 Task: Find a guest house in Elizabeth City, United States, for 2 guests from June 4th to June 15th, with a price range of ₹10,000 to ₹15,000 and self check-in option.
Action: Mouse moved to (373, 144)
Screenshot: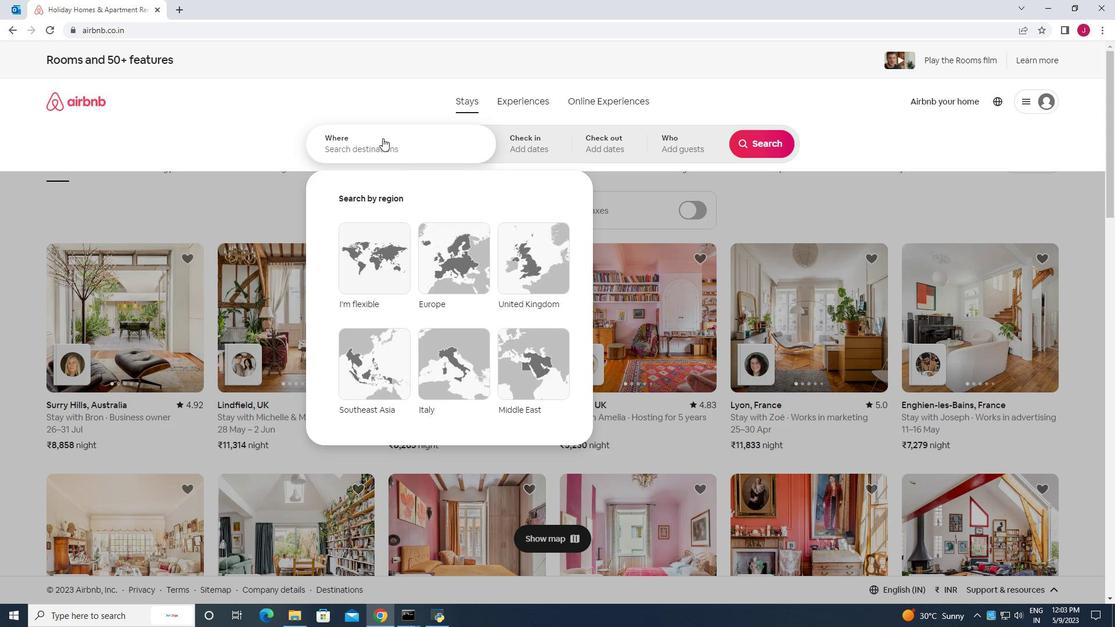 
Action: Mouse pressed left at (373, 144)
Screenshot: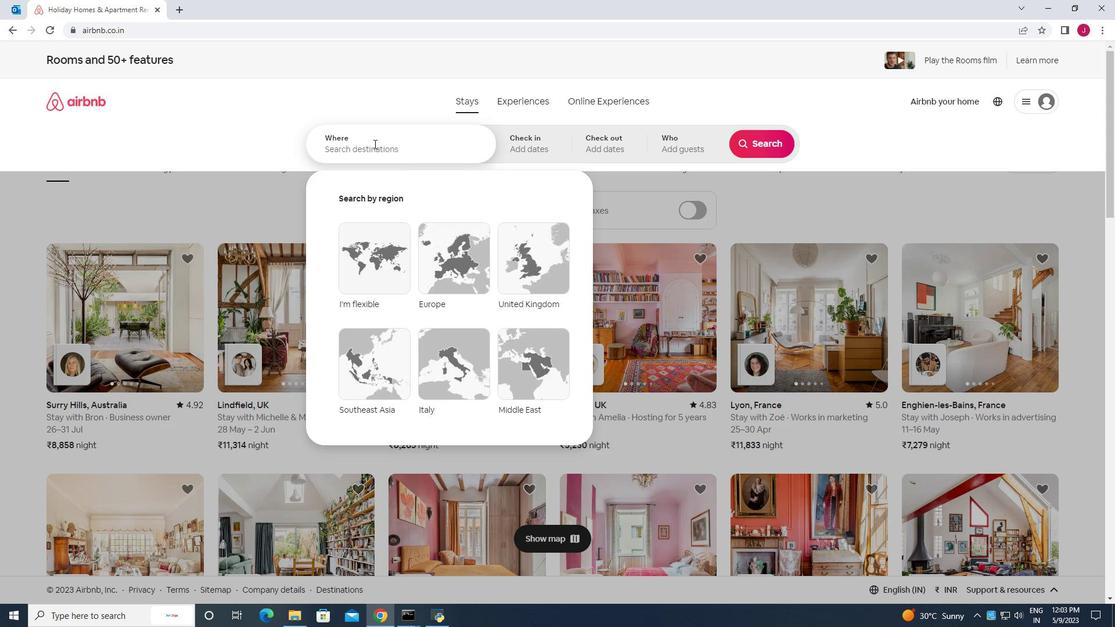 
Action: Mouse moved to (372, 146)
Screenshot: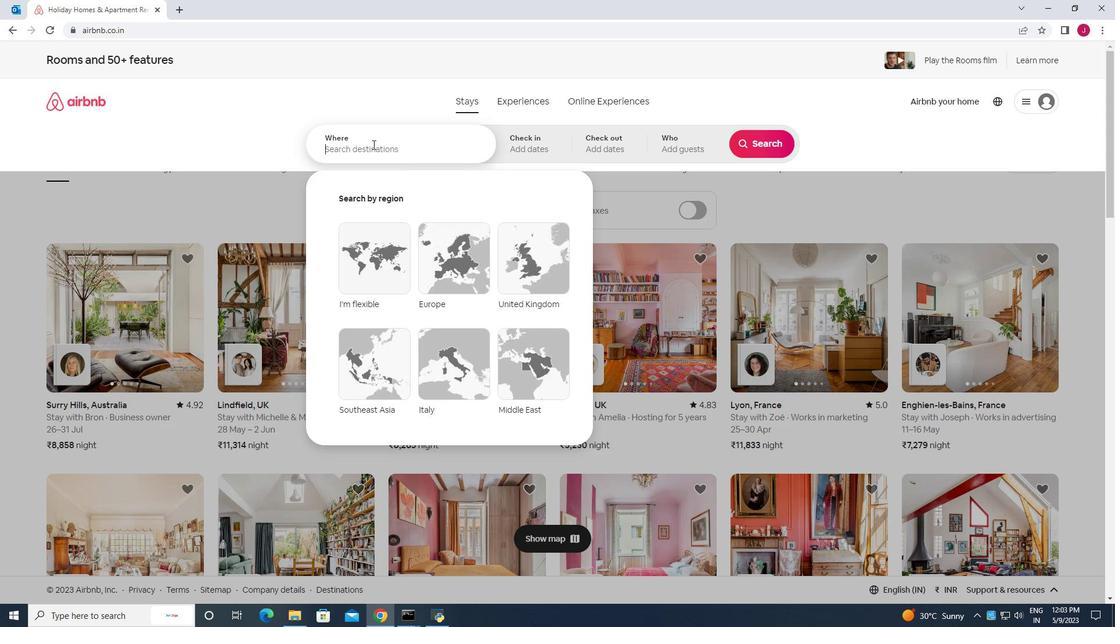 
Action: Key pressed <Key.caps_lock>E<Key.caps_lock>lizabeth<Key.space>city<Key.space>united<Key.space>statess
Screenshot: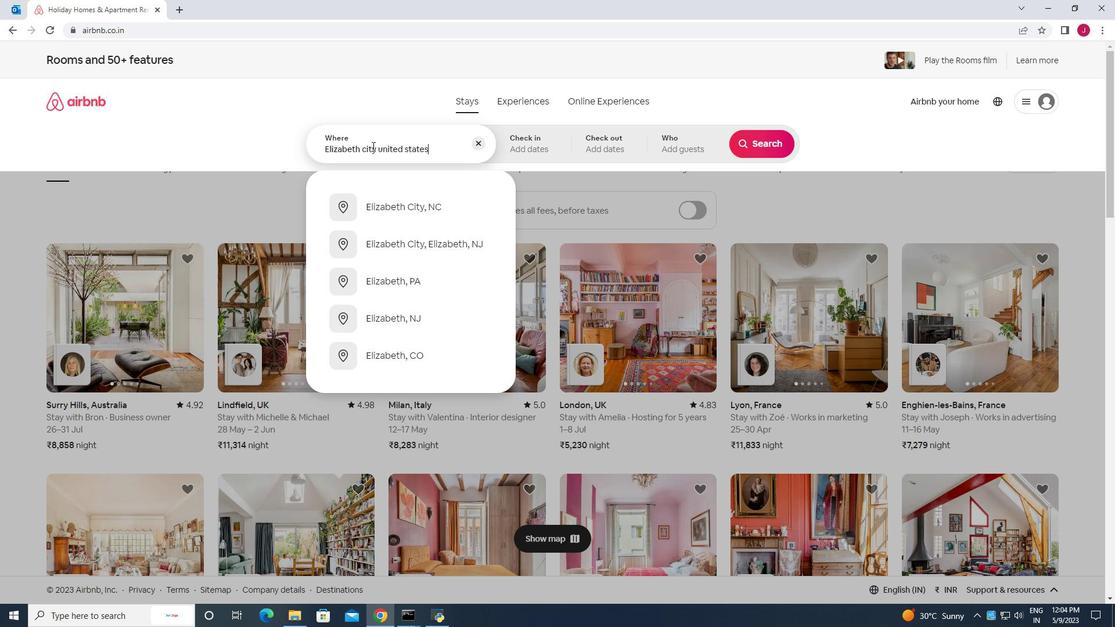
Action: Mouse moved to (389, 187)
Screenshot: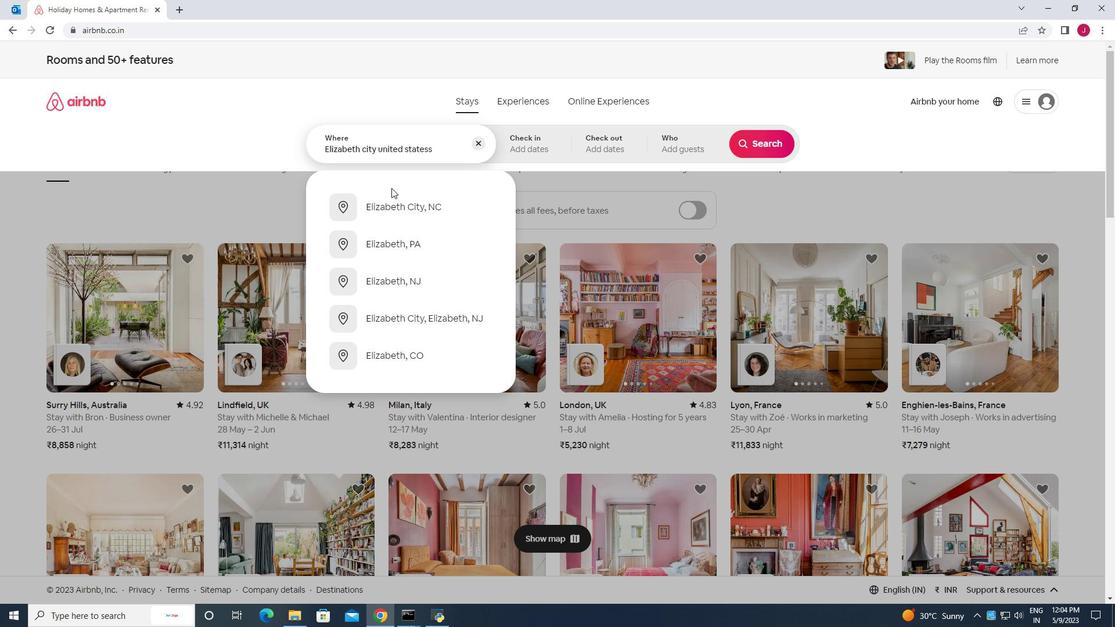 
Action: Key pressed <Key.enter>
Screenshot: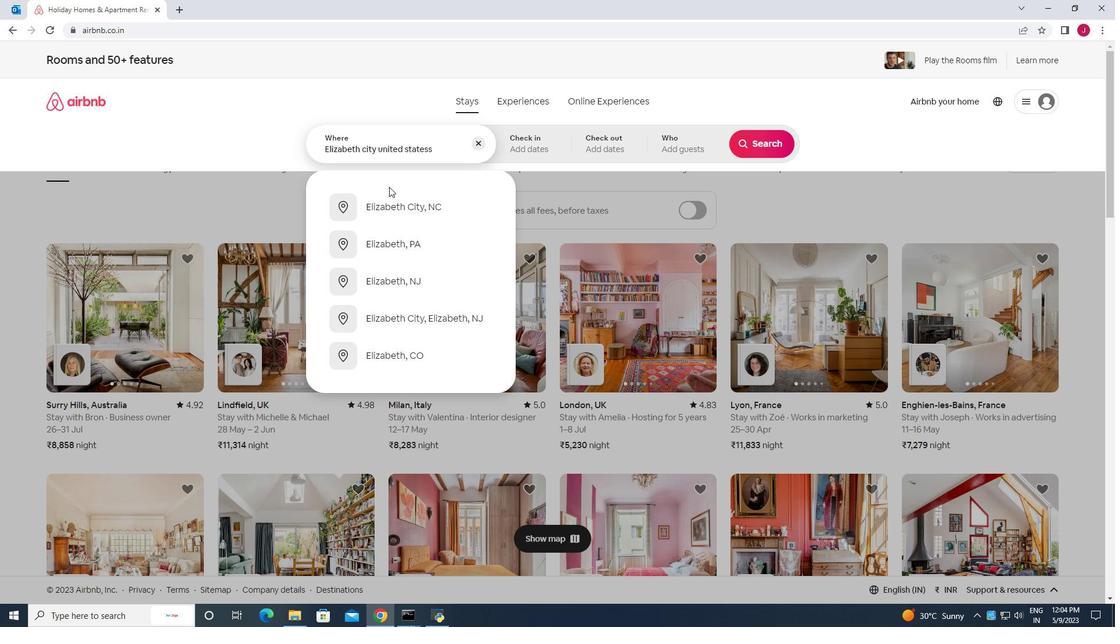 
Action: Mouse moved to (589, 316)
Screenshot: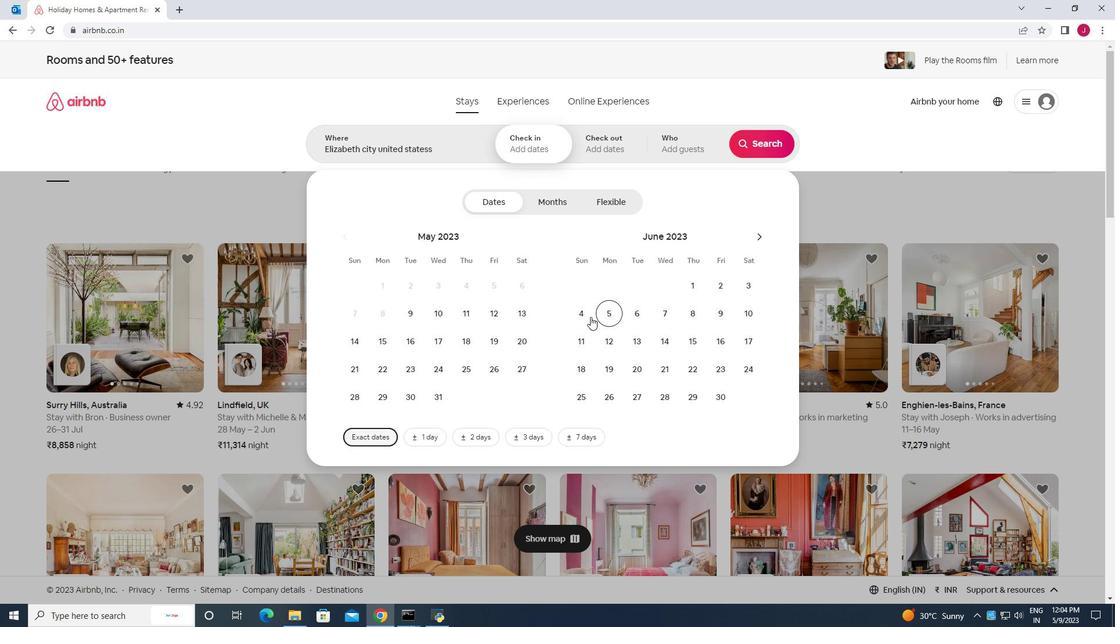 
Action: Mouse pressed left at (589, 316)
Screenshot: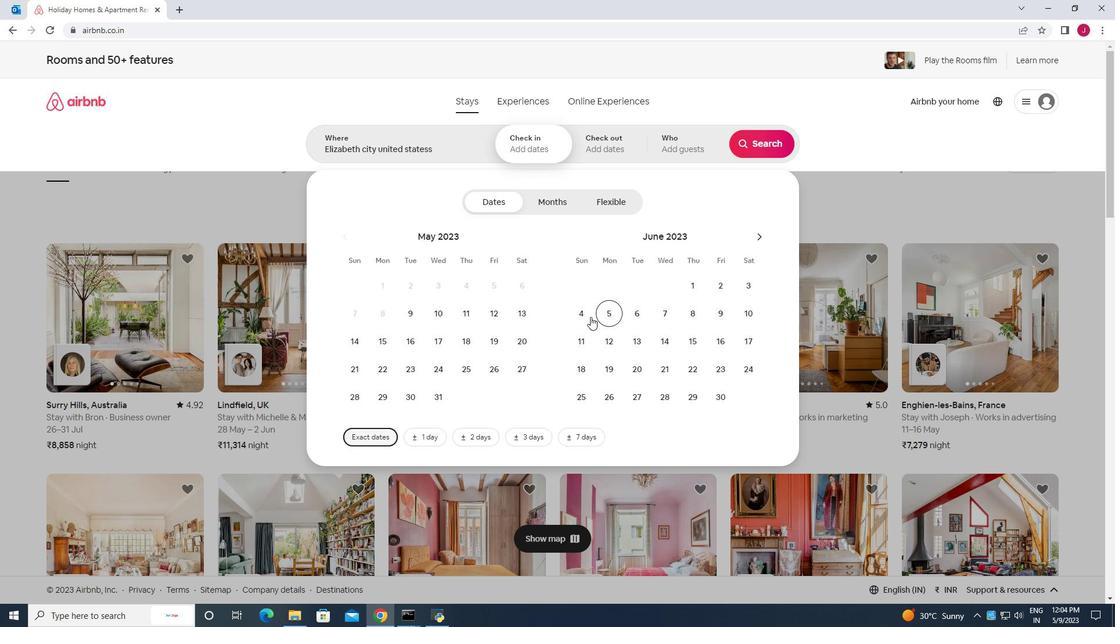 
Action: Mouse moved to (698, 344)
Screenshot: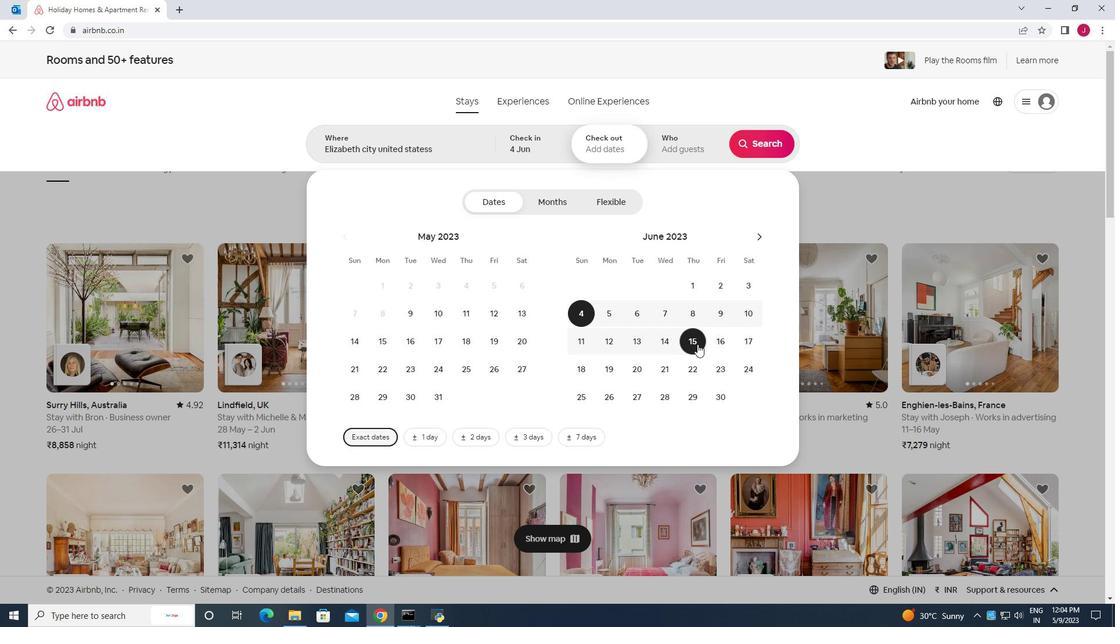 
Action: Mouse pressed left at (698, 344)
Screenshot: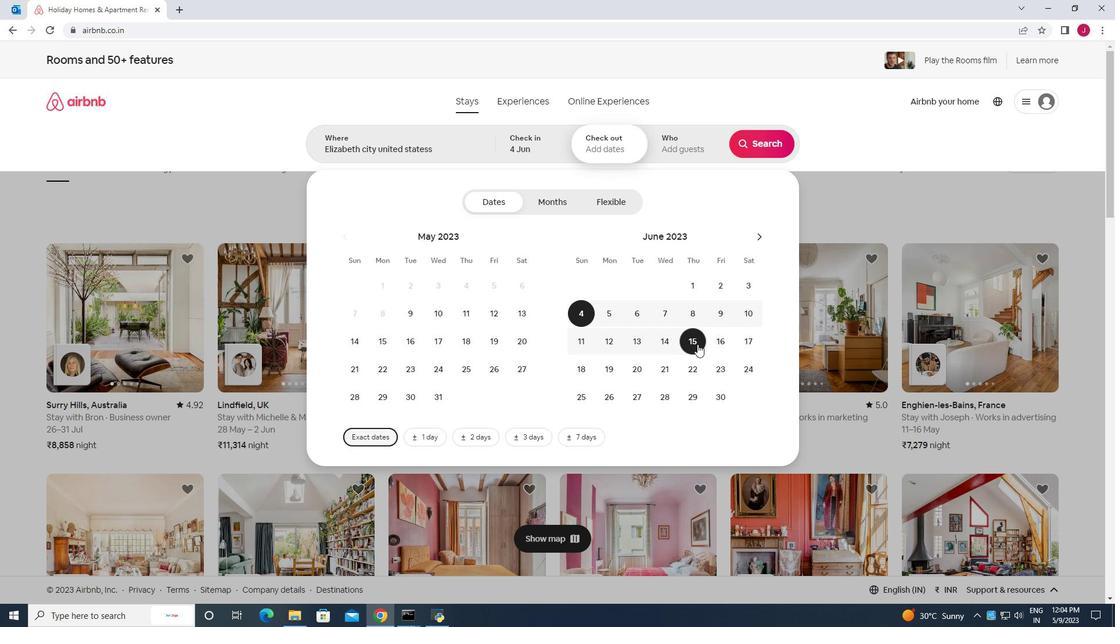
Action: Mouse moved to (695, 151)
Screenshot: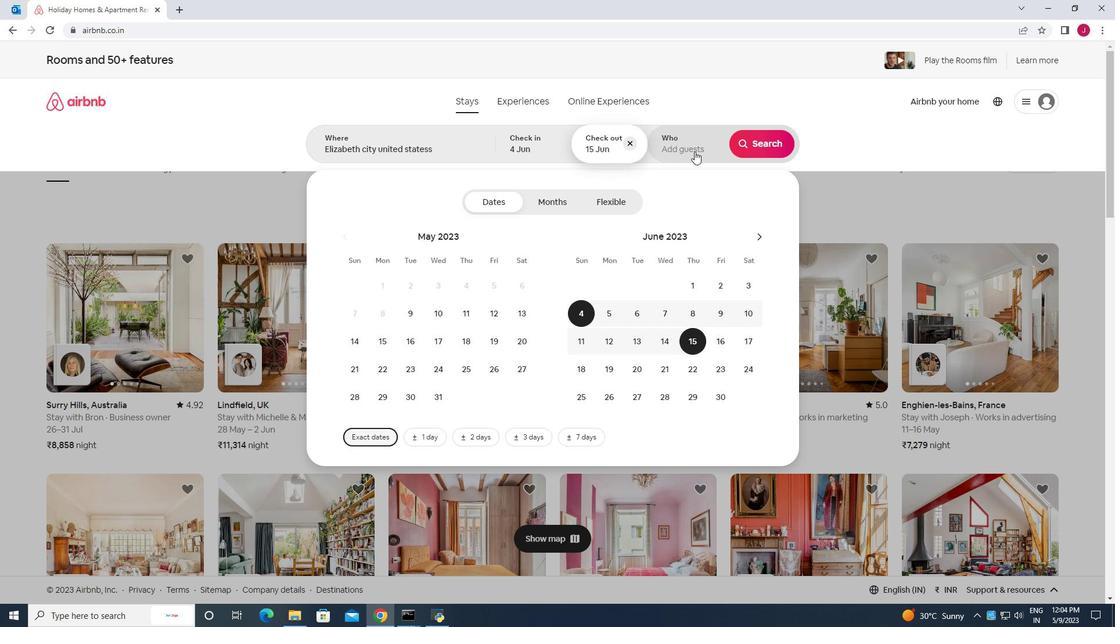 
Action: Mouse pressed left at (695, 151)
Screenshot: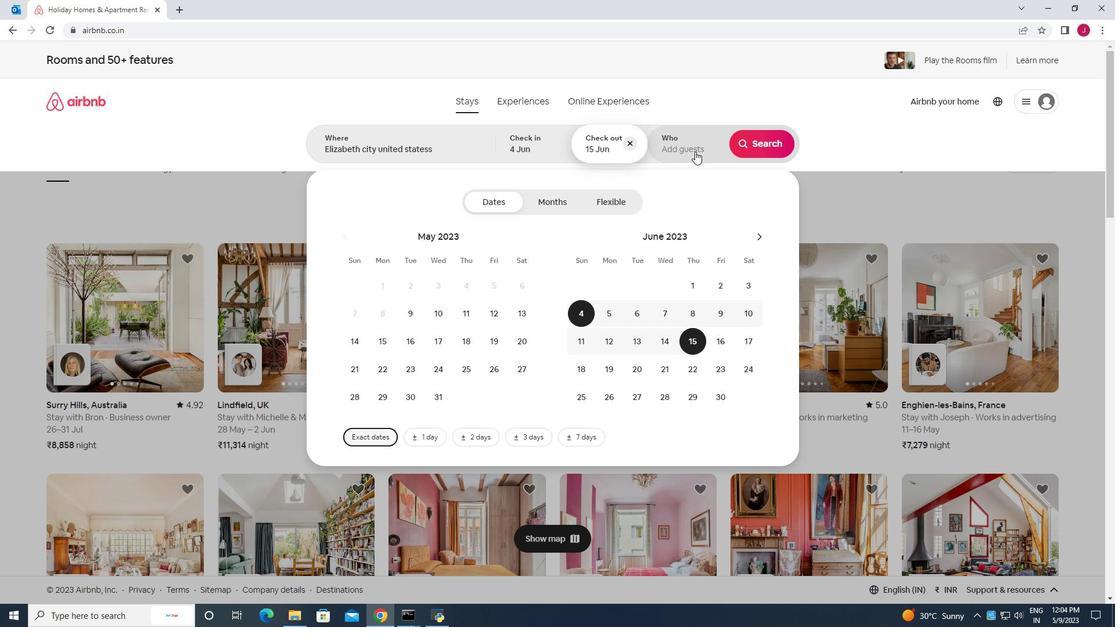 
Action: Mouse moved to (766, 206)
Screenshot: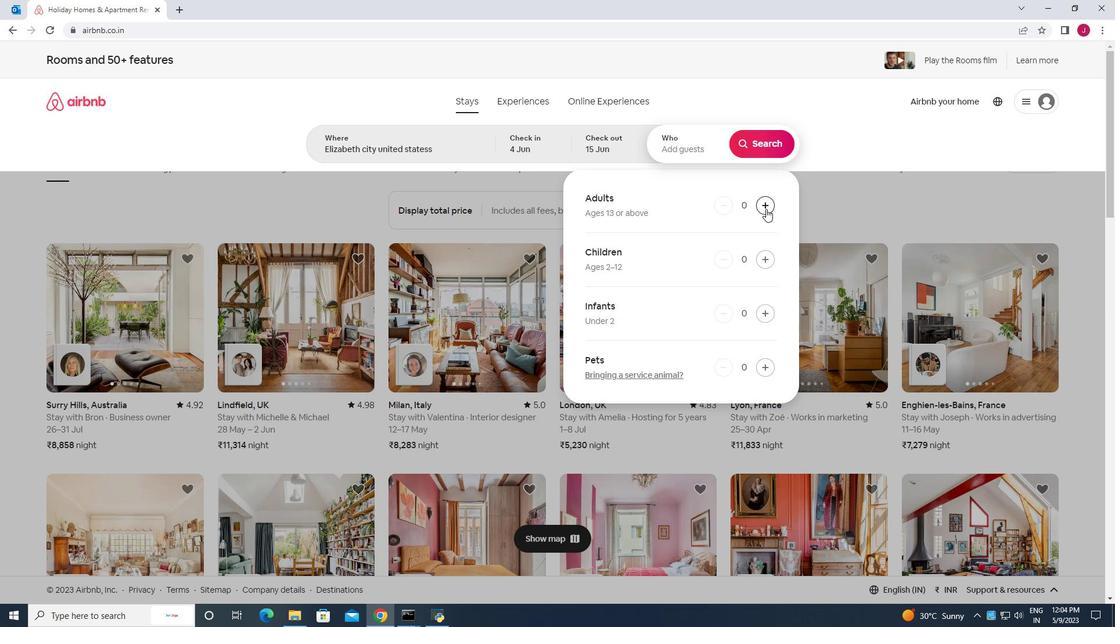 
Action: Mouse pressed left at (766, 206)
Screenshot: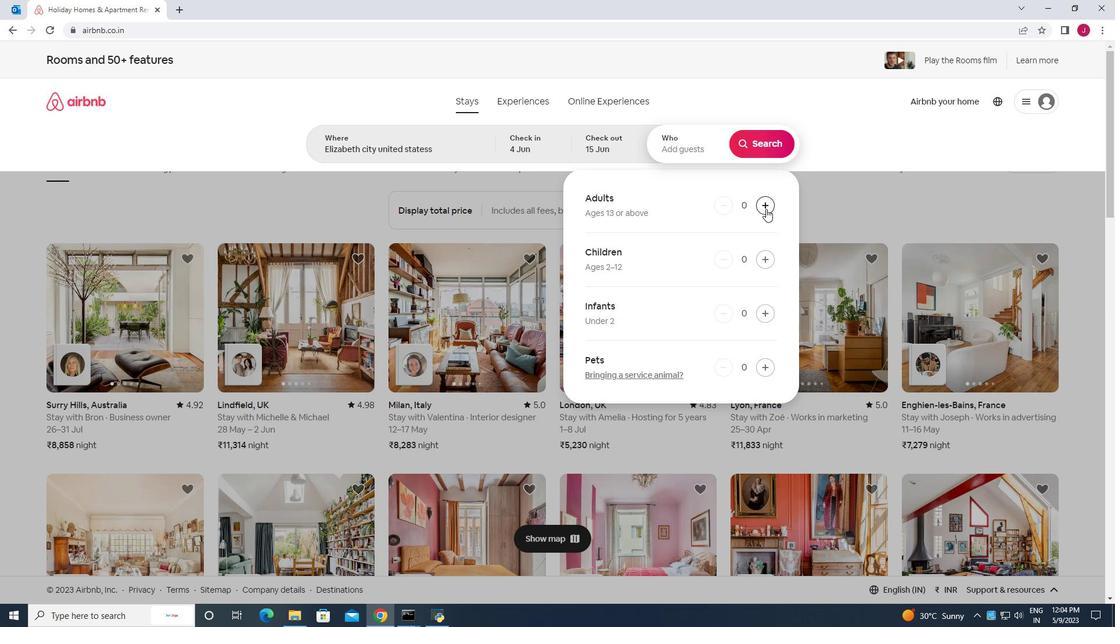
Action: Mouse moved to (766, 206)
Screenshot: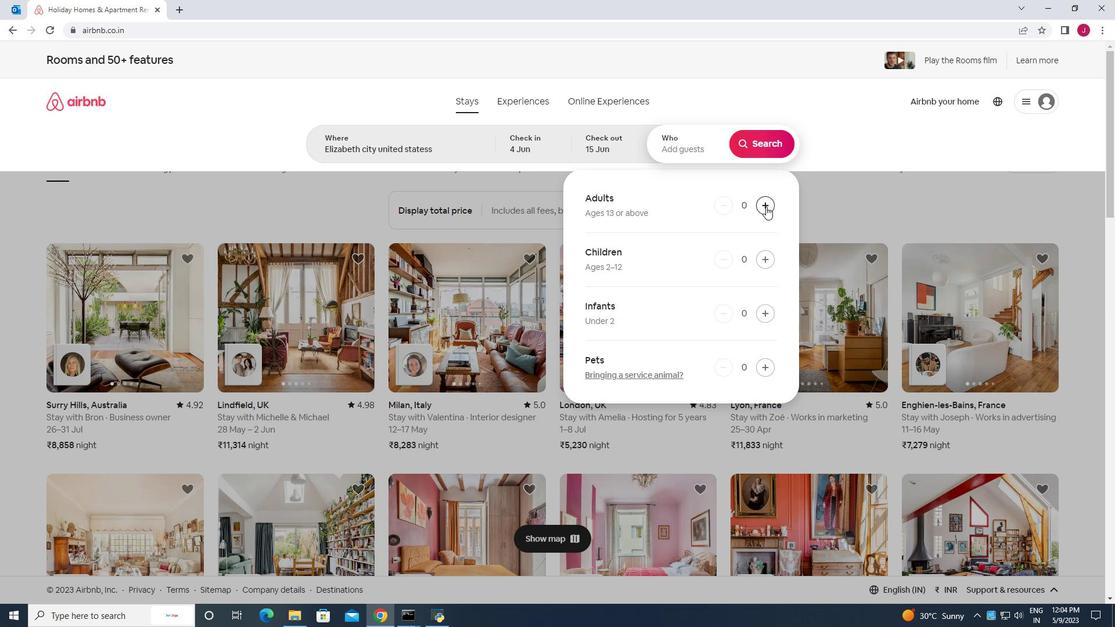 
Action: Mouse pressed left at (766, 206)
Screenshot: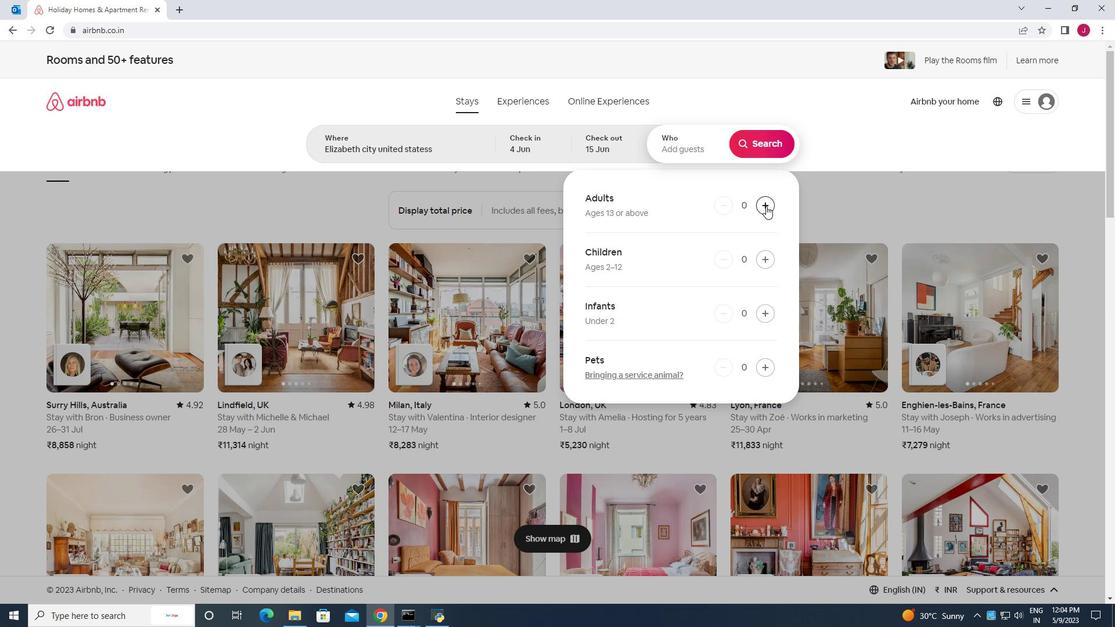 
Action: Mouse moved to (770, 144)
Screenshot: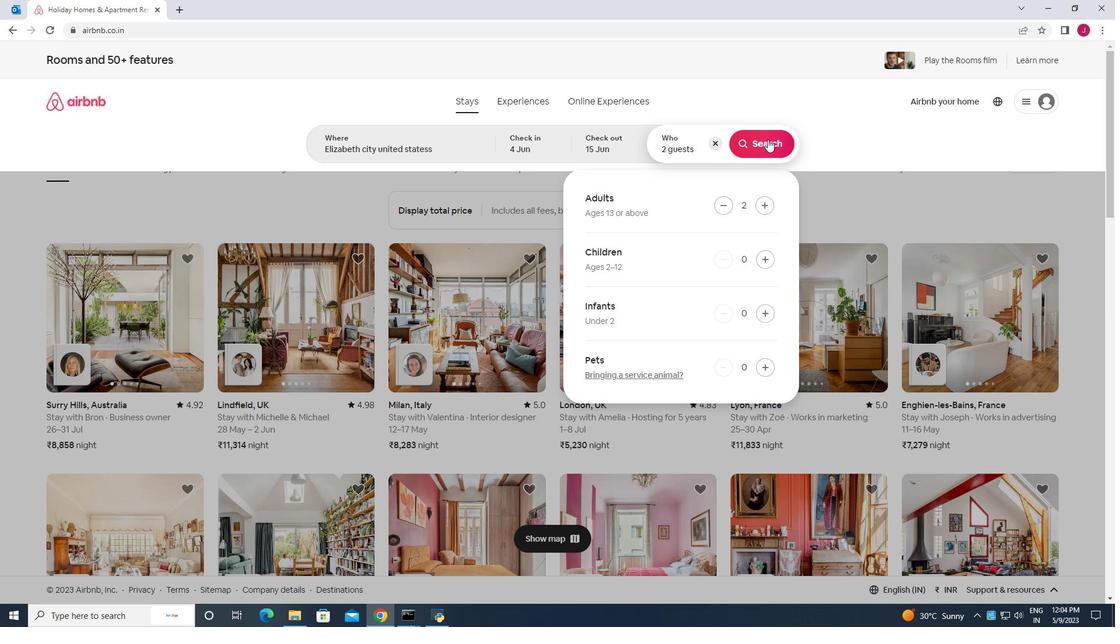 
Action: Mouse pressed left at (770, 144)
Screenshot: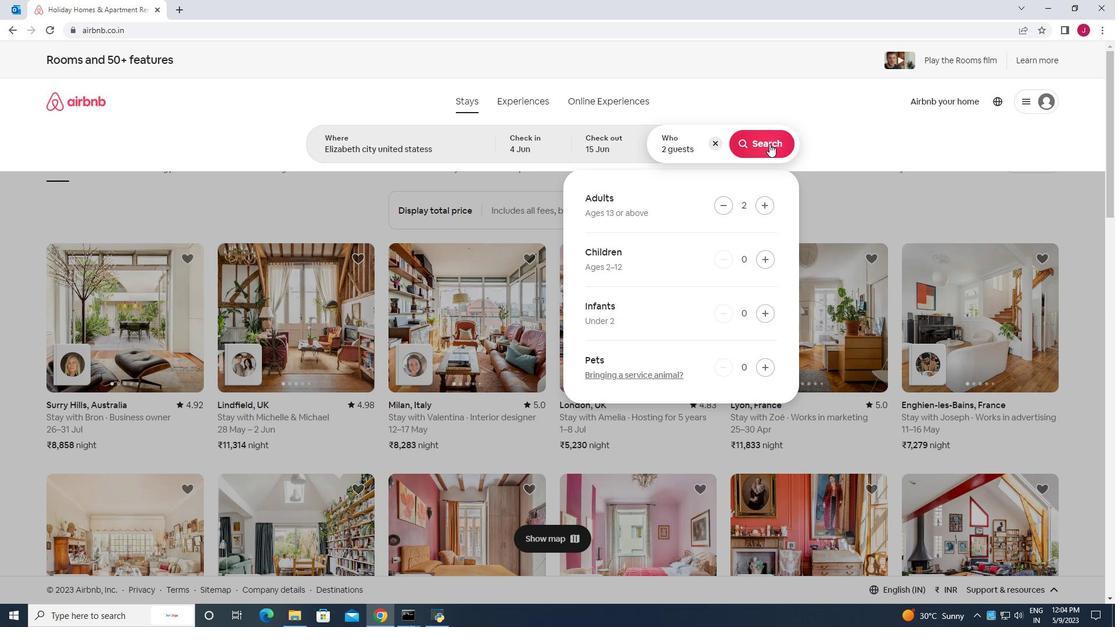 
Action: Mouse moved to (1078, 113)
Screenshot: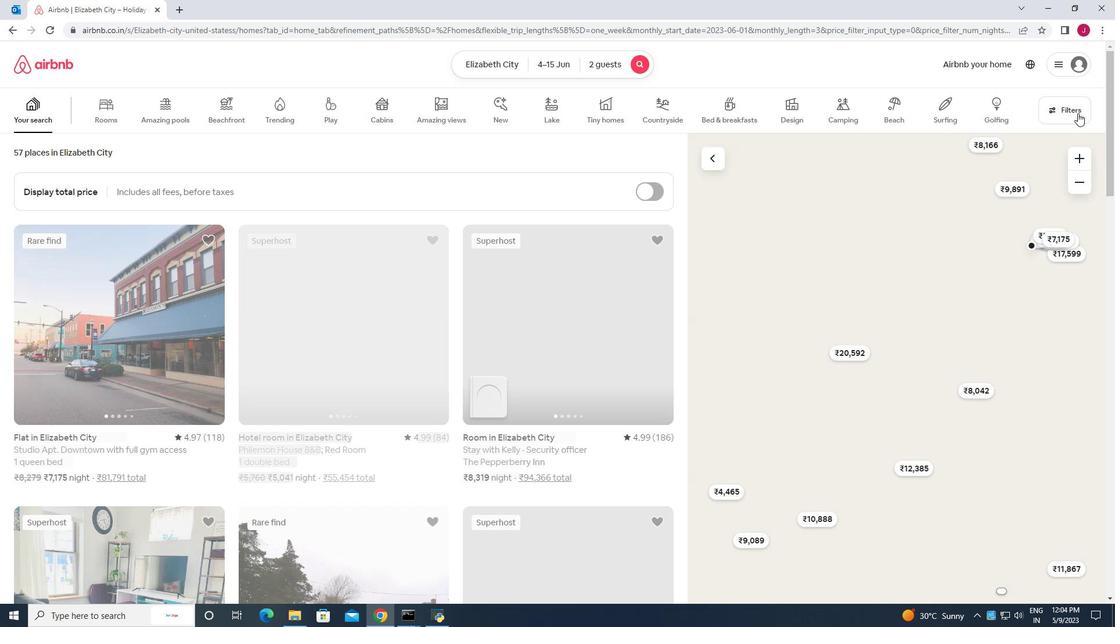 
Action: Mouse pressed left at (1078, 113)
Screenshot: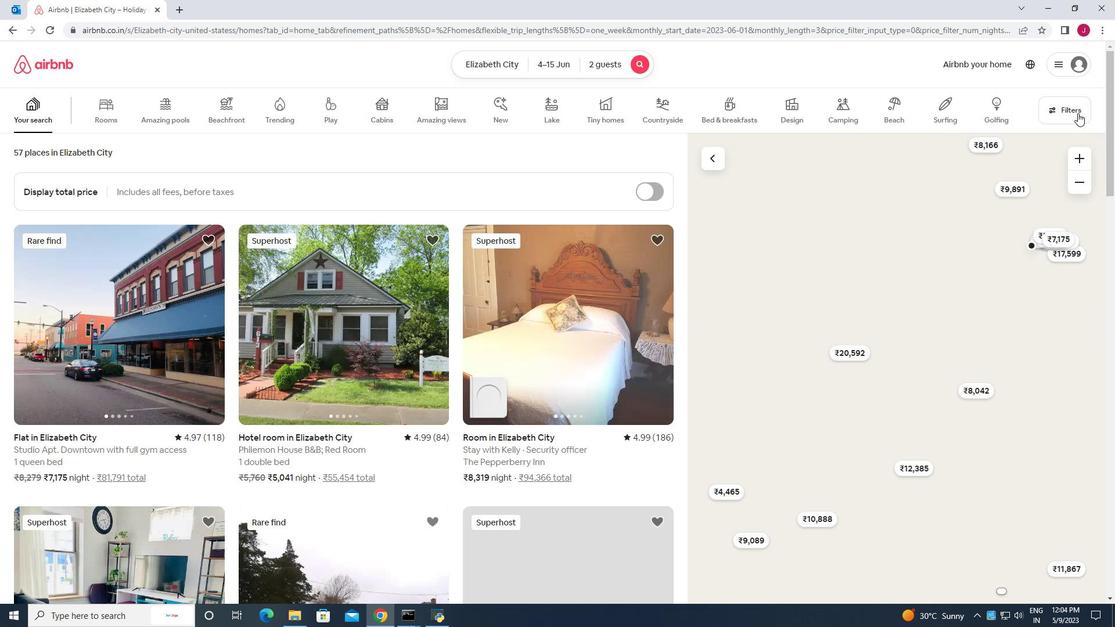 
Action: Mouse moved to (428, 387)
Screenshot: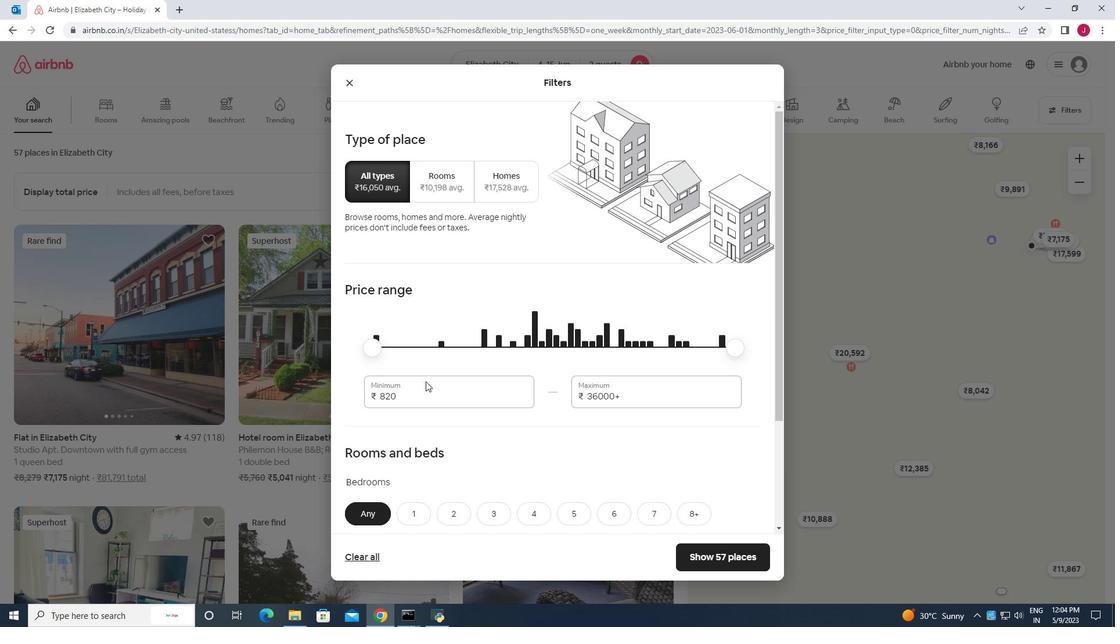 
Action: Mouse pressed left at (428, 387)
Screenshot: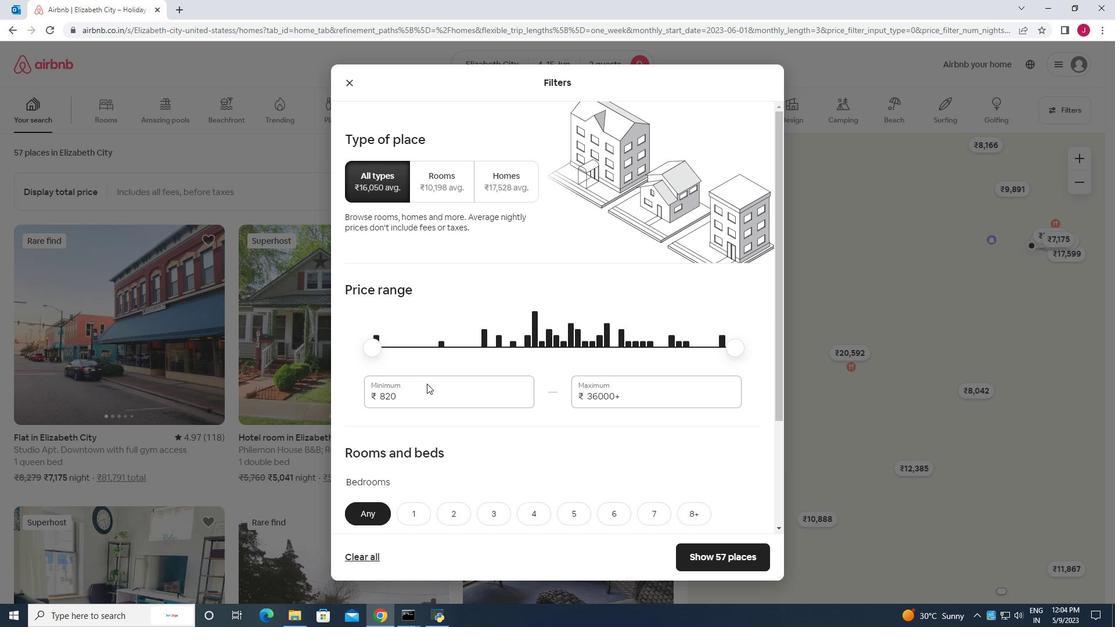 
Action: Mouse moved to (432, 389)
Screenshot: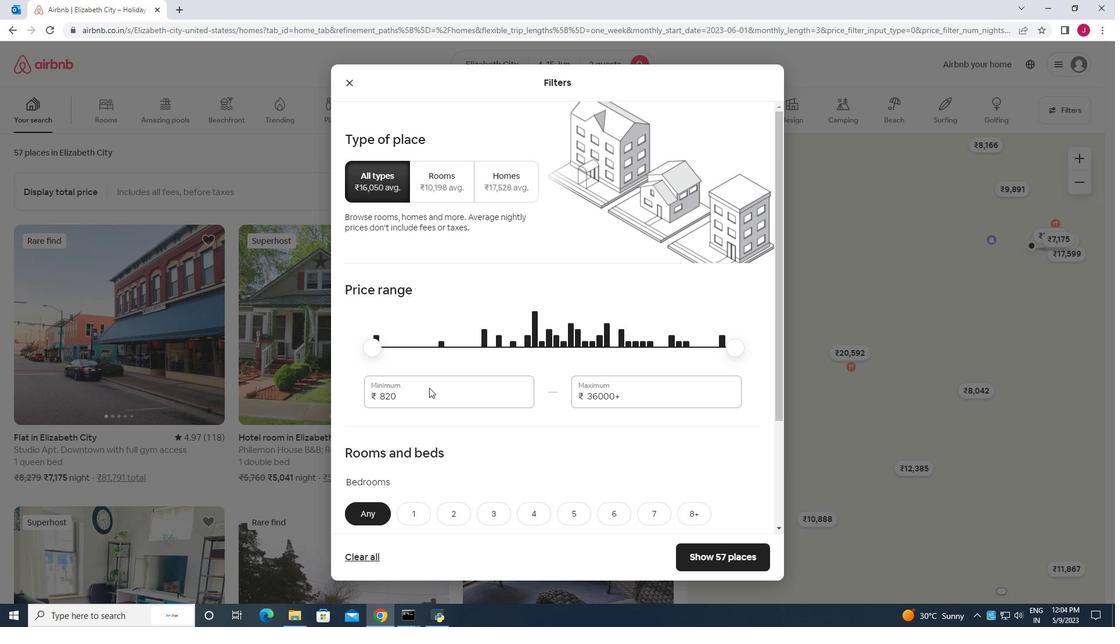 
Action: Key pressed <Key.backspace><Key.backspace><Key.backspace><Key.backspace><Key.backspace><Key.backspace><Key.backspace><Key.backspace><Key.backspace><Key.backspace>10000
Screenshot: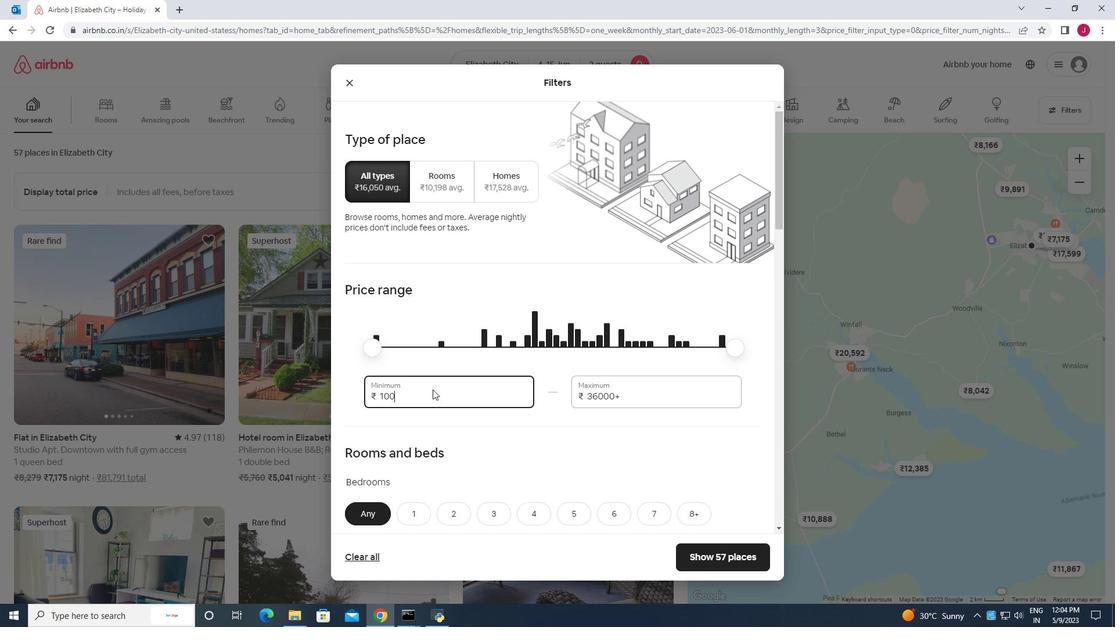 
Action: Mouse moved to (636, 396)
Screenshot: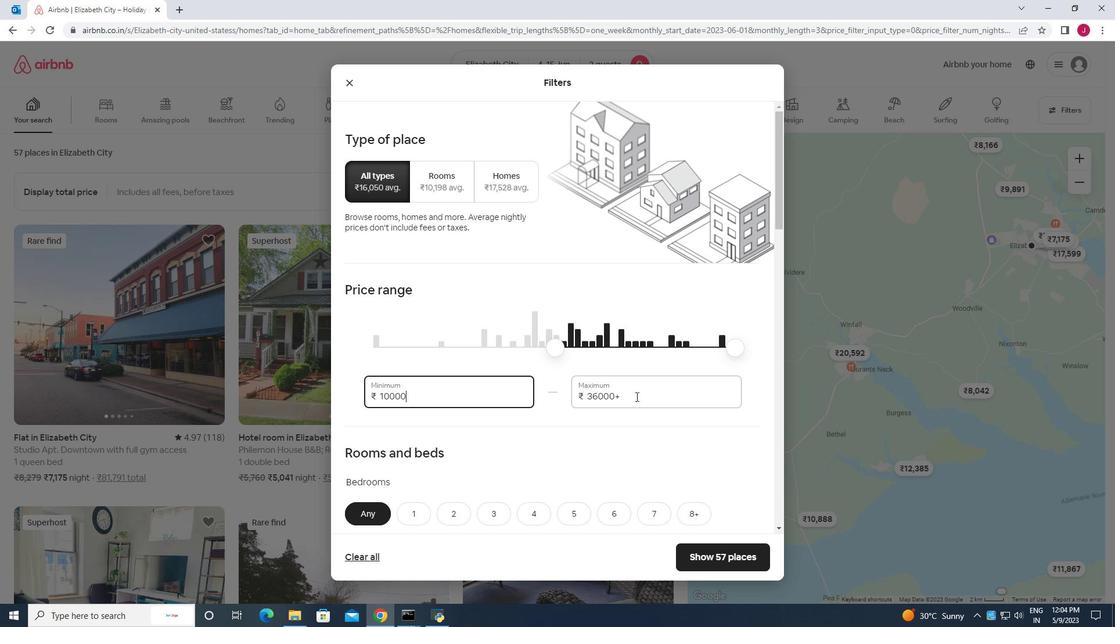 
Action: Mouse pressed left at (636, 396)
Screenshot: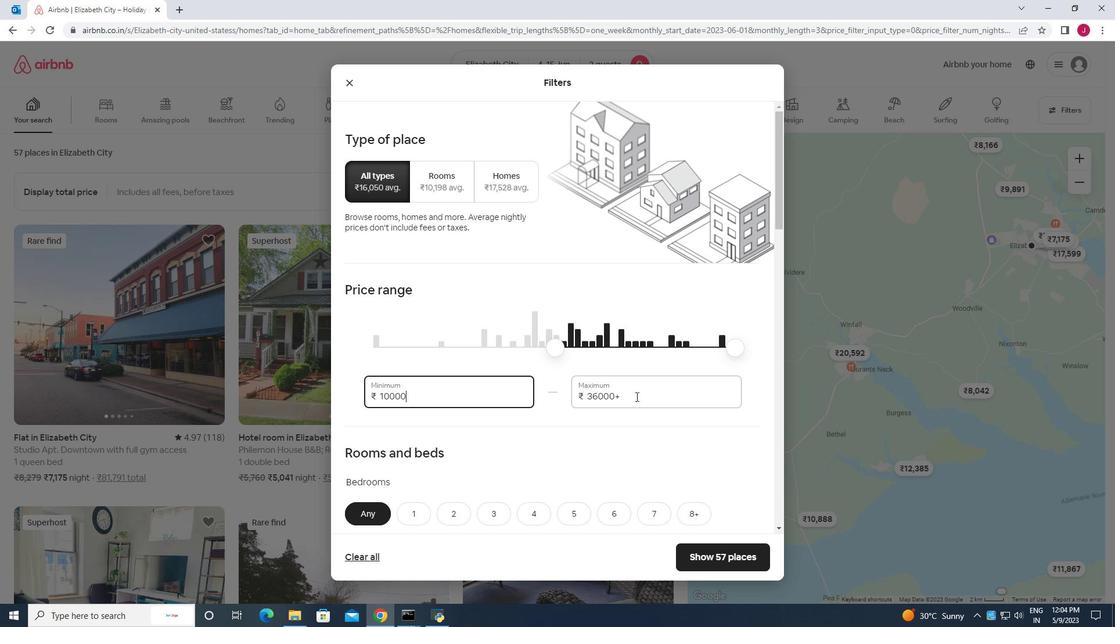 
Action: Mouse moved to (637, 395)
Screenshot: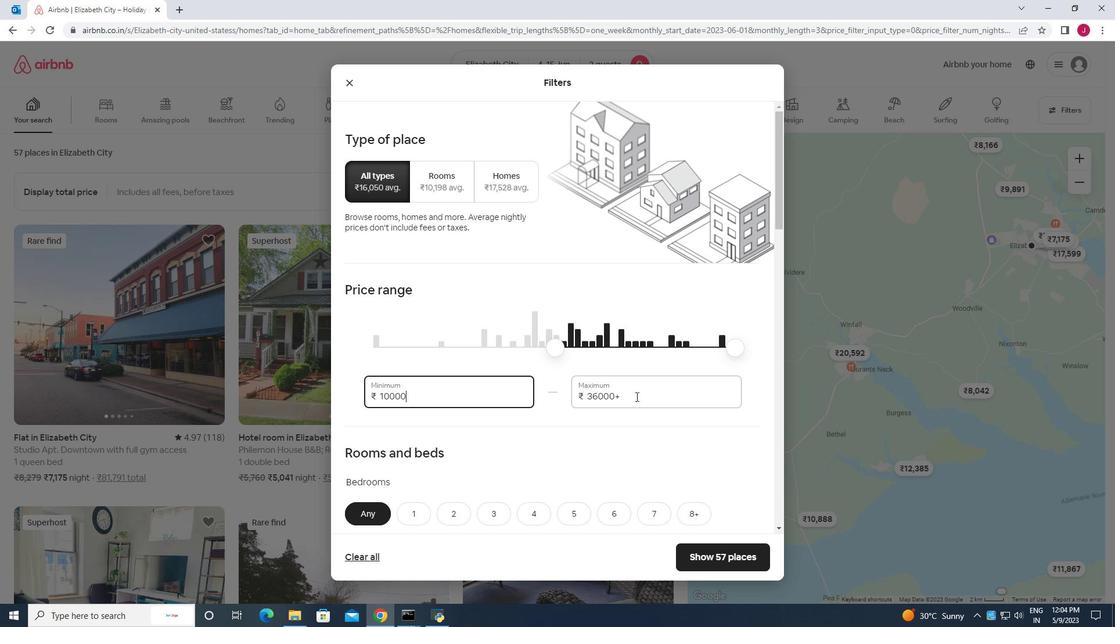 
Action: Key pressed <Key.backspace><Key.backspace><Key.backspace><Key.backspace><Key.backspace><Key.backspace><Key.backspace><Key.backspace><Key.backspace><Key.backspace><Key.backspace><Key.backspace>15000
Screenshot: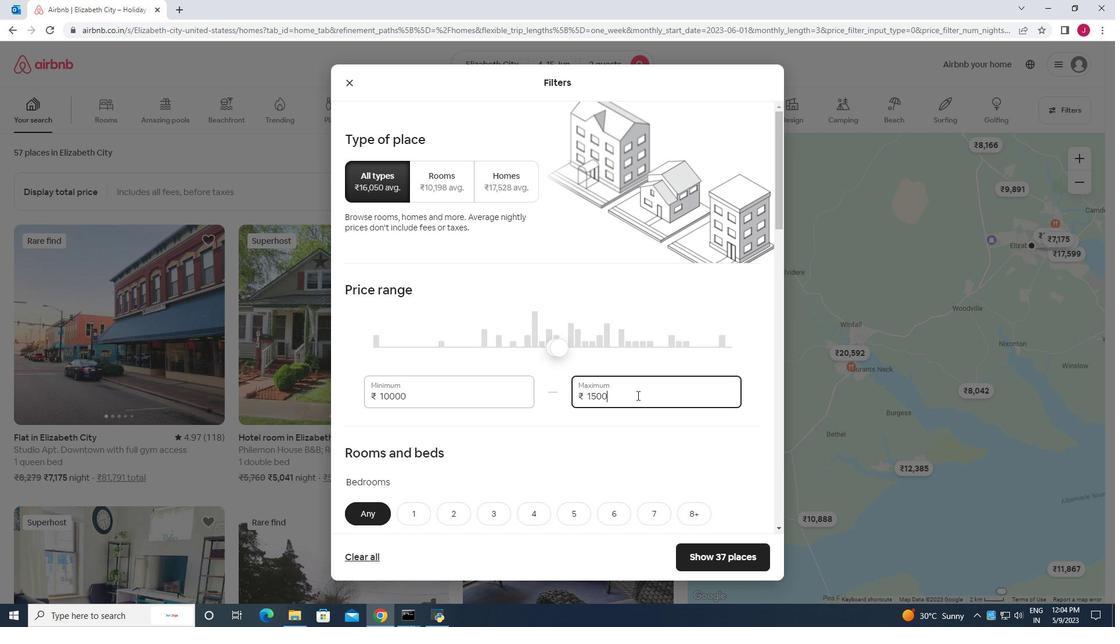 
Action: Mouse moved to (543, 395)
Screenshot: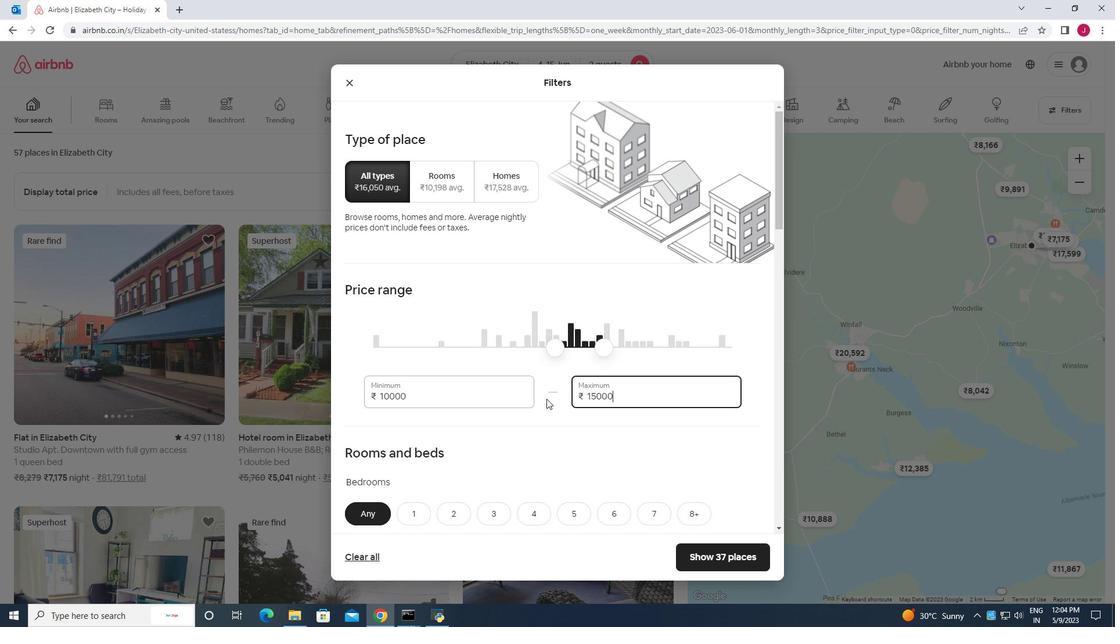 
Action: Mouse scrolled (543, 395) with delta (0, 0)
Screenshot: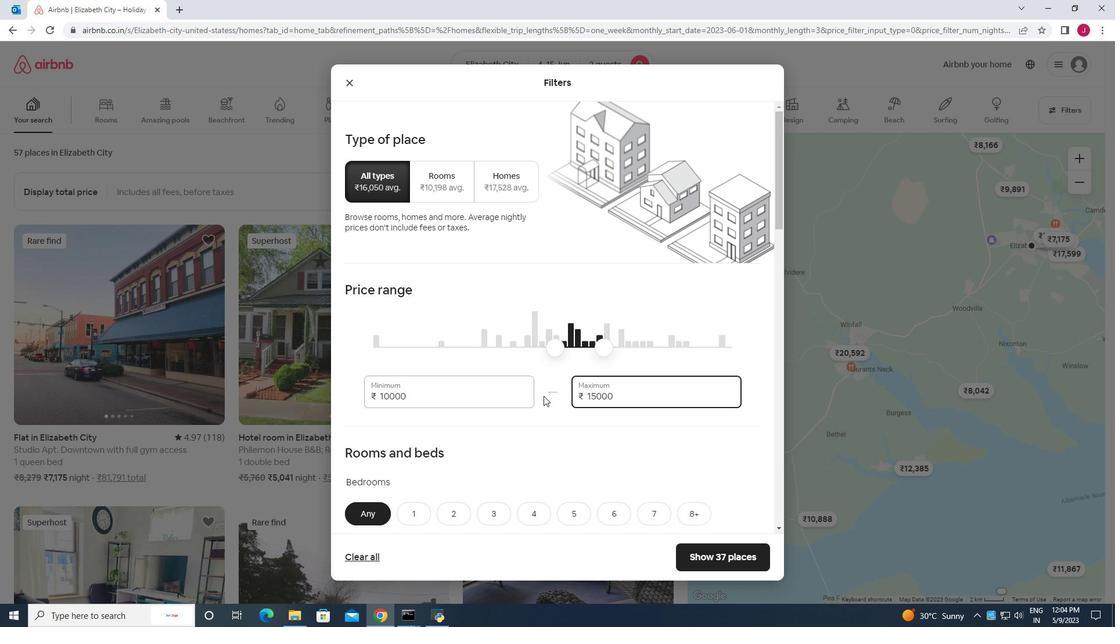 
Action: Mouse scrolled (543, 395) with delta (0, 0)
Screenshot: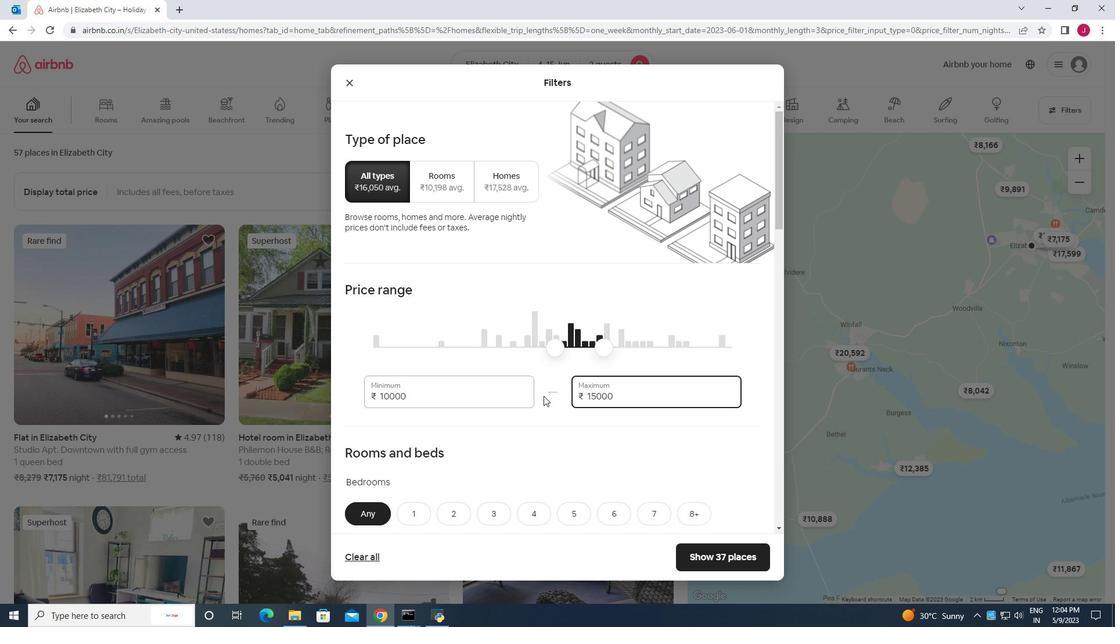 
Action: Mouse moved to (557, 359)
Screenshot: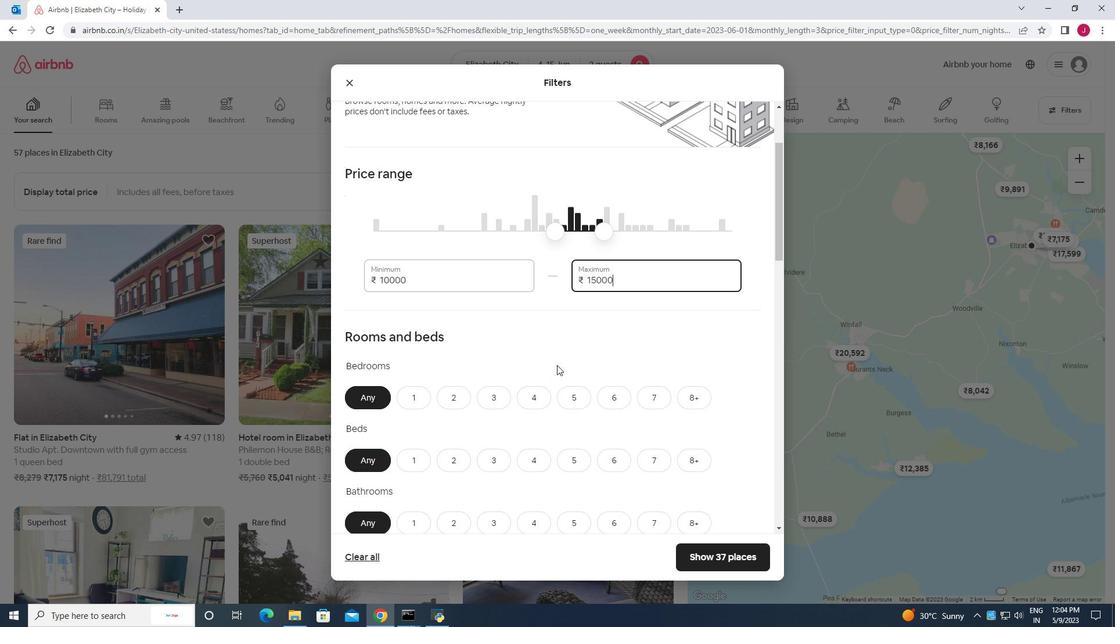 
Action: Mouse scrolled (557, 358) with delta (0, 0)
Screenshot: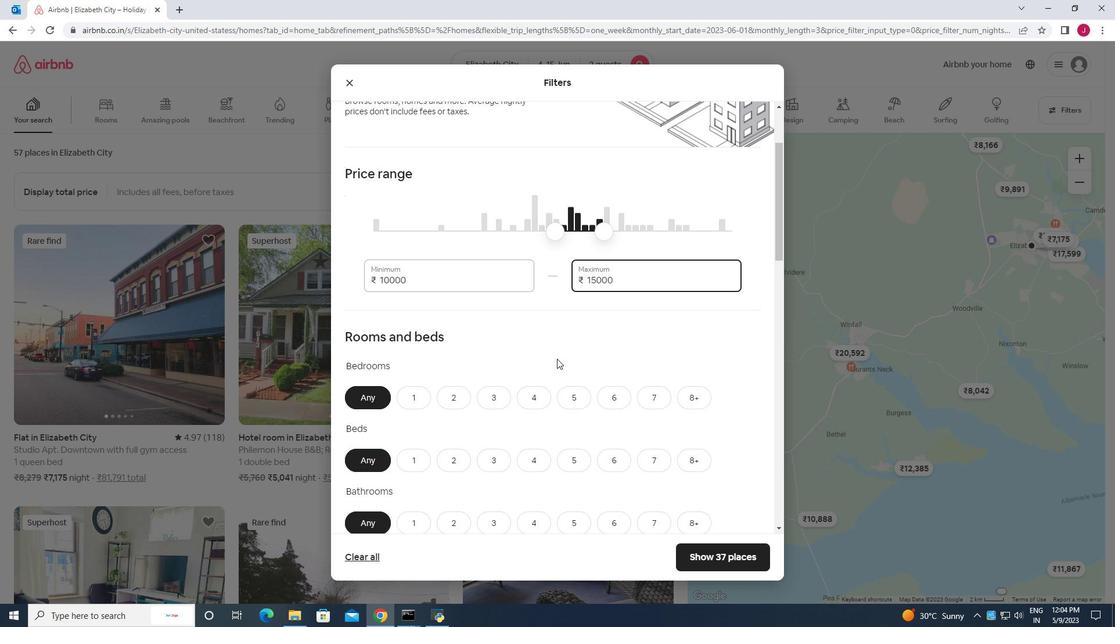 
Action: Mouse scrolled (557, 358) with delta (0, 0)
Screenshot: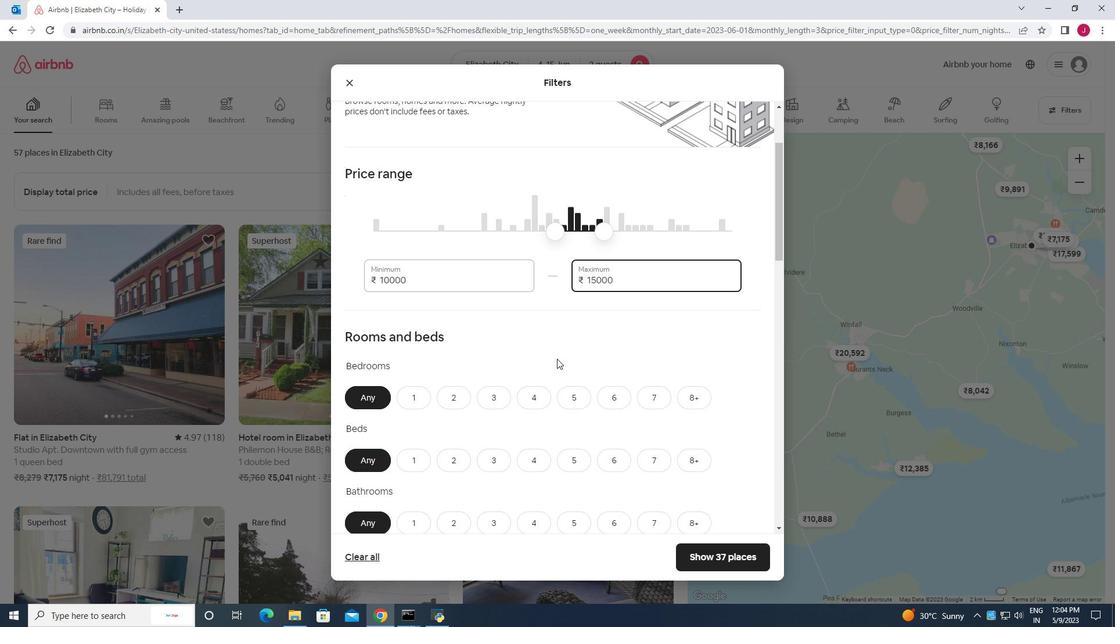 
Action: Mouse moved to (417, 281)
Screenshot: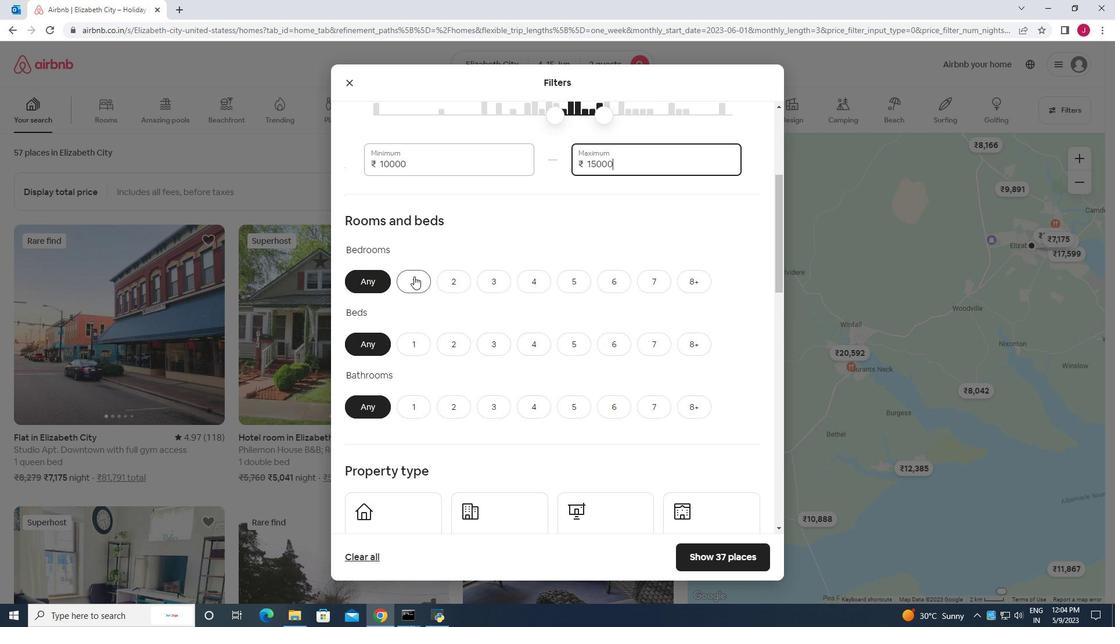 
Action: Mouse pressed left at (417, 281)
Screenshot: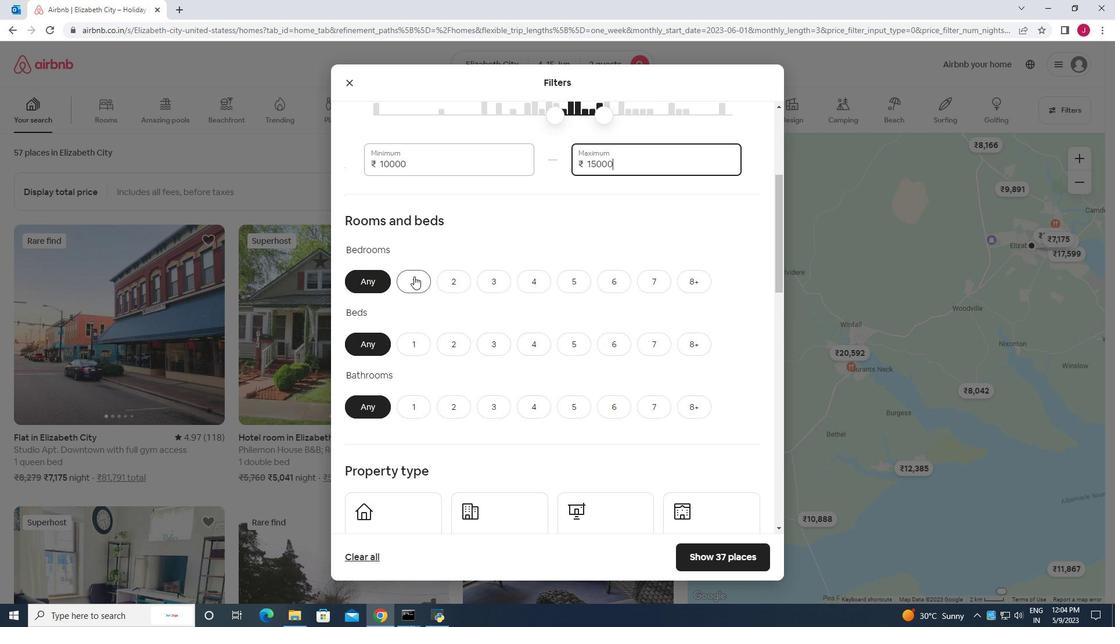 
Action: Mouse moved to (418, 341)
Screenshot: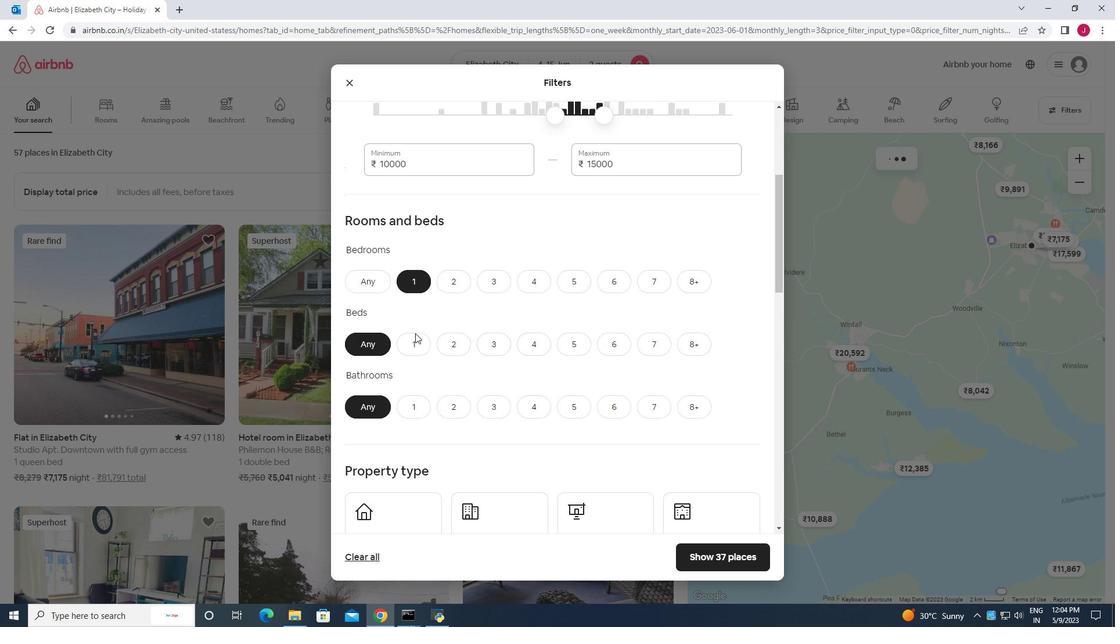 
Action: Mouse pressed left at (418, 341)
Screenshot: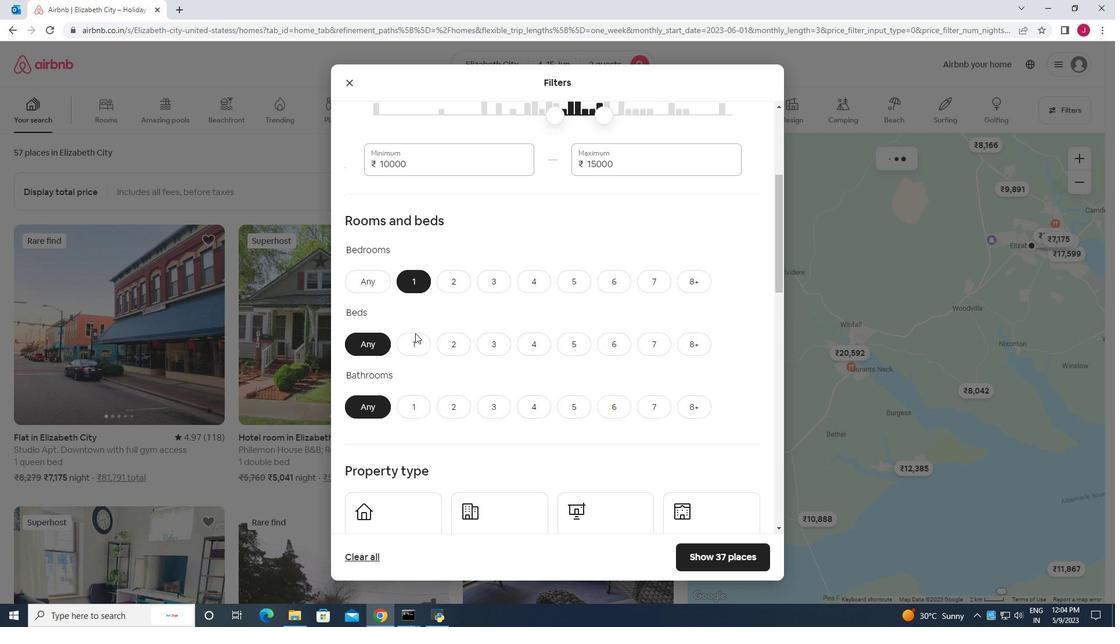 
Action: Mouse moved to (414, 409)
Screenshot: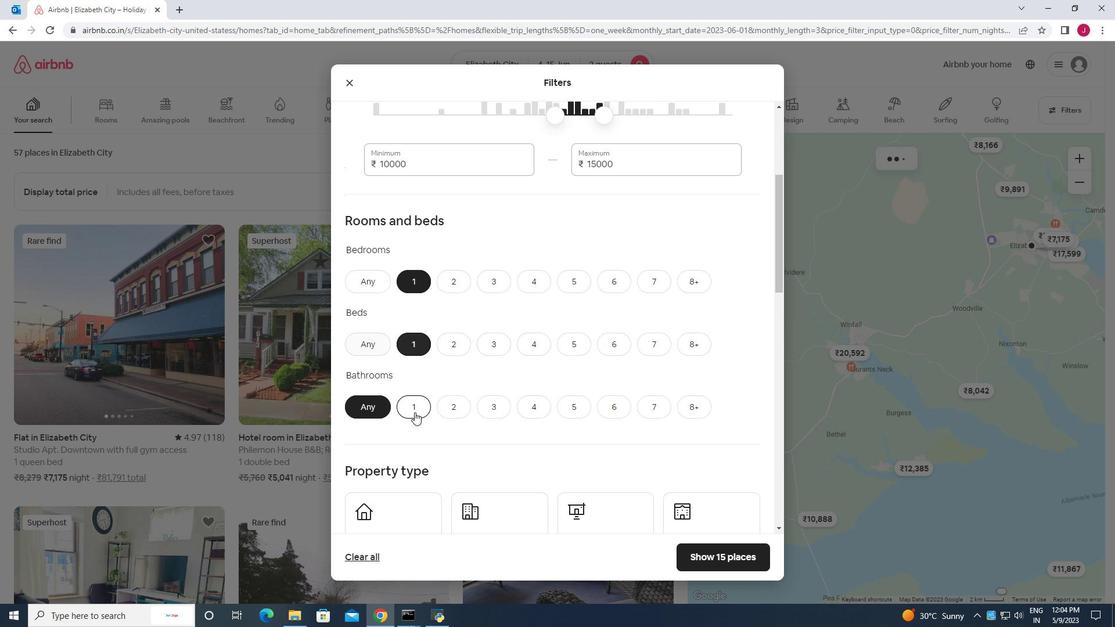 
Action: Mouse pressed left at (414, 409)
Screenshot: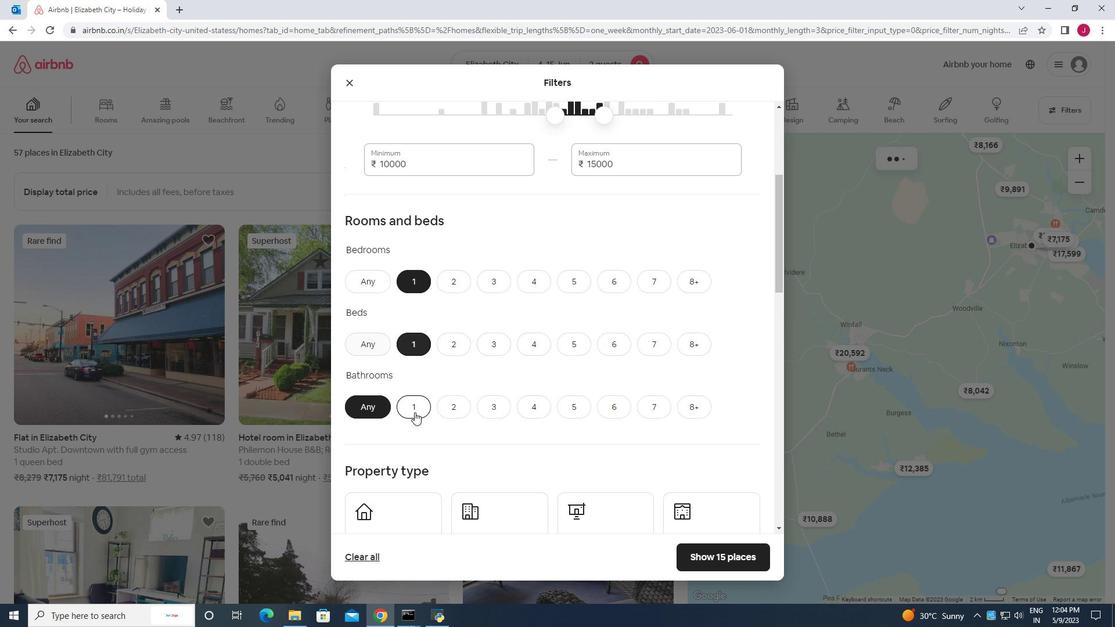 
Action: Mouse moved to (584, 338)
Screenshot: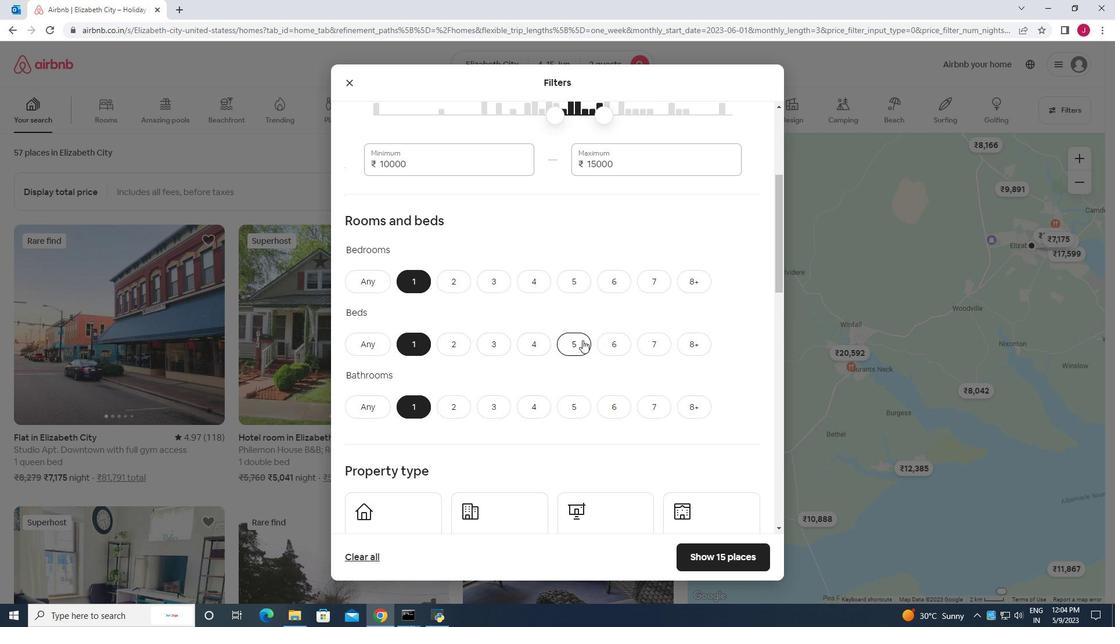 
Action: Mouse scrolled (584, 338) with delta (0, 0)
Screenshot: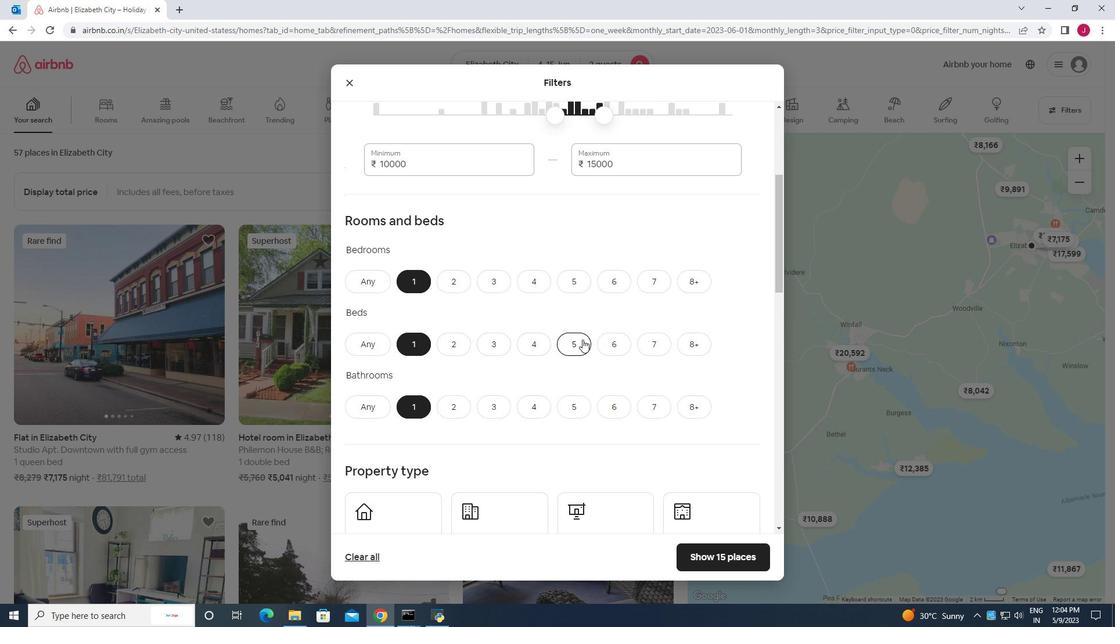 
Action: Mouse scrolled (584, 338) with delta (0, 0)
Screenshot: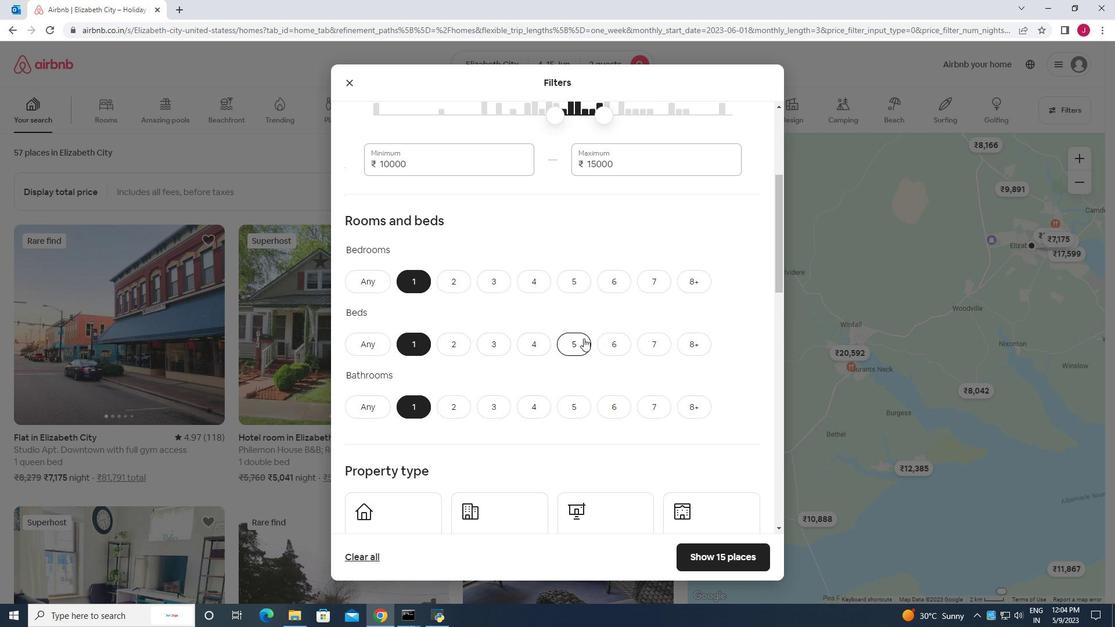 
Action: Mouse scrolled (584, 338) with delta (0, 0)
Screenshot: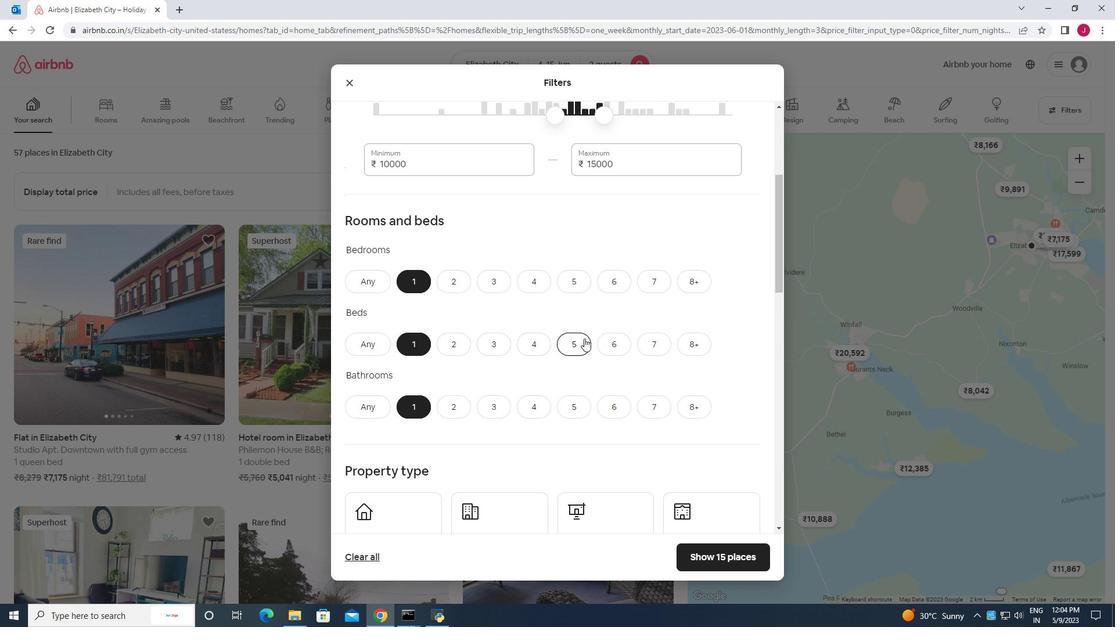 
Action: Mouse moved to (399, 356)
Screenshot: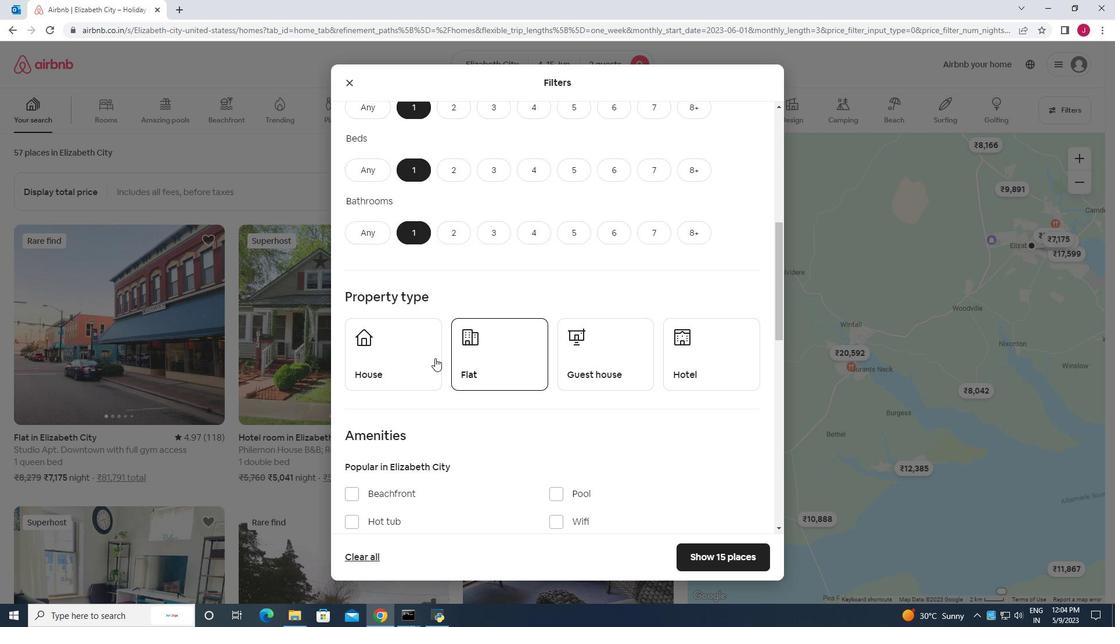 
Action: Mouse pressed left at (399, 356)
Screenshot: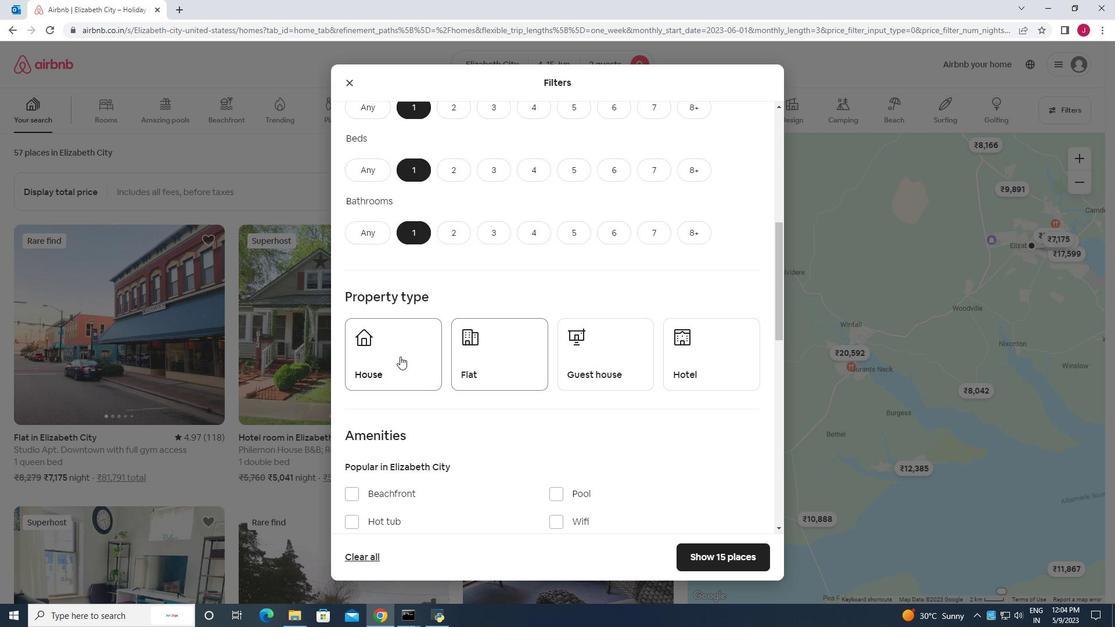 
Action: Mouse moved to (513, 364)
Screenshot: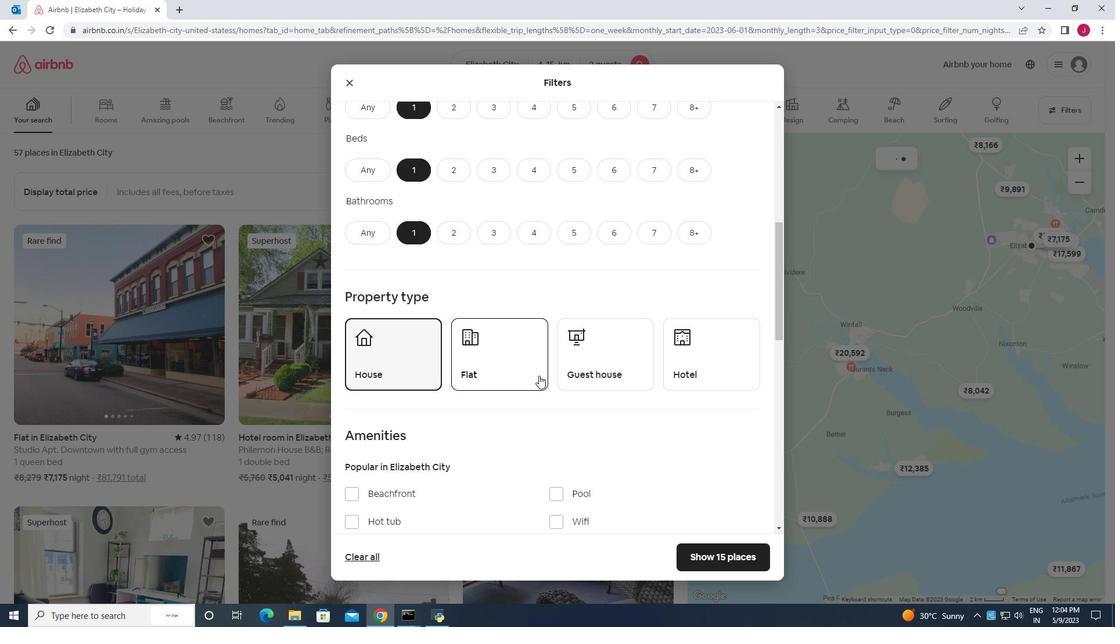 
Action: Mouse pressed left at (513, 364)
Screenshot: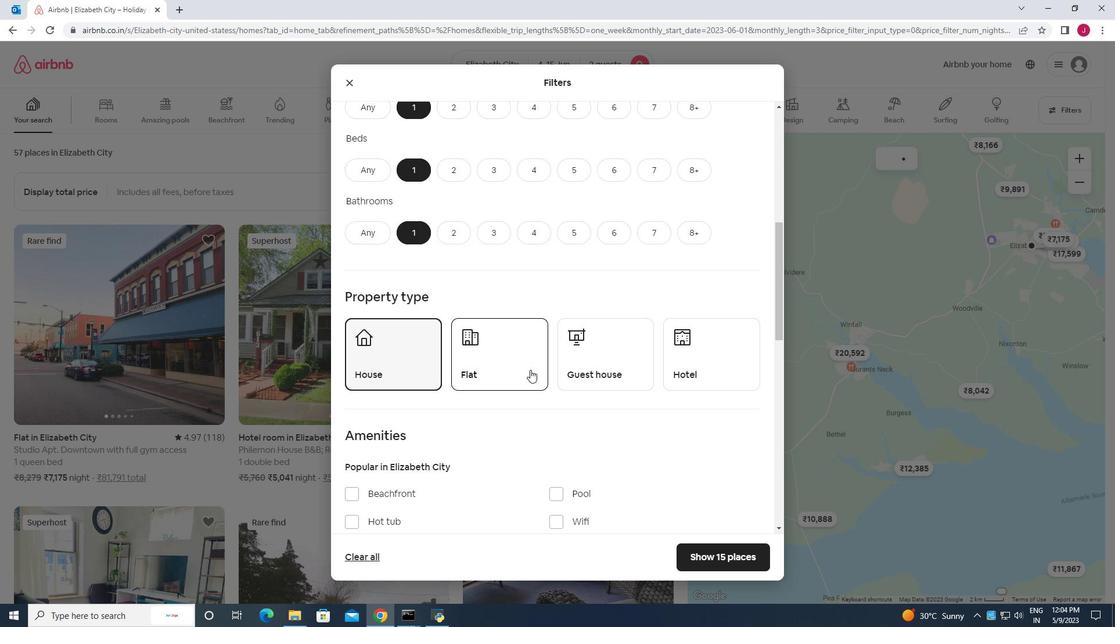 
Action: Mouse moved to (593, 362)
Screenshot: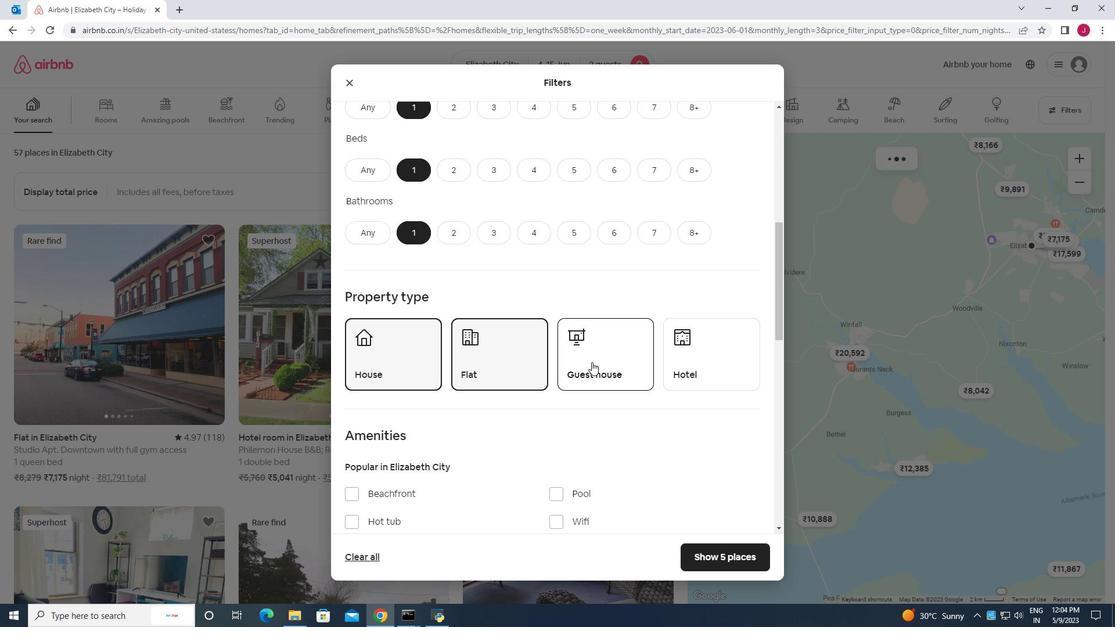 
Action: Mouse pressed left at (593, 362)
Screenshot: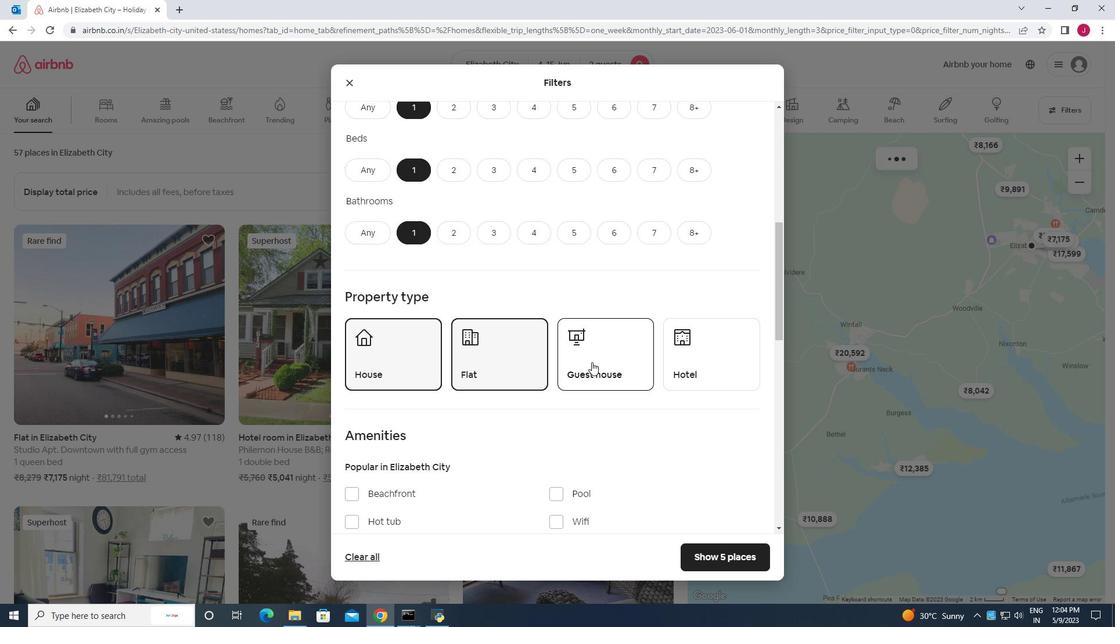 
Action: Mouse moved to (709, 355)
Screenshot: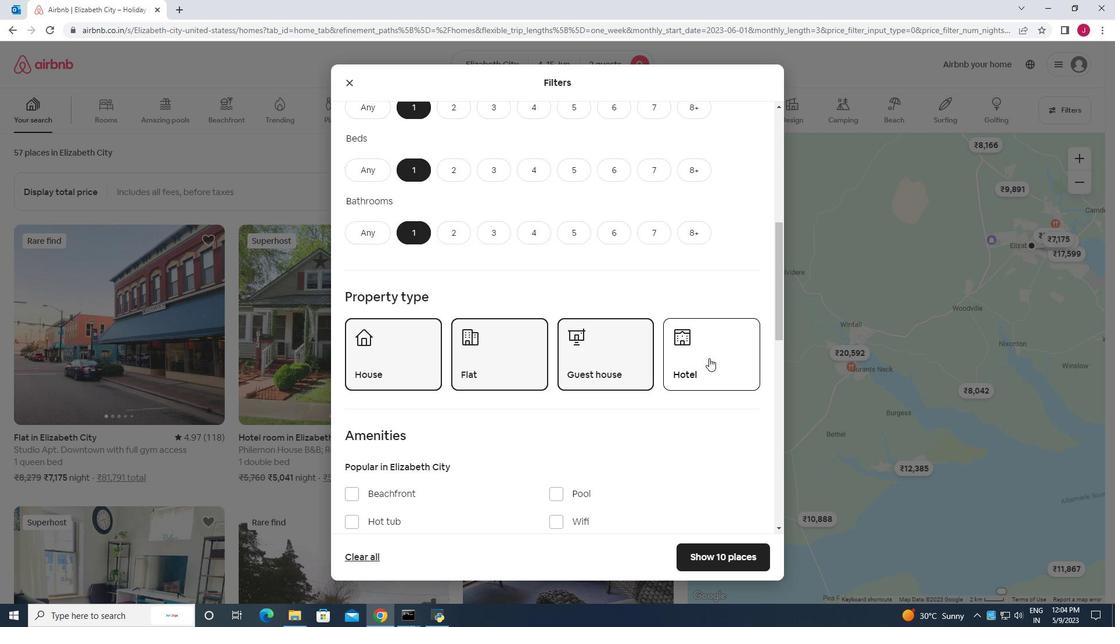 
Action: Mouse pressed left at (709, 355)
Screenshot: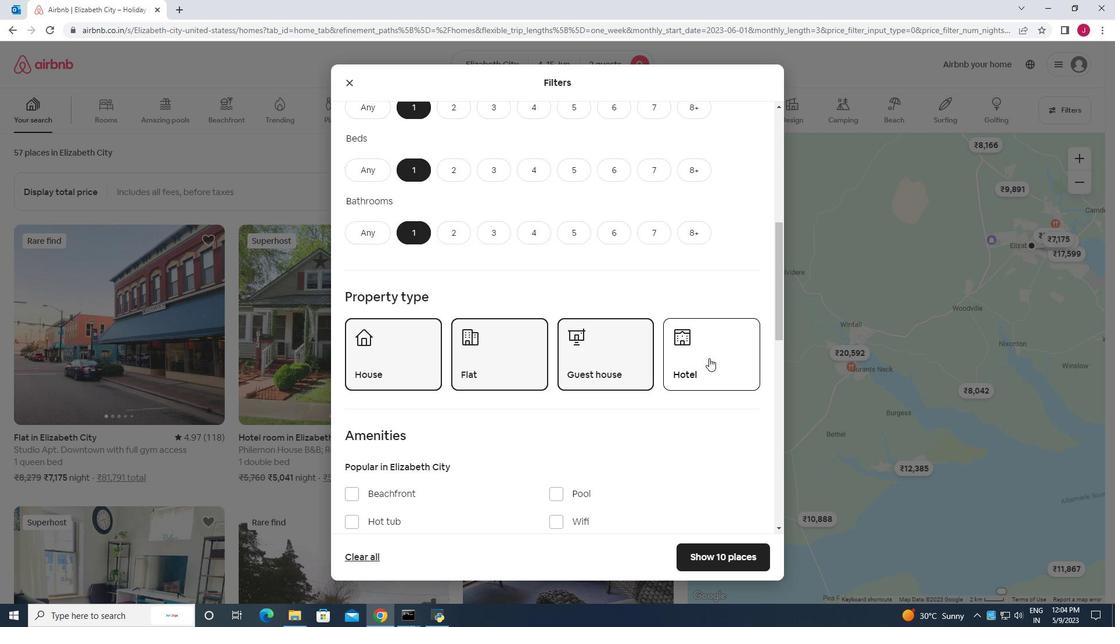 
Action: Mouse moved to (549, 332)
Screenshot: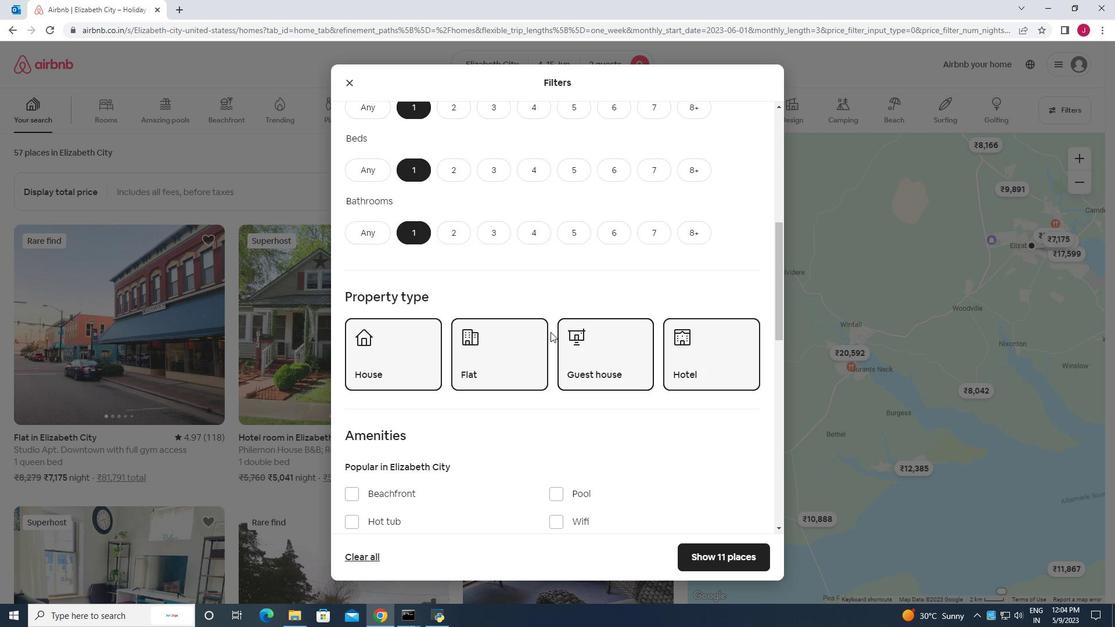 
Action: Mouse scrolled (549, 331) with delta (0, 0)
Screenshot: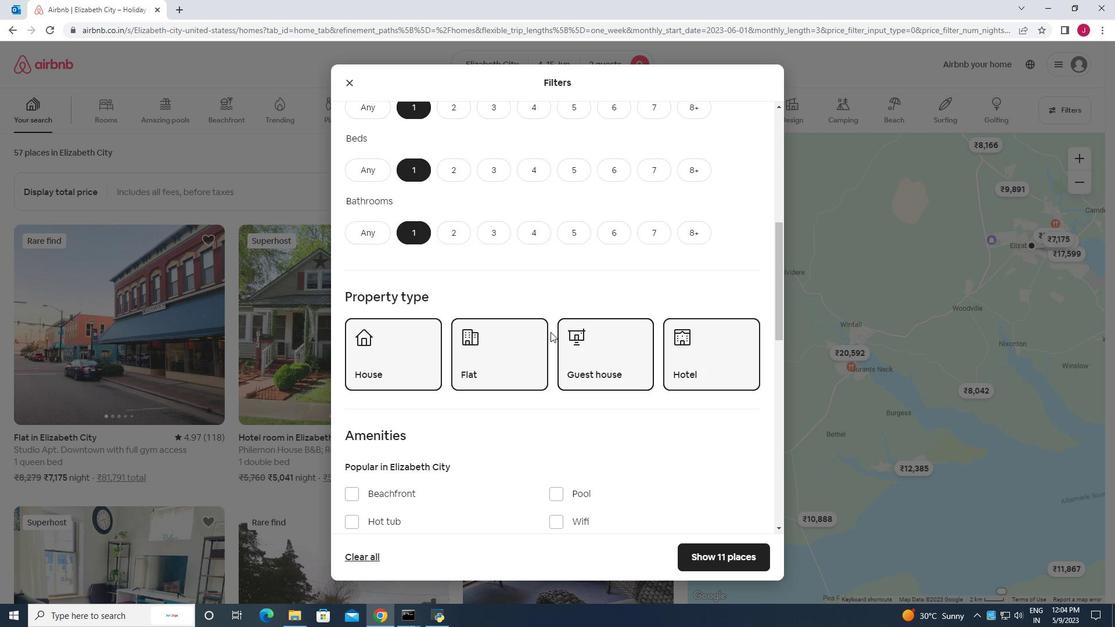 
Action: Mouse moved to (549, 333)
Screenshot: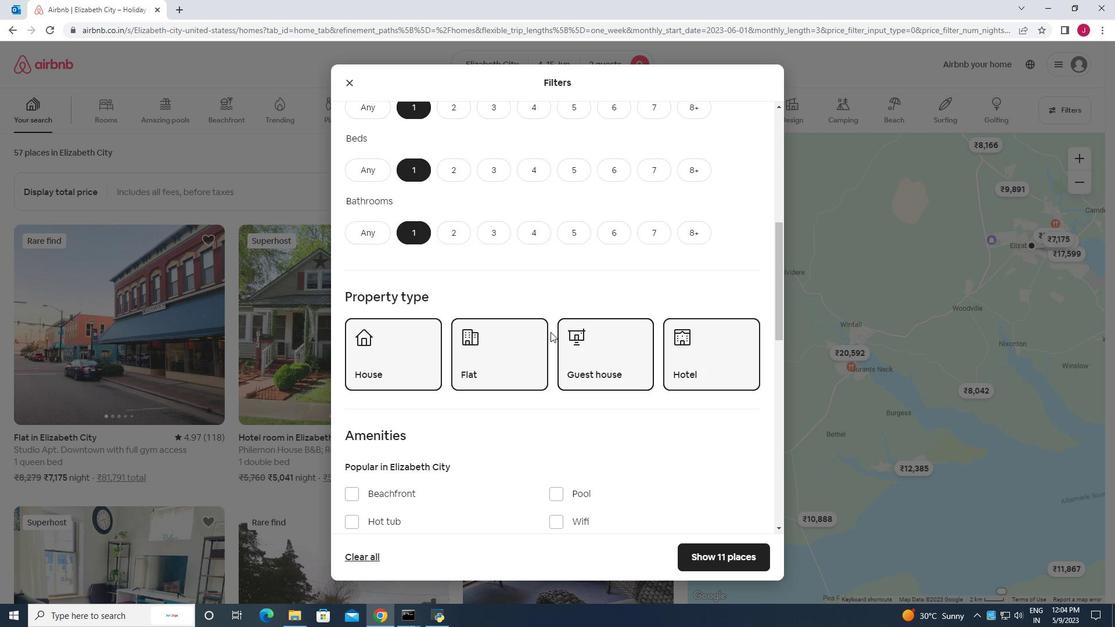 
Action: Mouse scrolled (549, 332) with delta (0, 0)
Screenshot: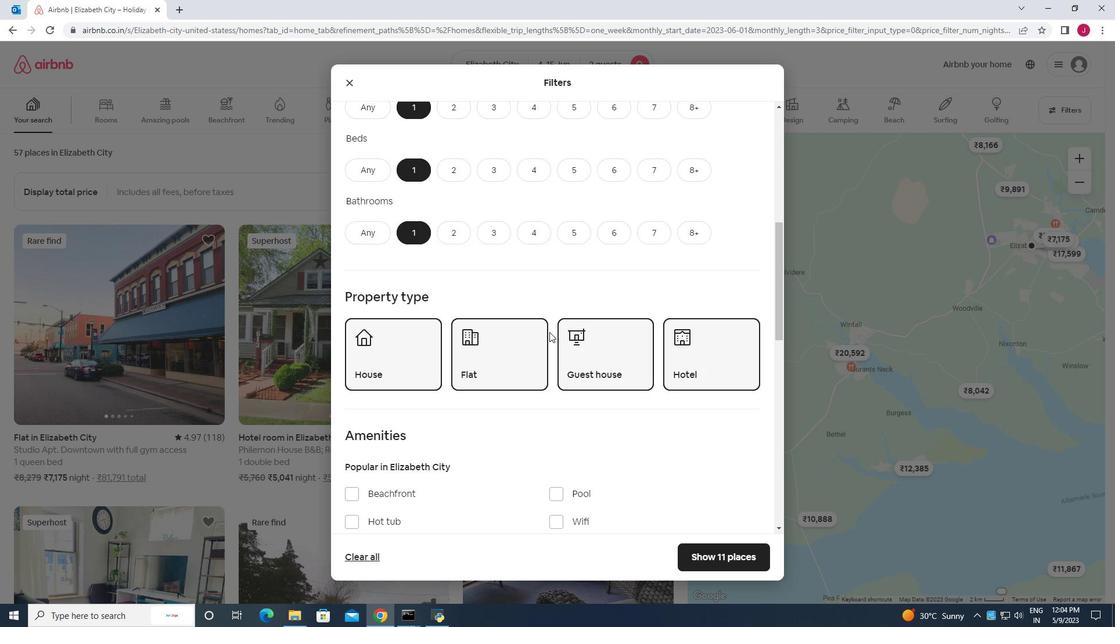 
Action: Mouse moved to (549, 333)
Screenshot: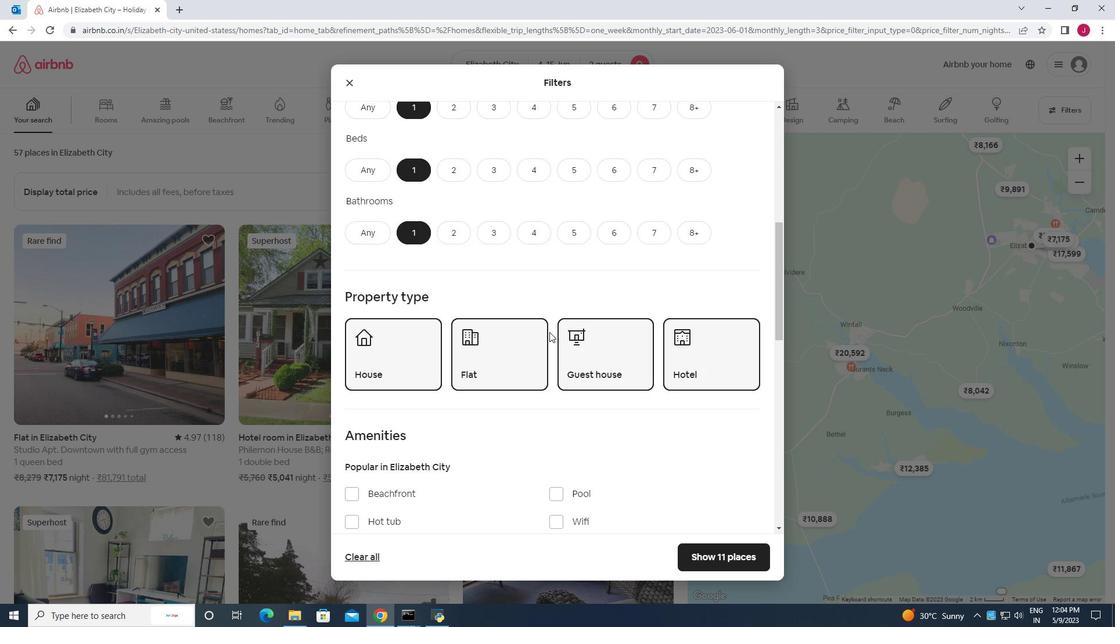 
Action: Mouse scrolled (549, 332) with delta (0, 0)
Screenshot: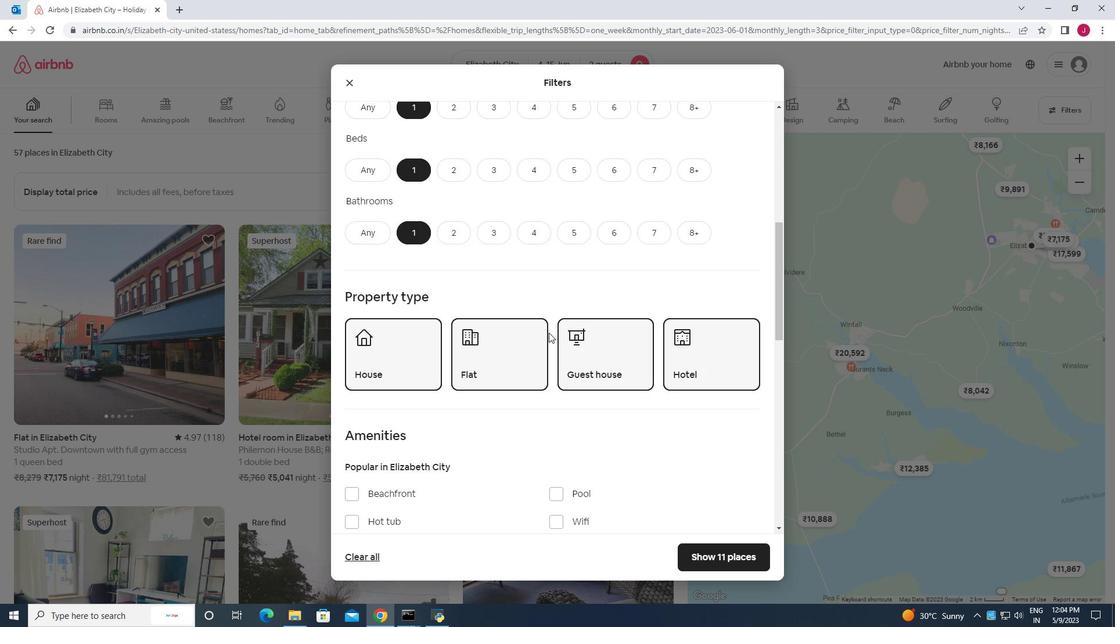 
Action: Mouse moved to (368, 401)
Screenshot: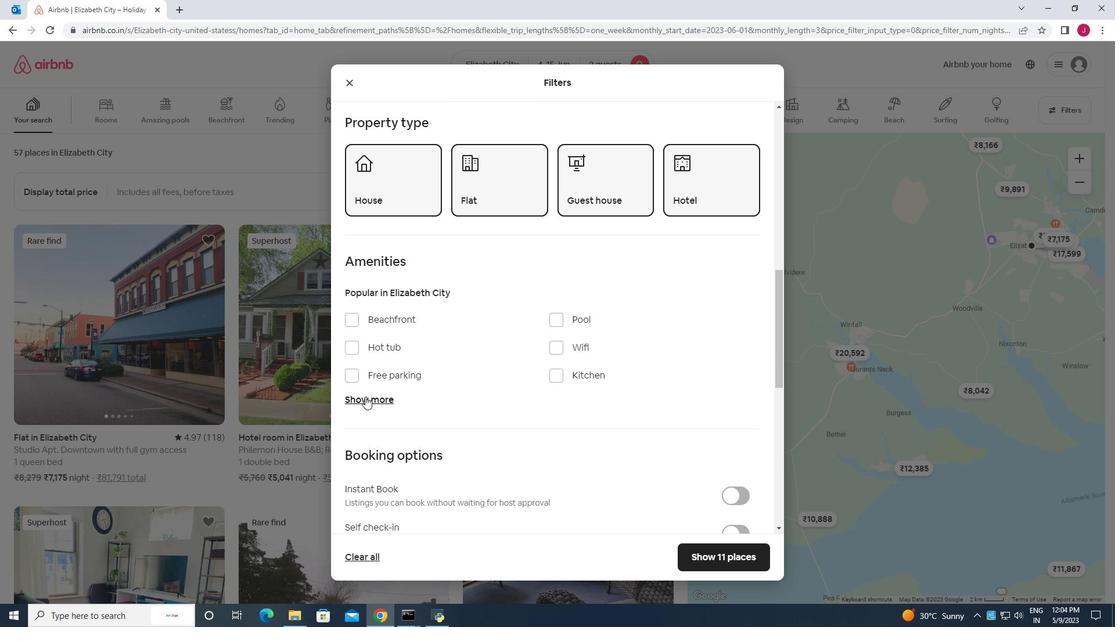 
Action: Mouse pressed left at (368, 401)
Screenshot: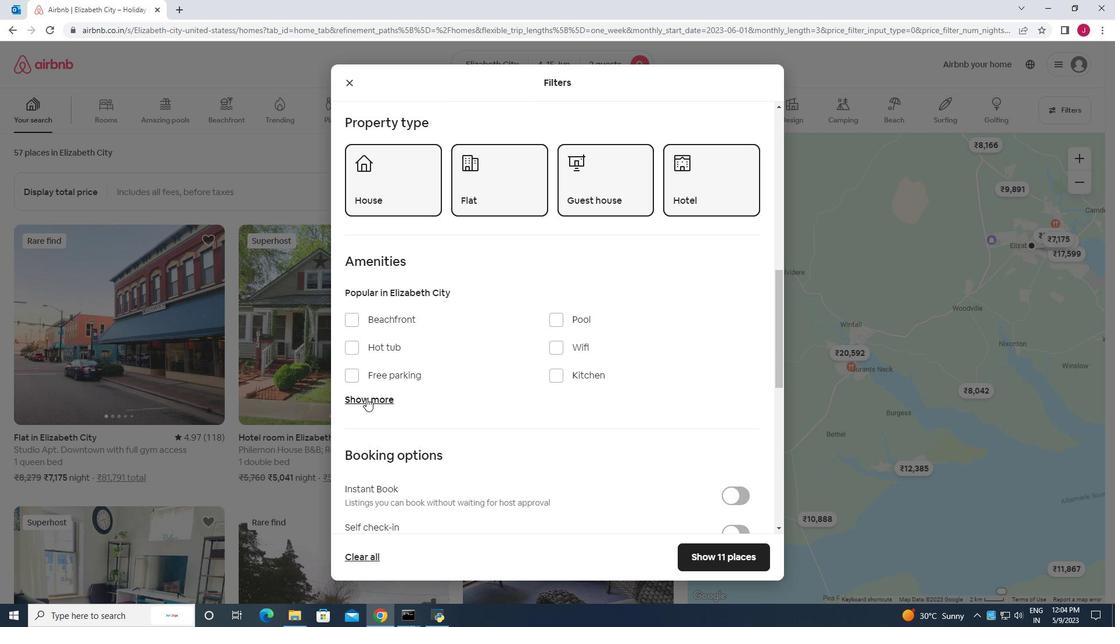 
Action: Mouse moved to (352, 439)
Screenshot: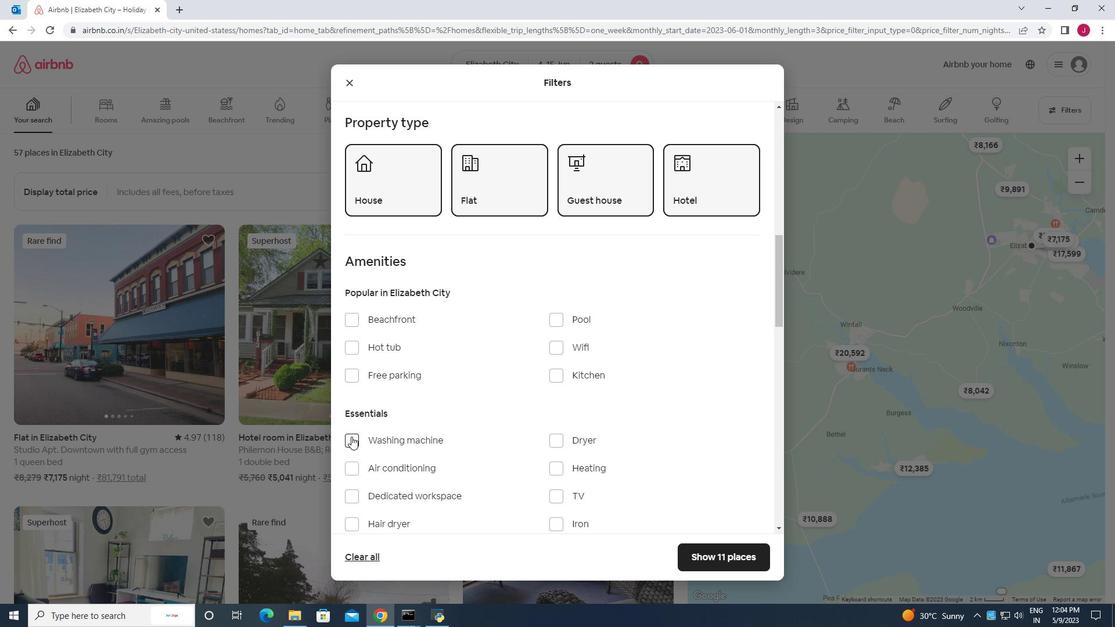 
Action: Mouse pressed left at (352, 439)
Screenshot: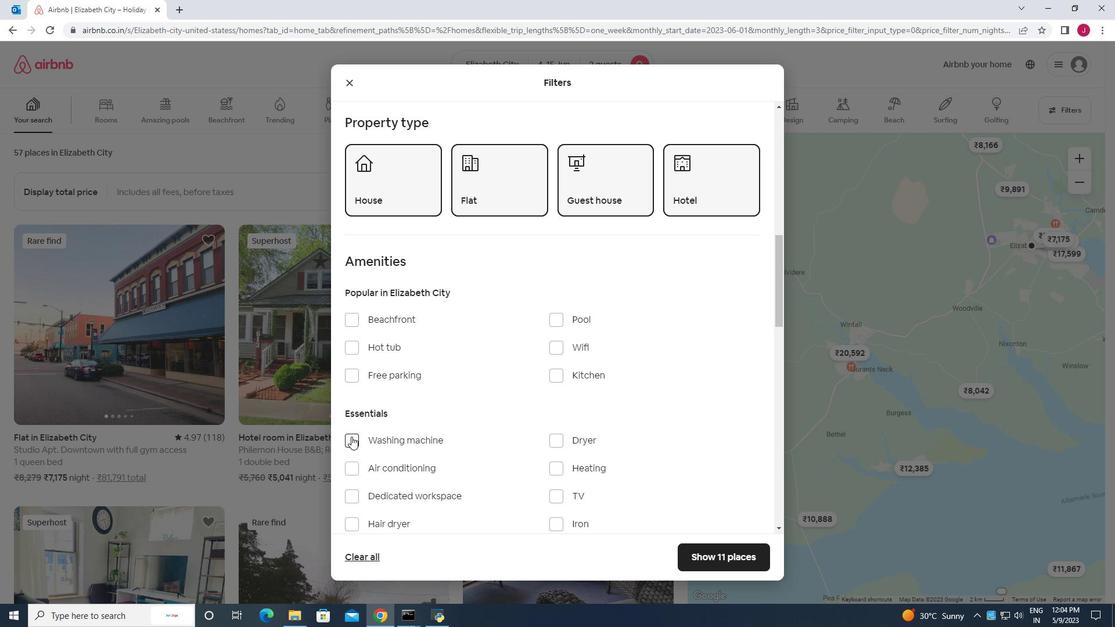 
Action: Mouse moved to (532, 419)
Screenshot: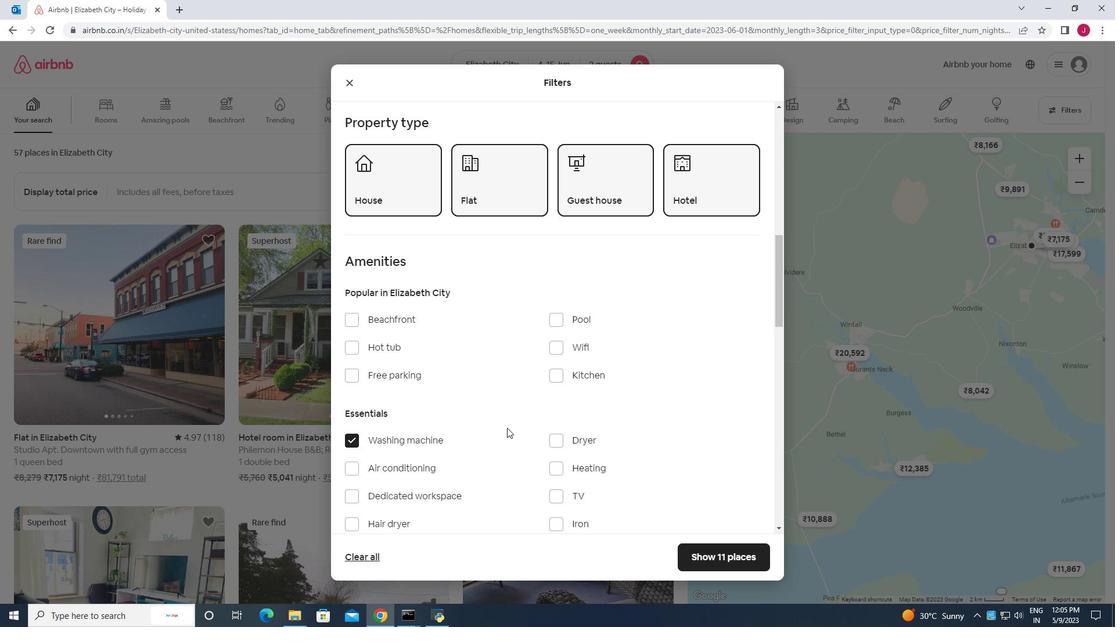 
Action: Mouse scrolled (532, 418) with delta (0, 0)
Screenshot: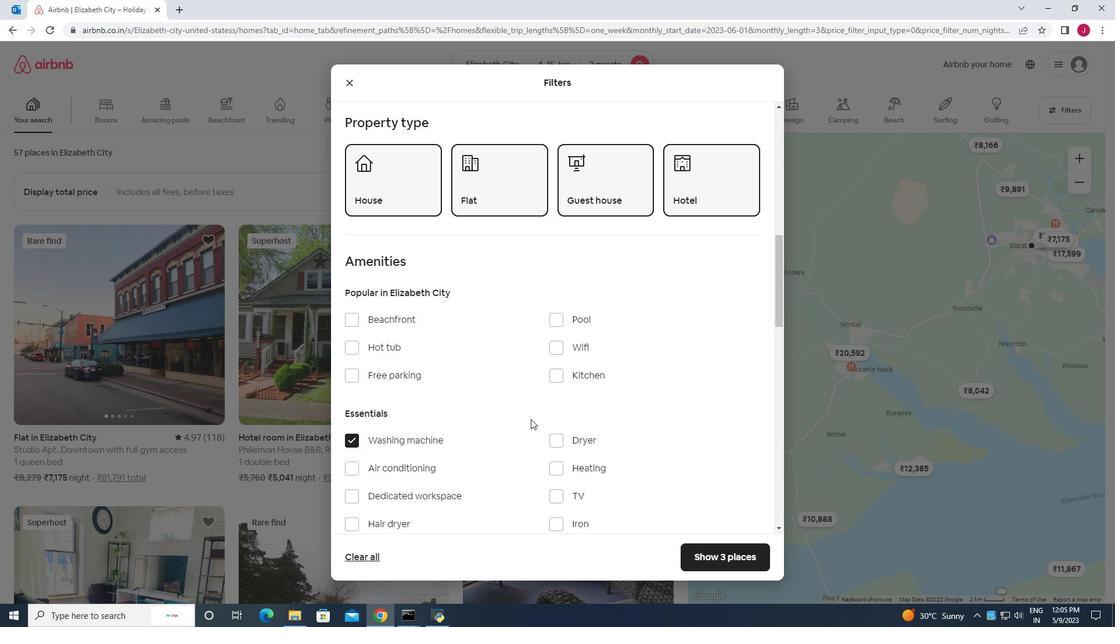 
Action: Mouse scrolled (532, 418) with delta (0, 0)
Screenshot: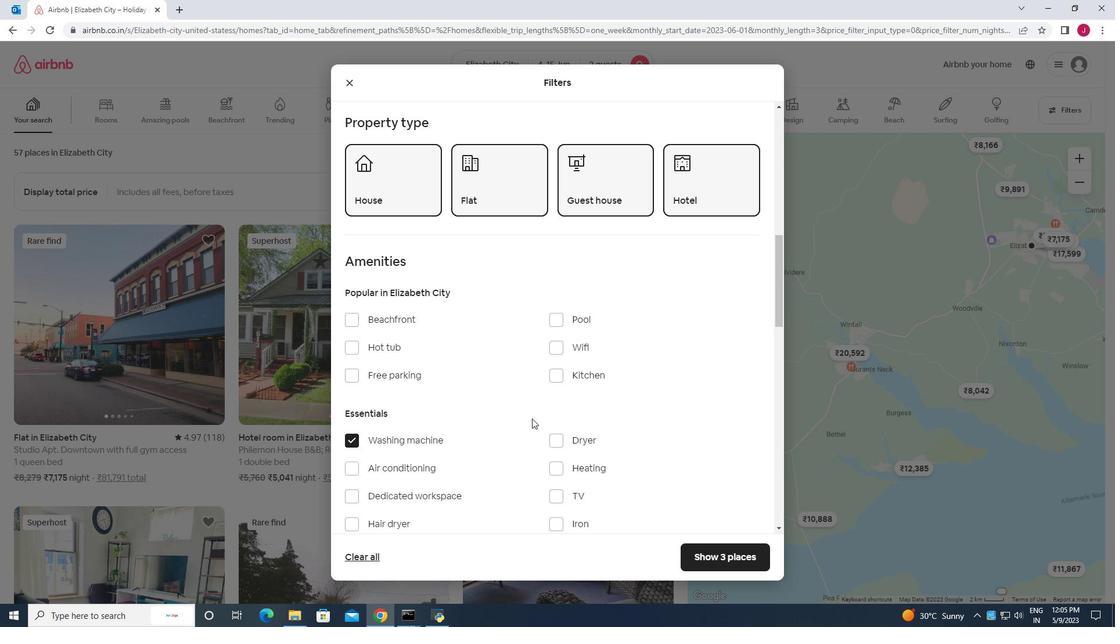 
Action: Mouse scrolled (532, 418) with delta (0, 0)
Screenshot: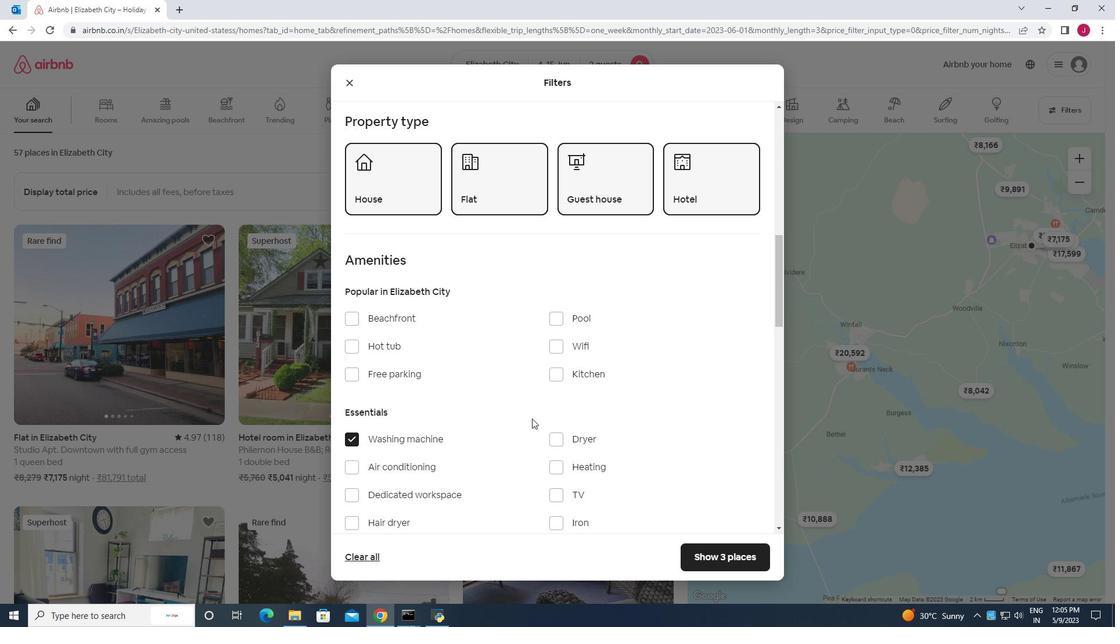 
Action: Mouse moved to (534, 412)
Screenshot: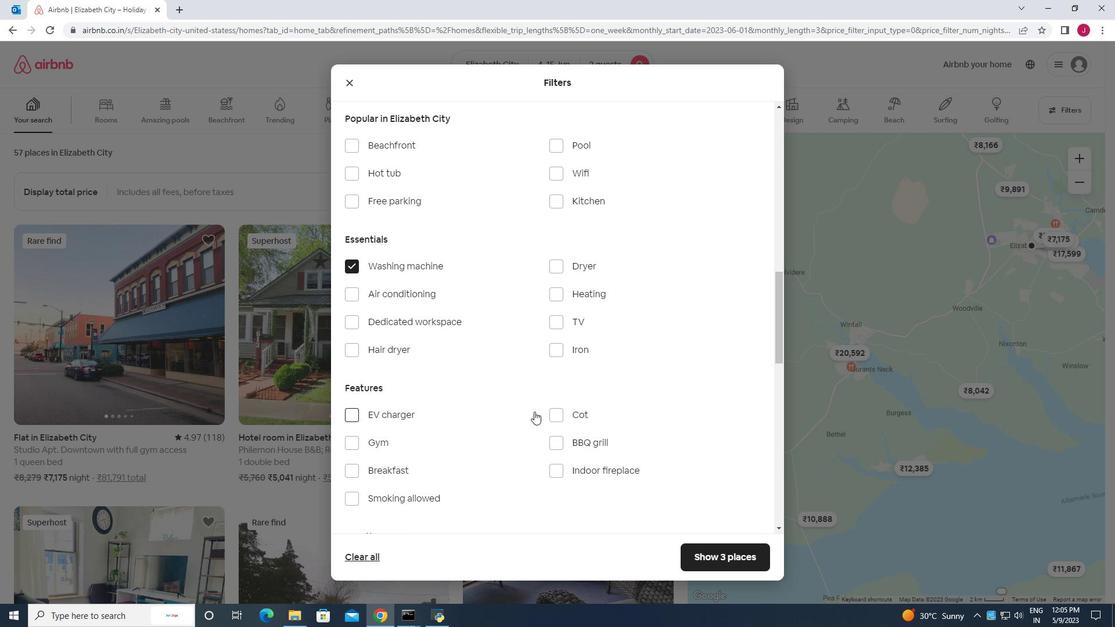 
Action: Mouse scrolled (534, 411) with delta (0, 0)
Screenshot: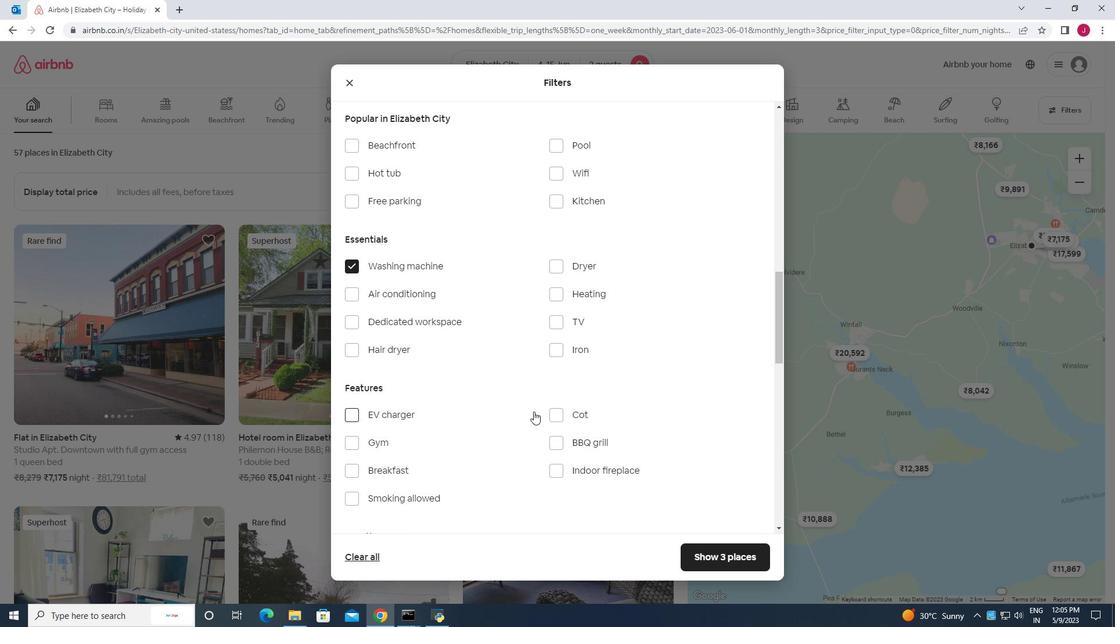 
Action: Mouse scrolled (534, 411) with delta (0, 0)
Screenshot: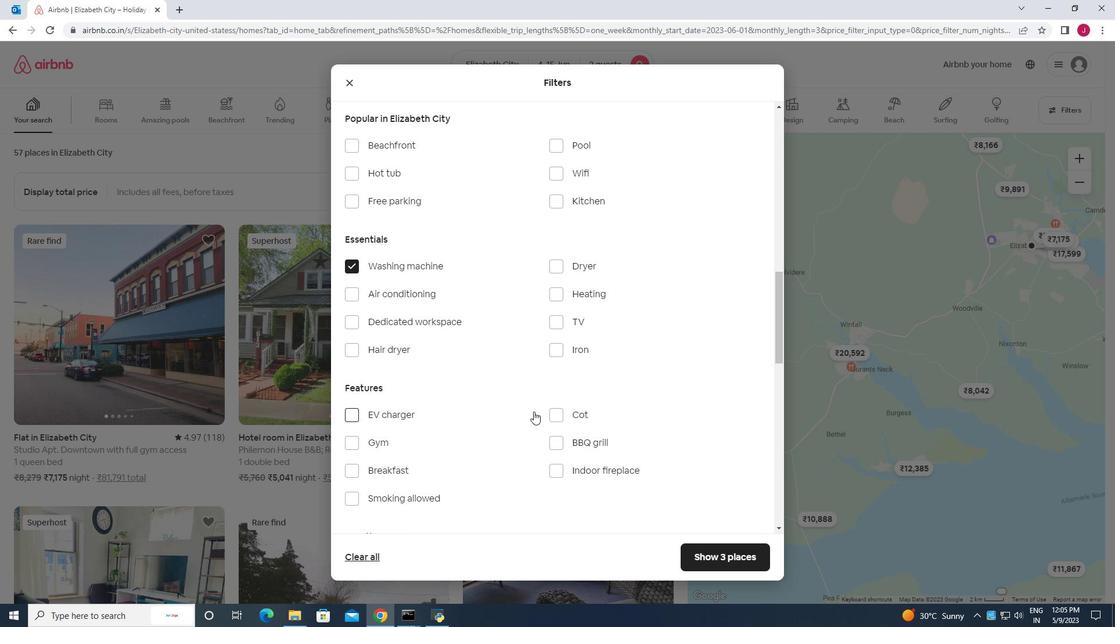 
Action: Mouse scrolled (534, 411) with delta (0, 0)
Screenshot: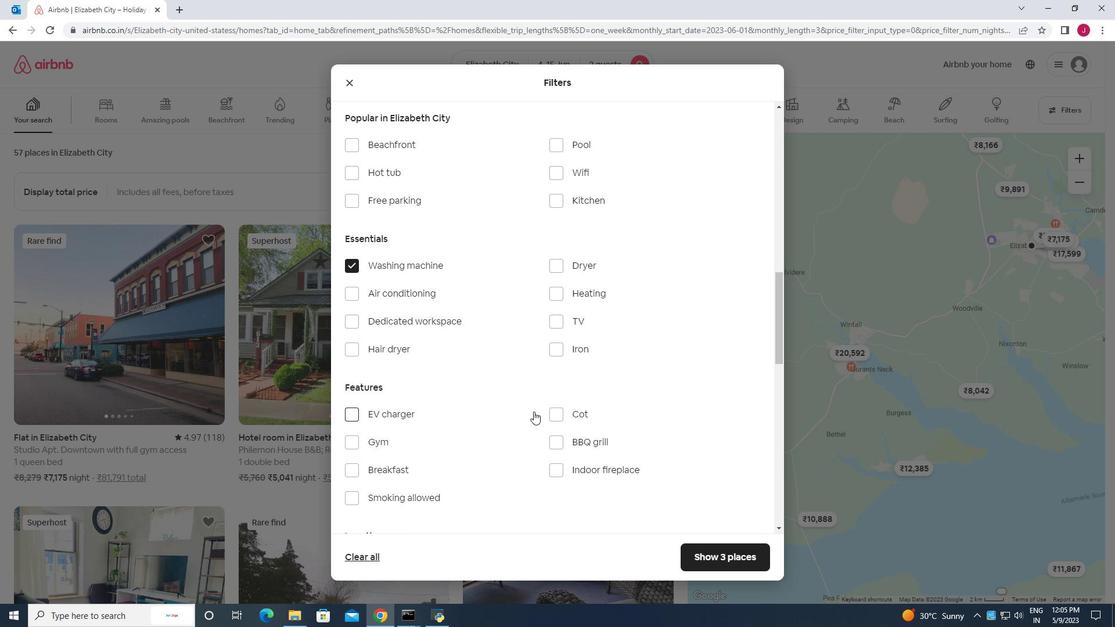 
Action: Mouse scrolled (534, 411) with delta (0, 0)
Screenshot: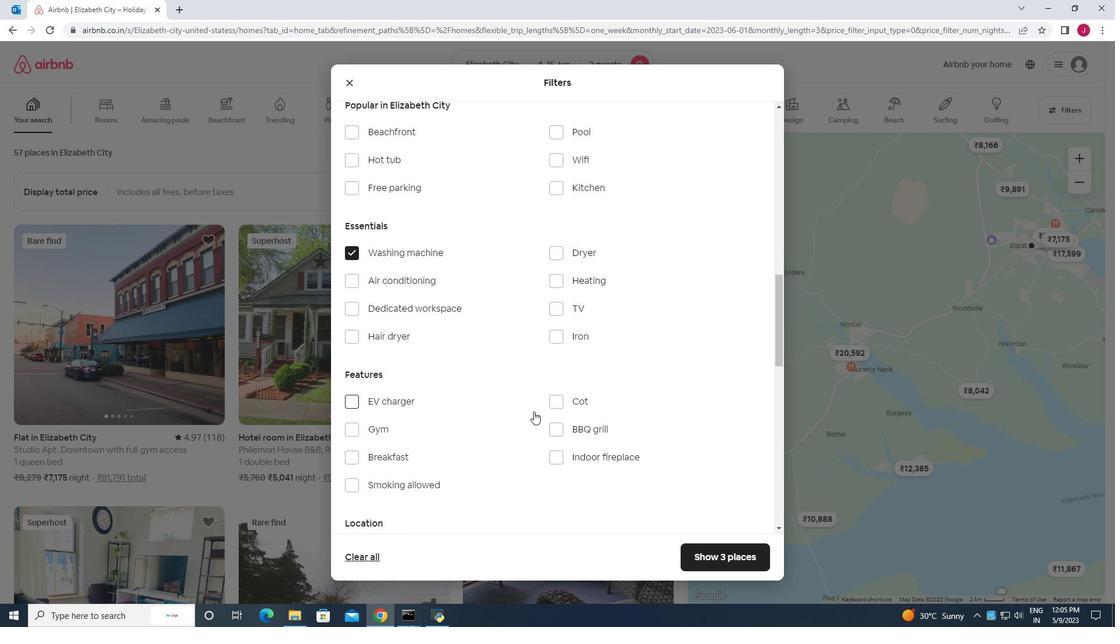 
Action: Mouse scrolled (534, 411) with delta (0, 0)
Screenshot: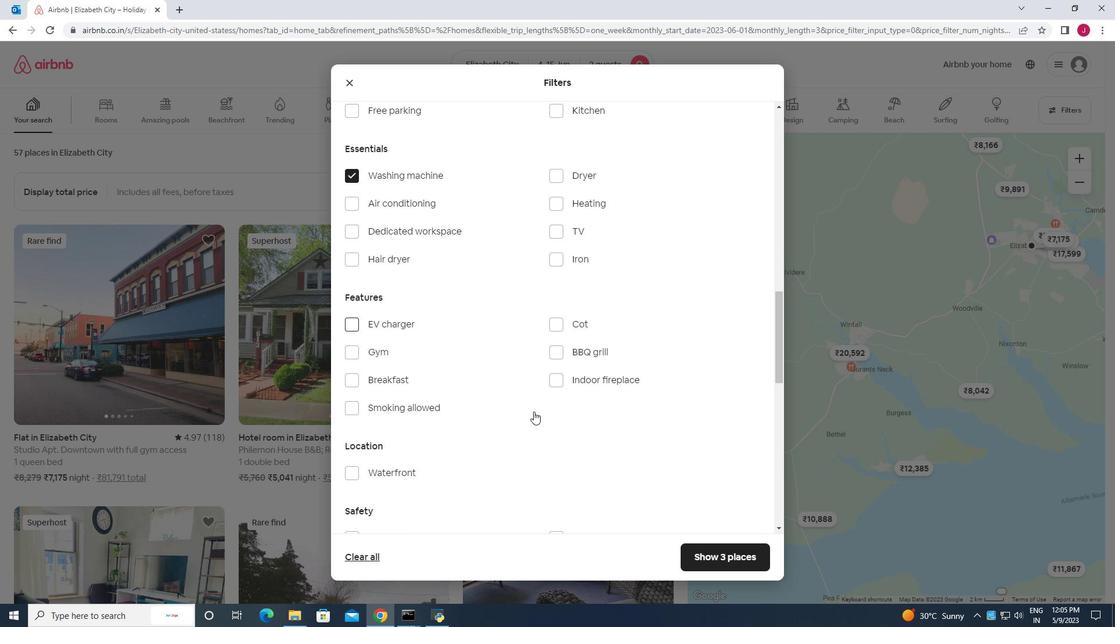 
Action: Mouse moved to (646, 417)
Screenshot: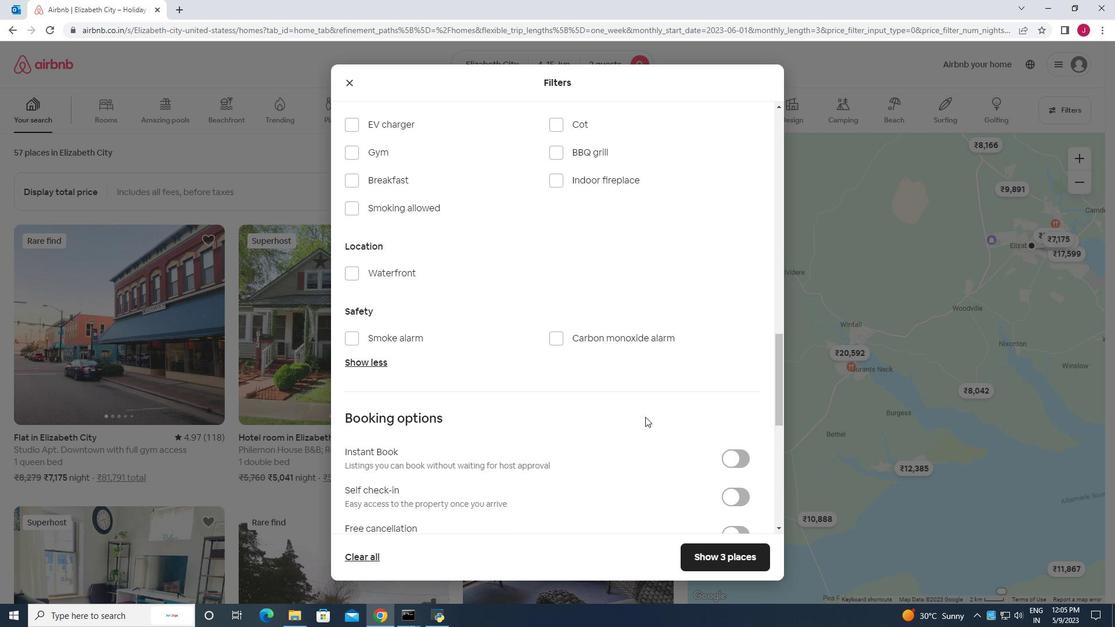 
Action: Mouse scrolled (645, 416) with delta (0, 0)
Screenshot: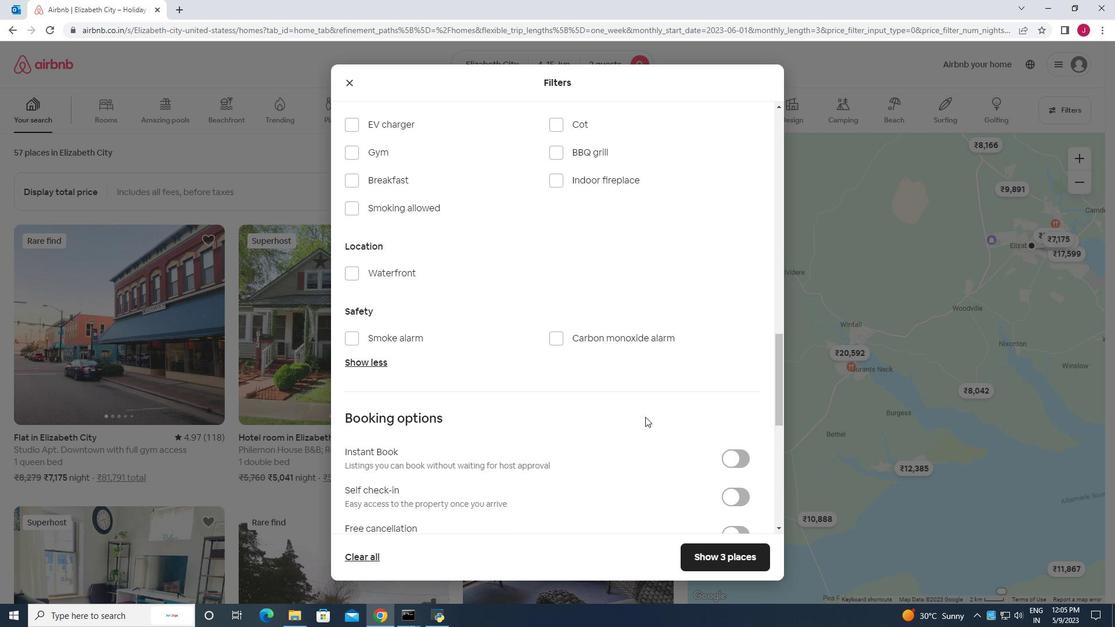 
Action: Mouse scrolled (646, 416) with delta (0, 0)
Screenshot: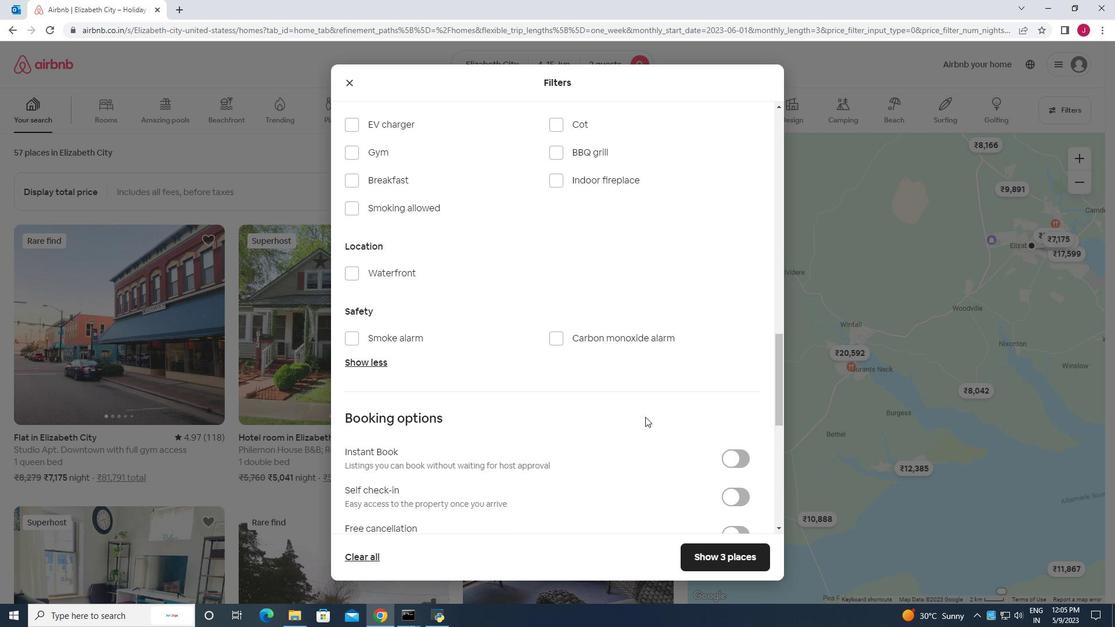 
Action: Mouse scrolled (646, 416) with delta (0, 0)
Screenshot: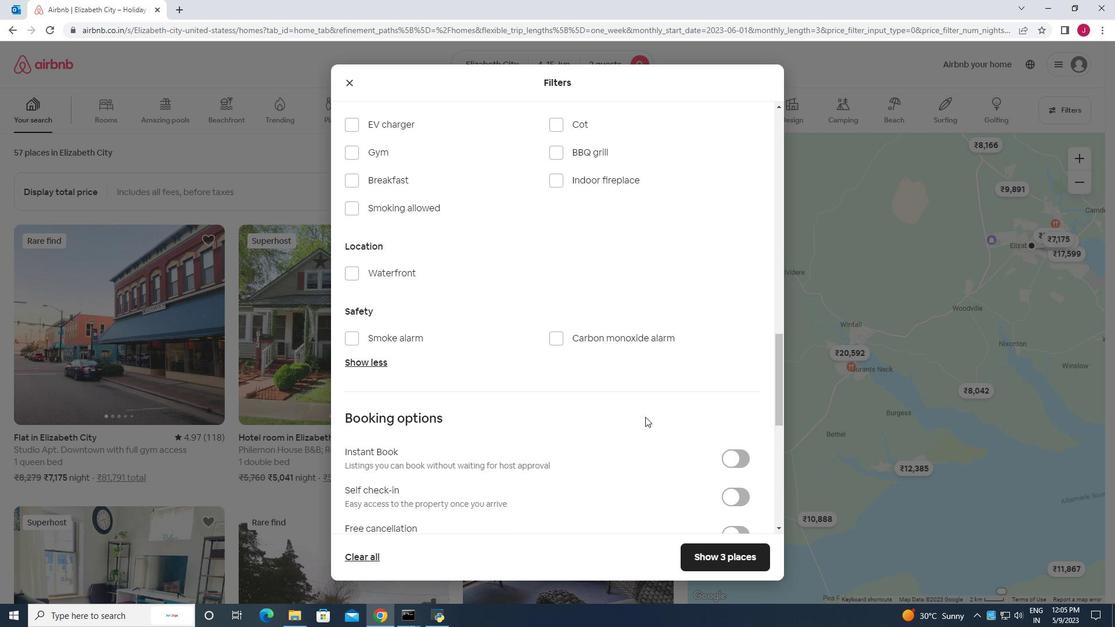 
Action: Mouse scrolled (646, 416) with delta (0, 0)
Screenshot: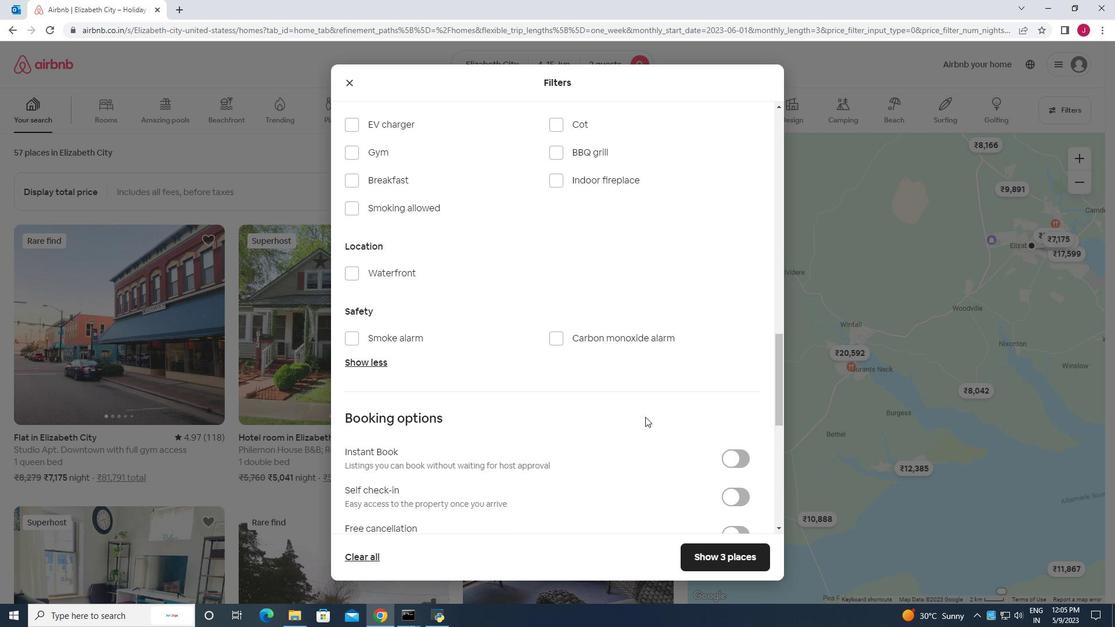 
Action: Mouse moved to (737, 267)
Screenshot: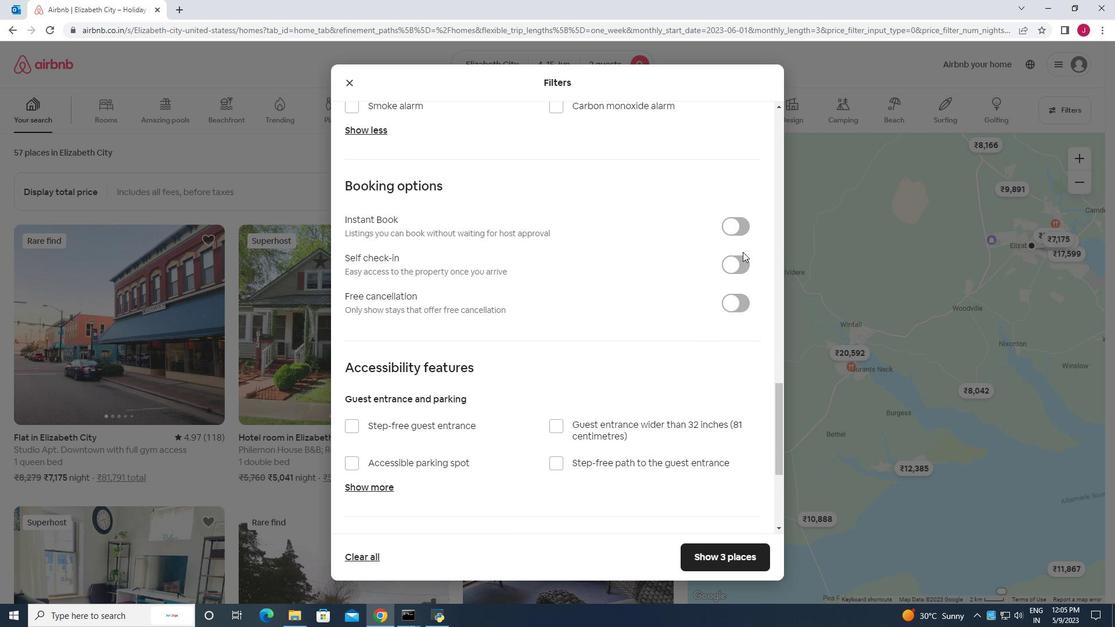 
Action: Mouse pressed left at (737, 267)
Screenshot: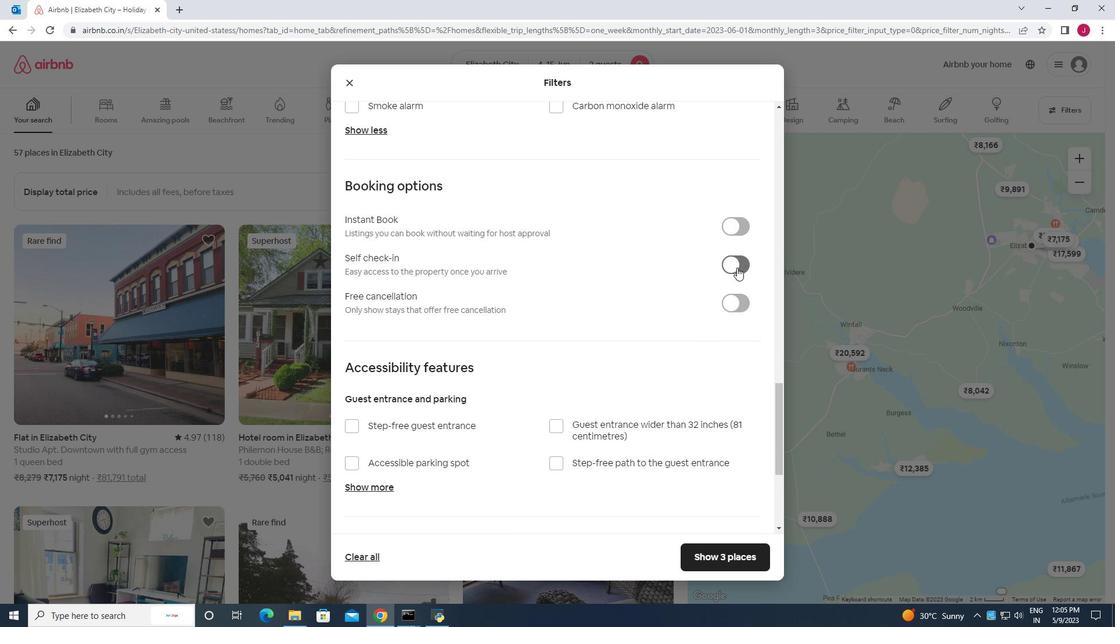 
Action: Mouse moved to (538, 346)
Screenshot: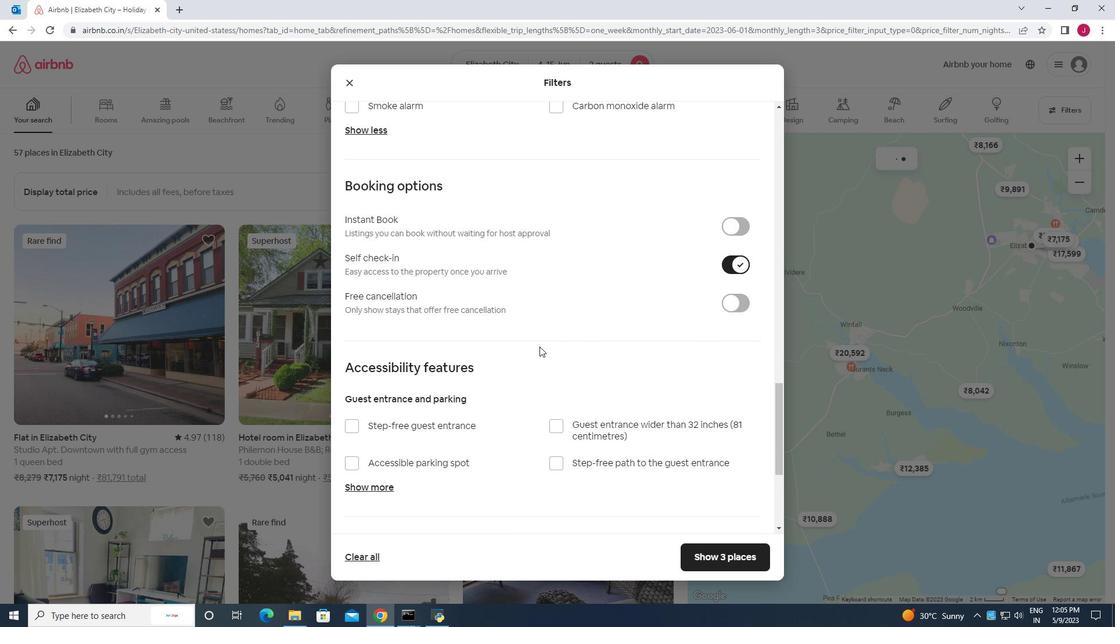 
Action: Mouse scrolled (538, 346) with delta (0, 0)
Screenshot: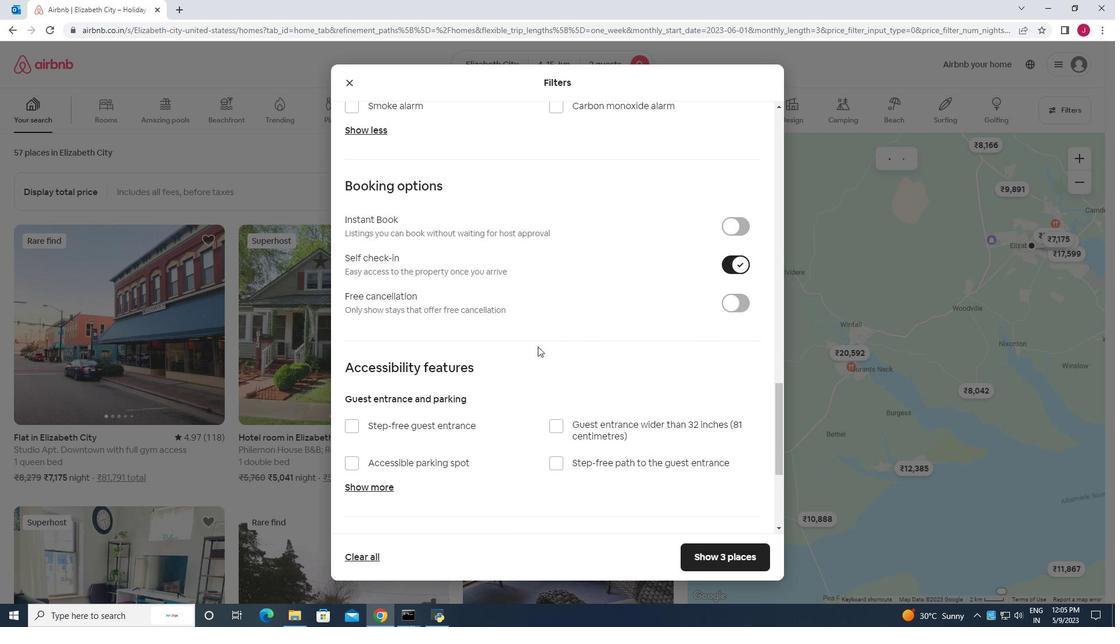 
Action: Mouse scrolled (538, 346) with delta (0, 0)
Screenshot: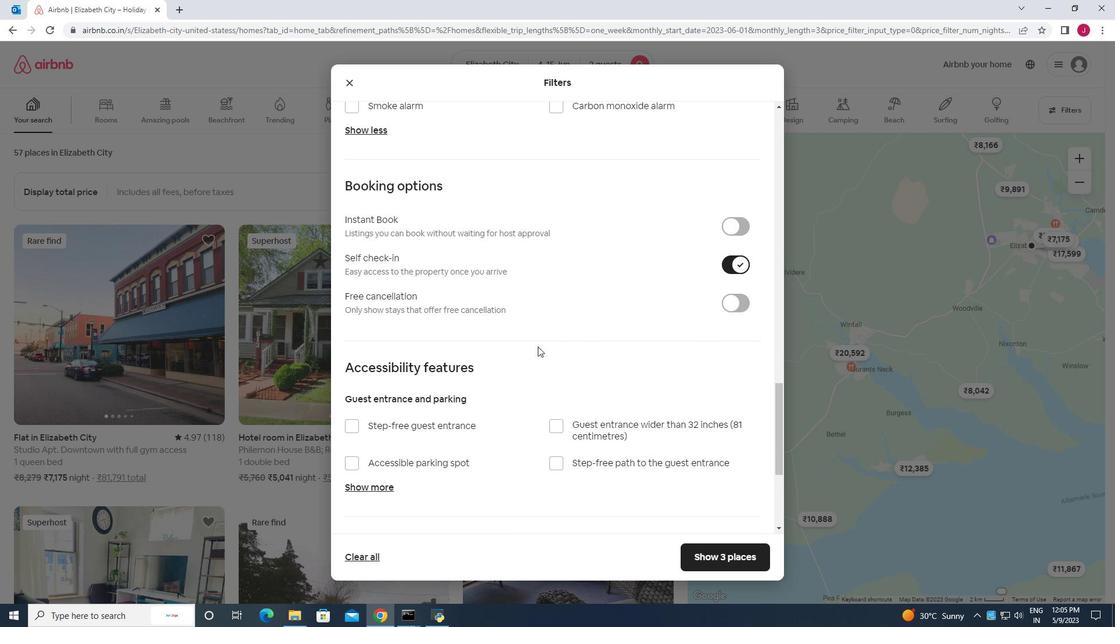 
Action: Mouse scrolled (538, 346) with delta (0, 0)
Screenshot: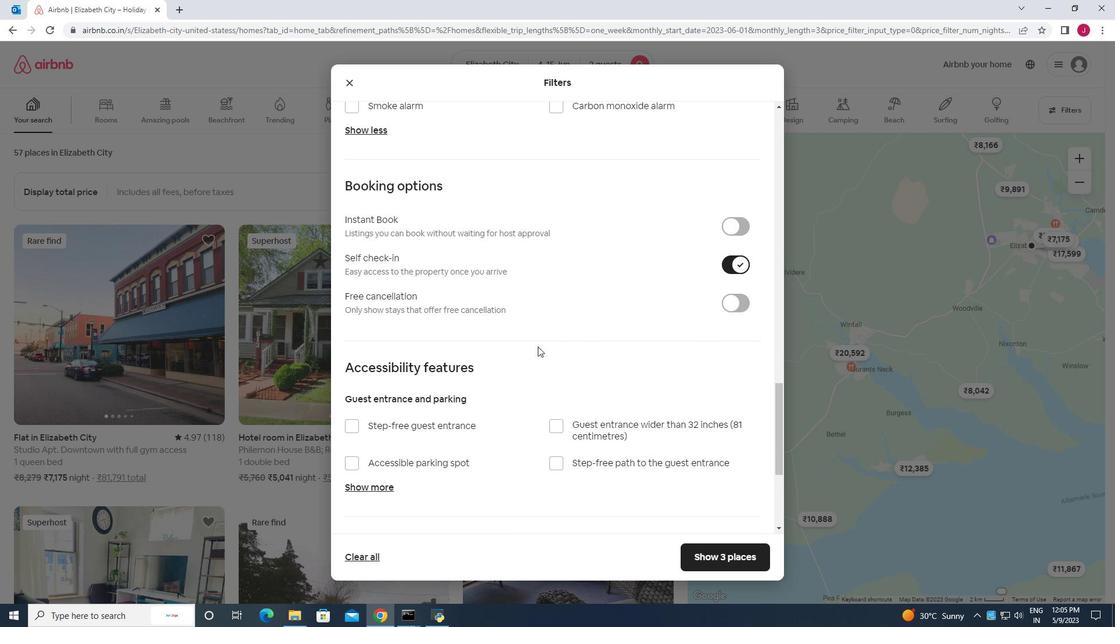 
Action: Mouse scrolled (538, 346) with delta (0, 0)
Screenshot: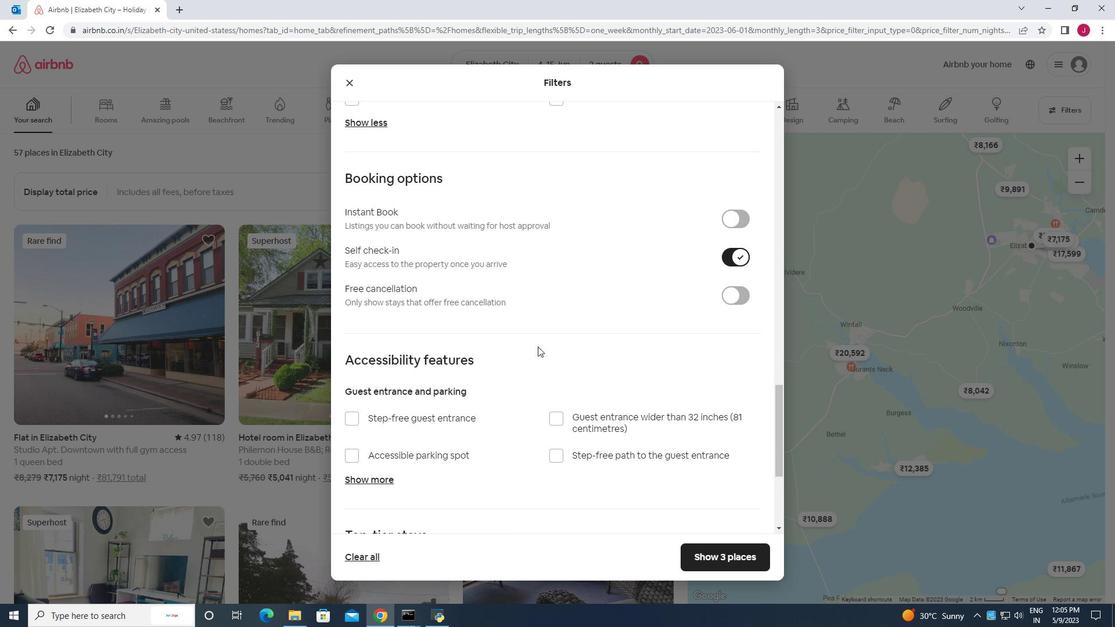 
Action: Mouse moved to (533, 345)
Screenshot: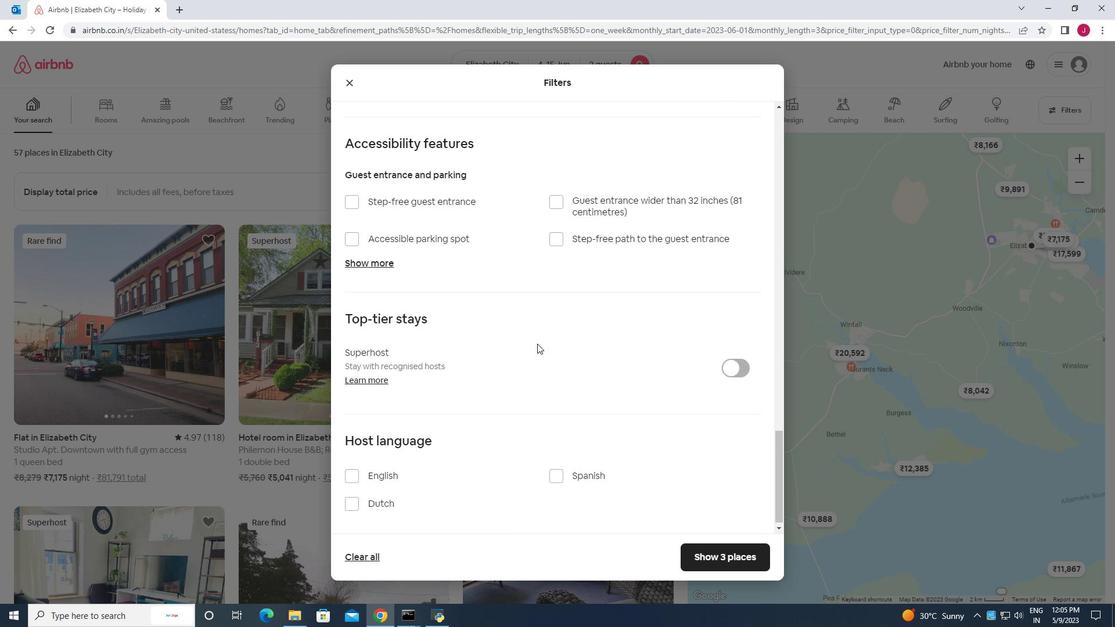 
Action: Mouse scrolled (533, 344) with delta (0, 0)
Screenshot: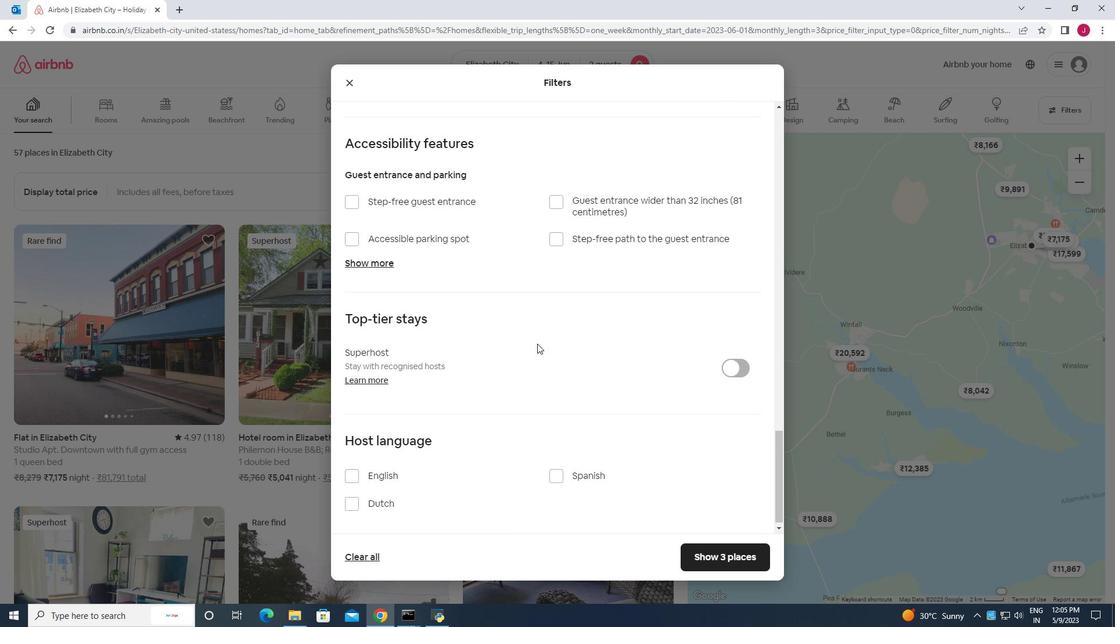 
Action: Mouse moved to (531, 346)
Screenshot: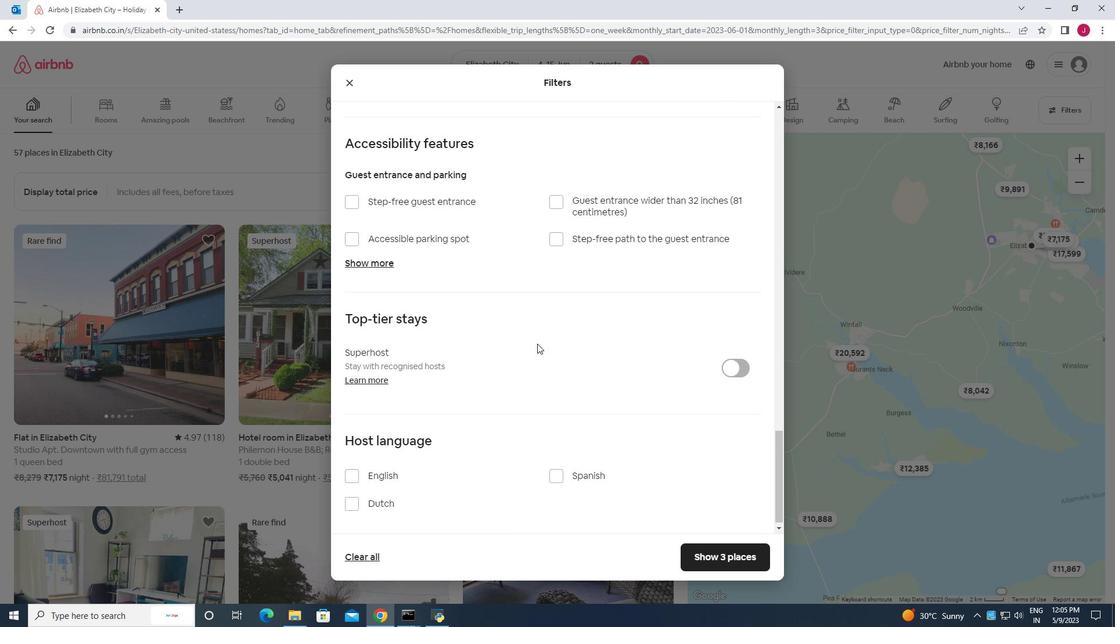 
Action: Mouse scrolled (531, 346) with delta (0, 0)
Screenshot: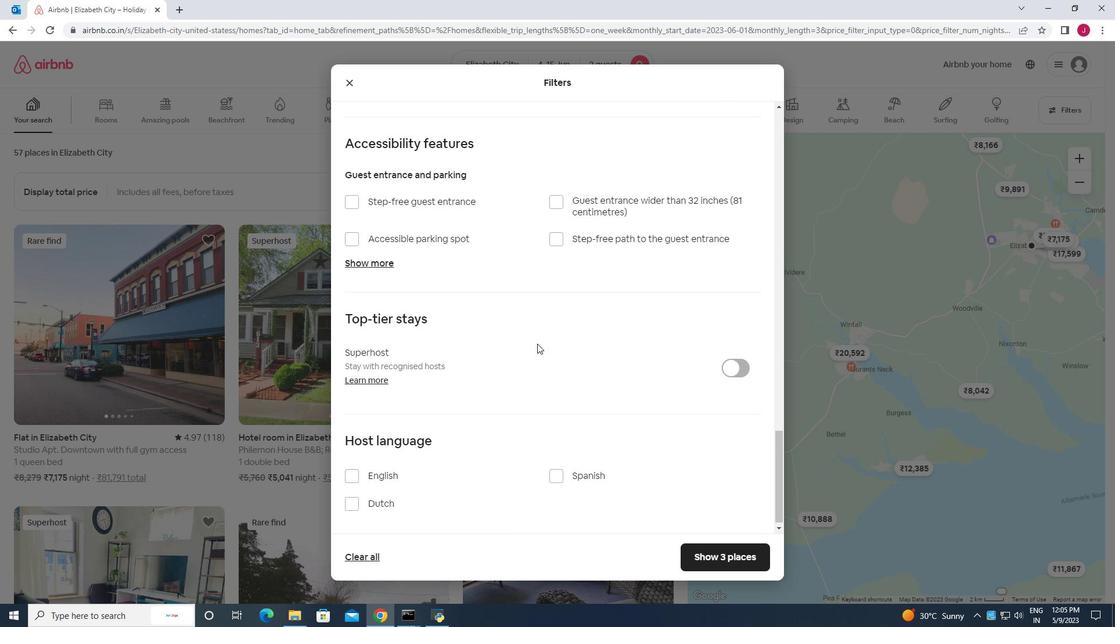 
Action: Mouse moved to (531, 346)
Screenshot: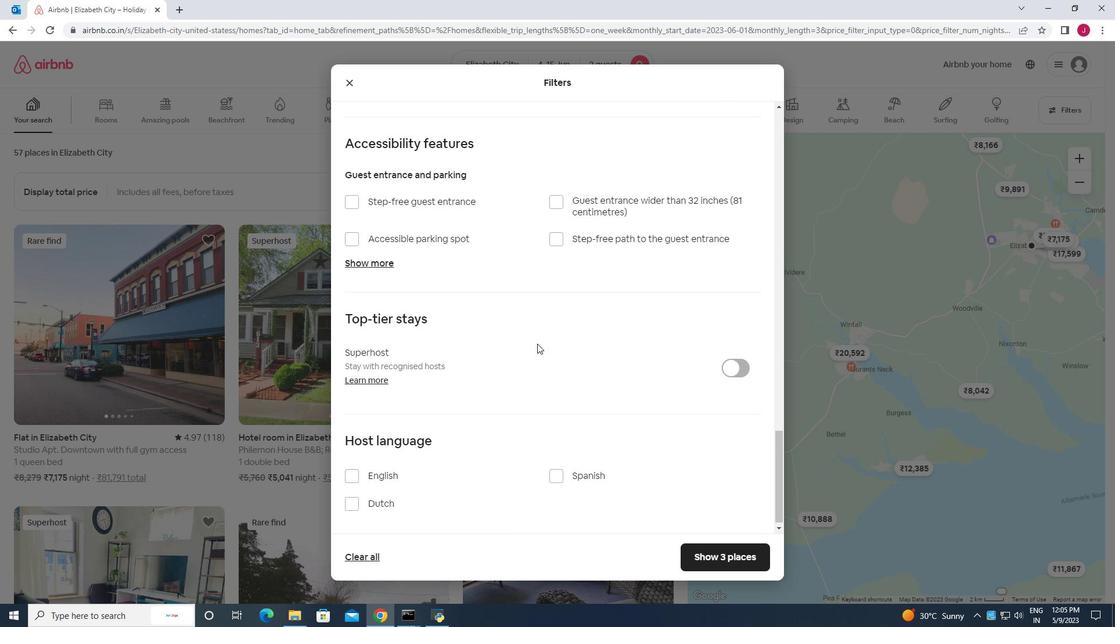 
Action: Mouse scrolled (531, 346) with delta (0, 0)
Screenshot: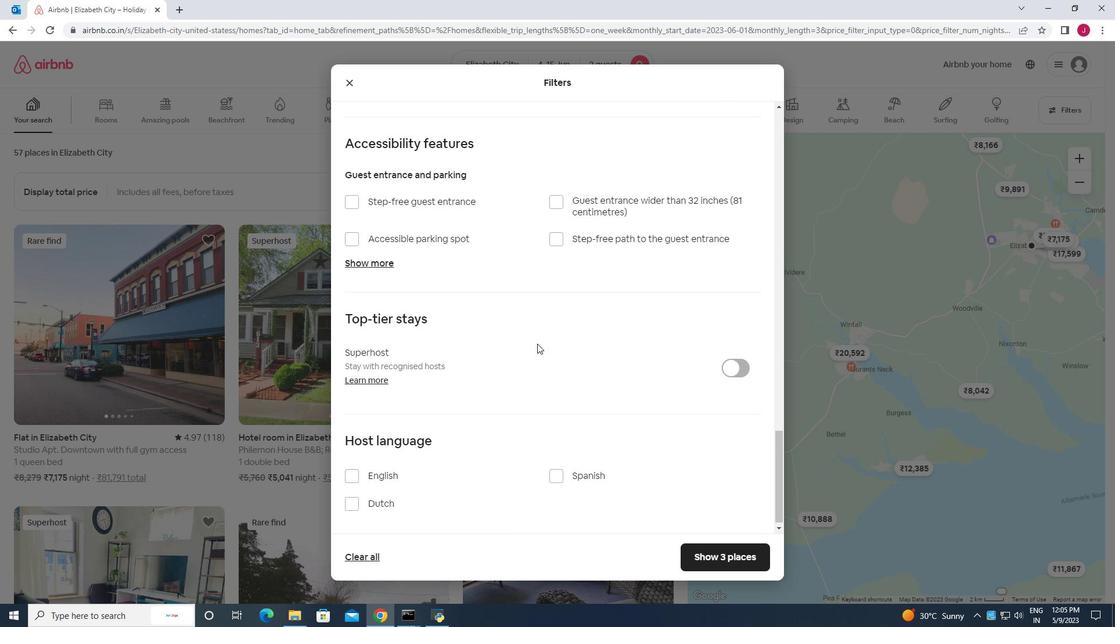 
Action: Mouse moved to (530, 347)
Screenshot: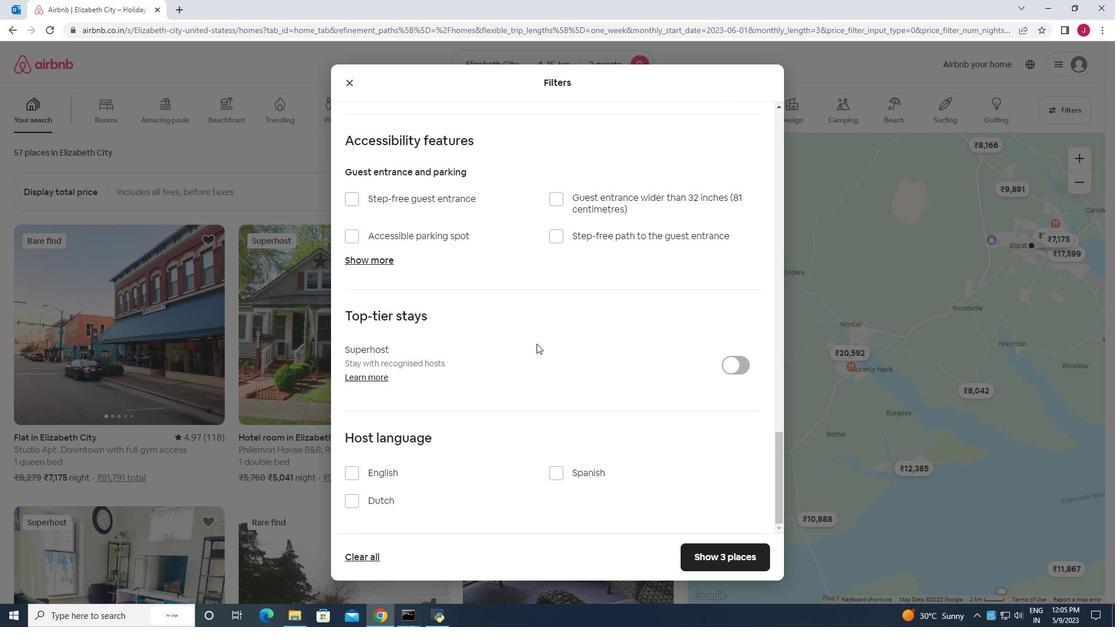 
Action: Mouse scrolled (530, 346) with delta (0, 0)
Screenshot: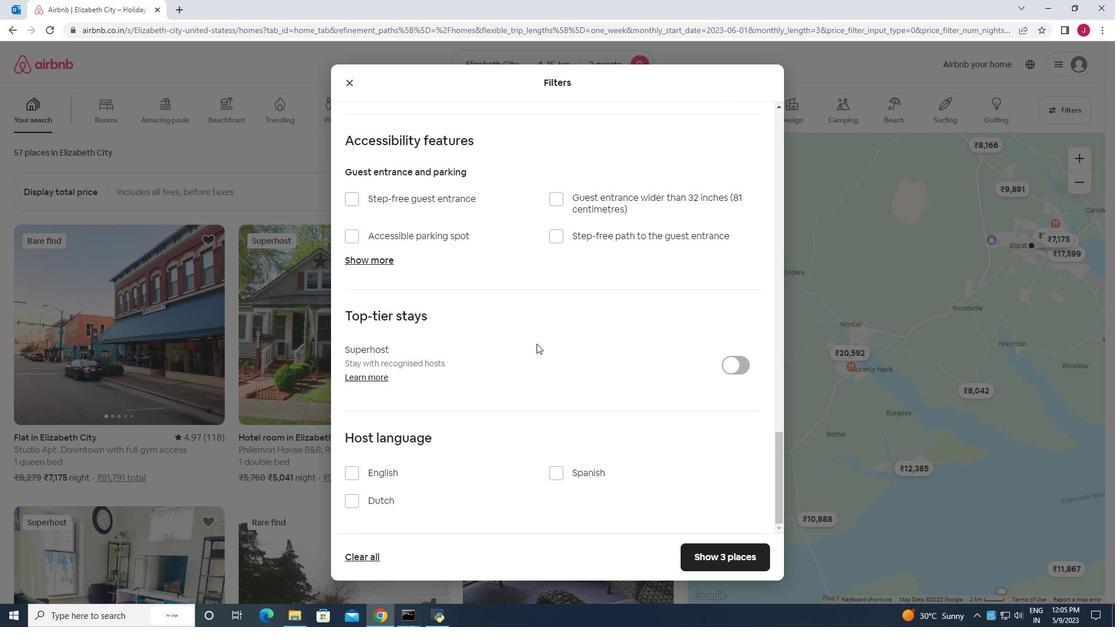 
Action: Mouse moved to (530, 347)
Screenshot: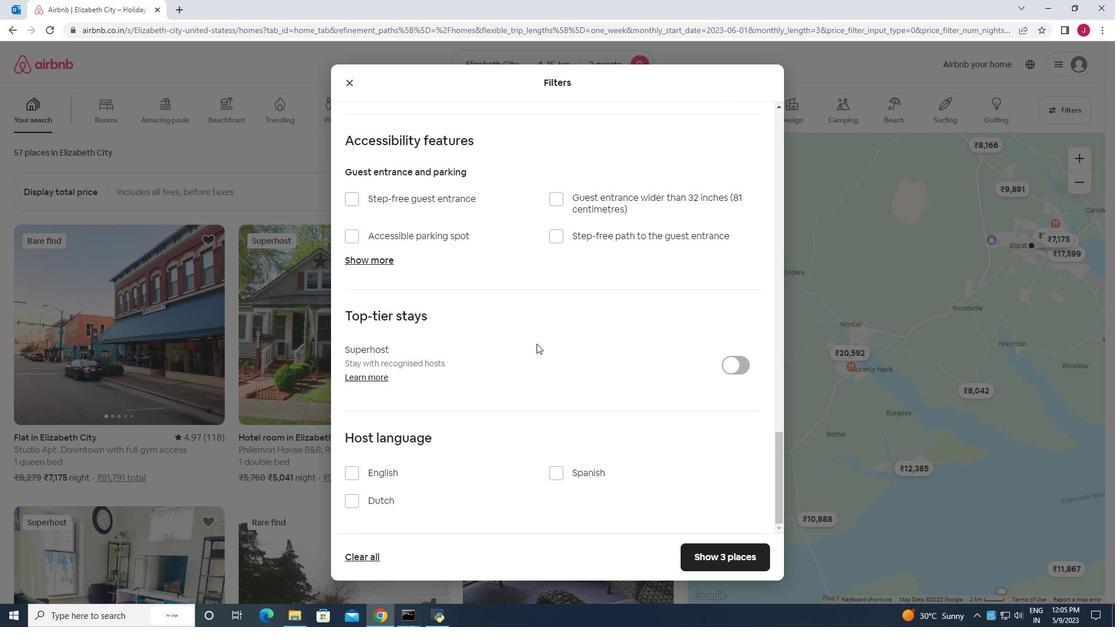 
Action: Mouse scrolled (530, 346) with delta (0, 0)
Screenshot: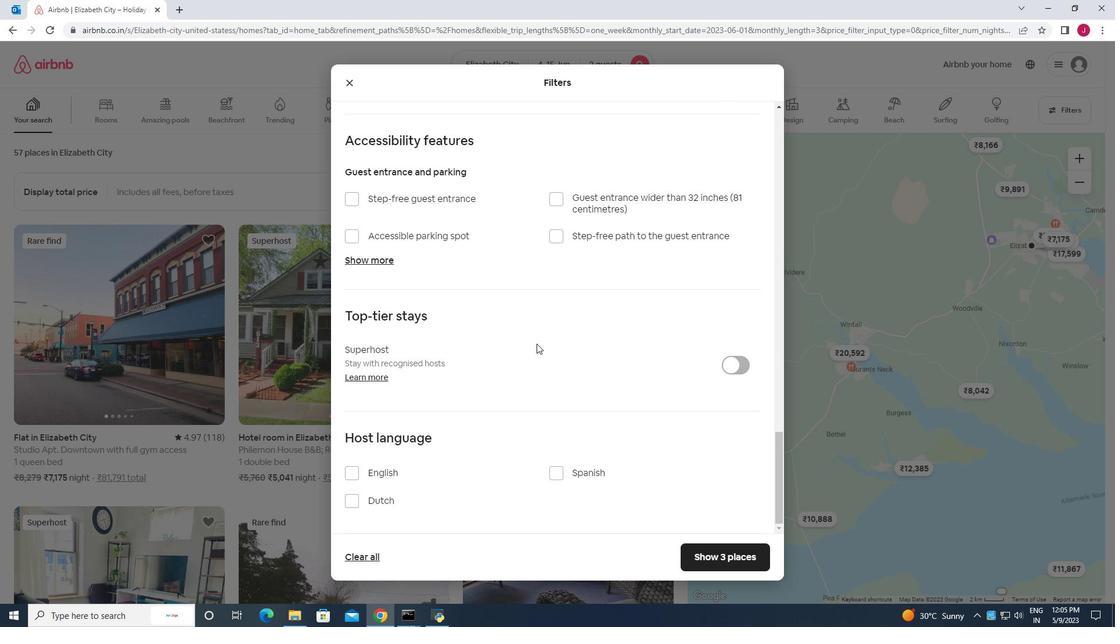 
Action: Mouse moved to (530, 347)
Screenshot: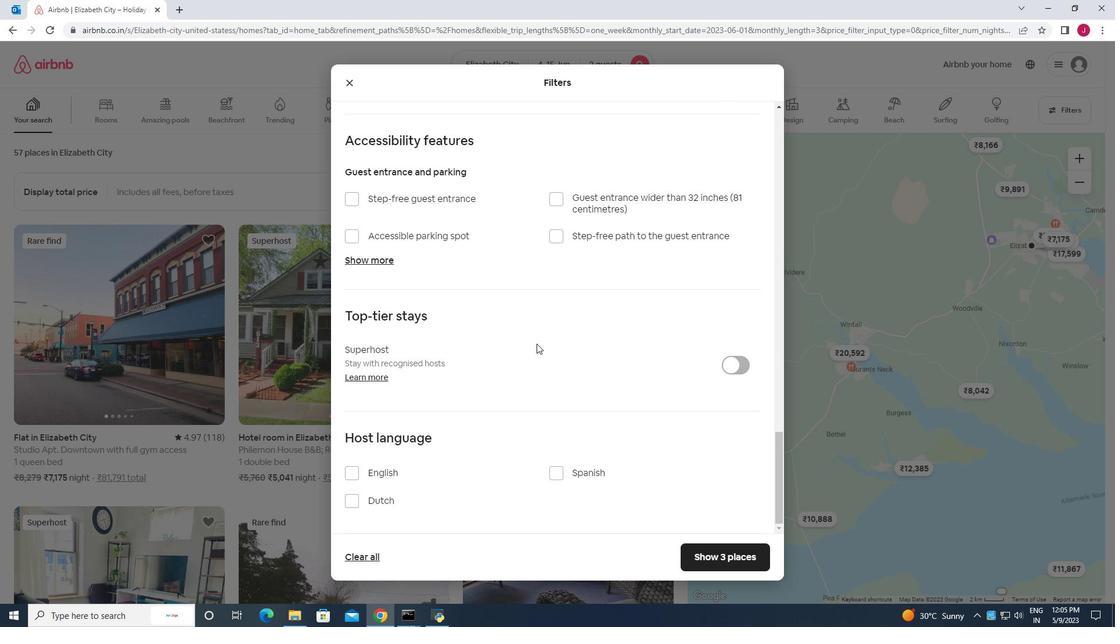 
Action: Mouse scrolled (530, 346) with delta (0, 0)
Screenshot: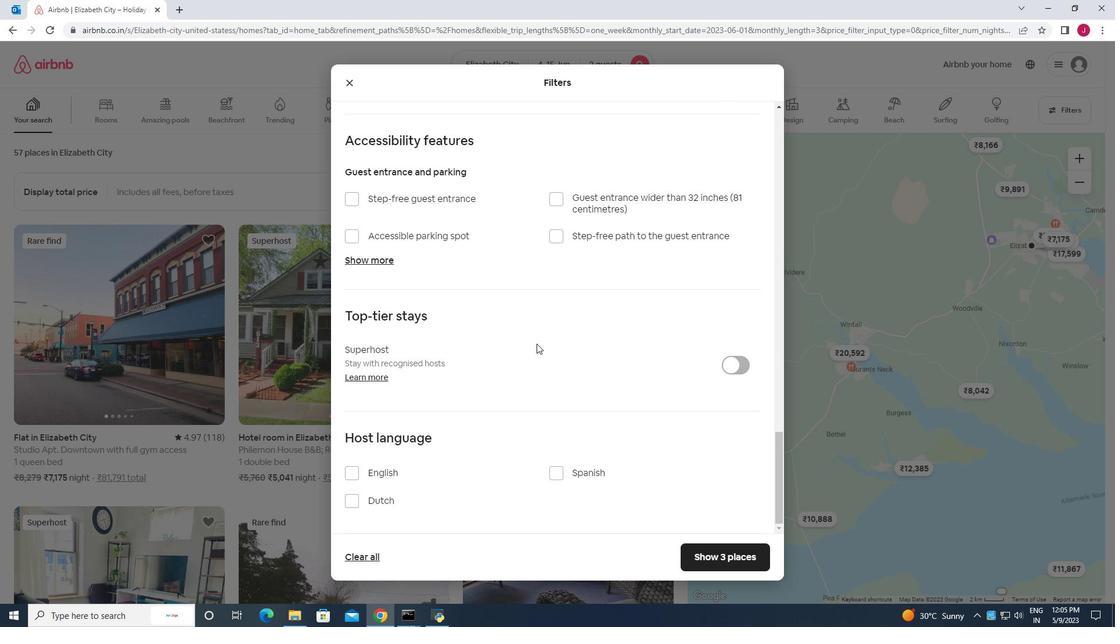 
Action: Mouse moved to (352, 471)
Screenshot: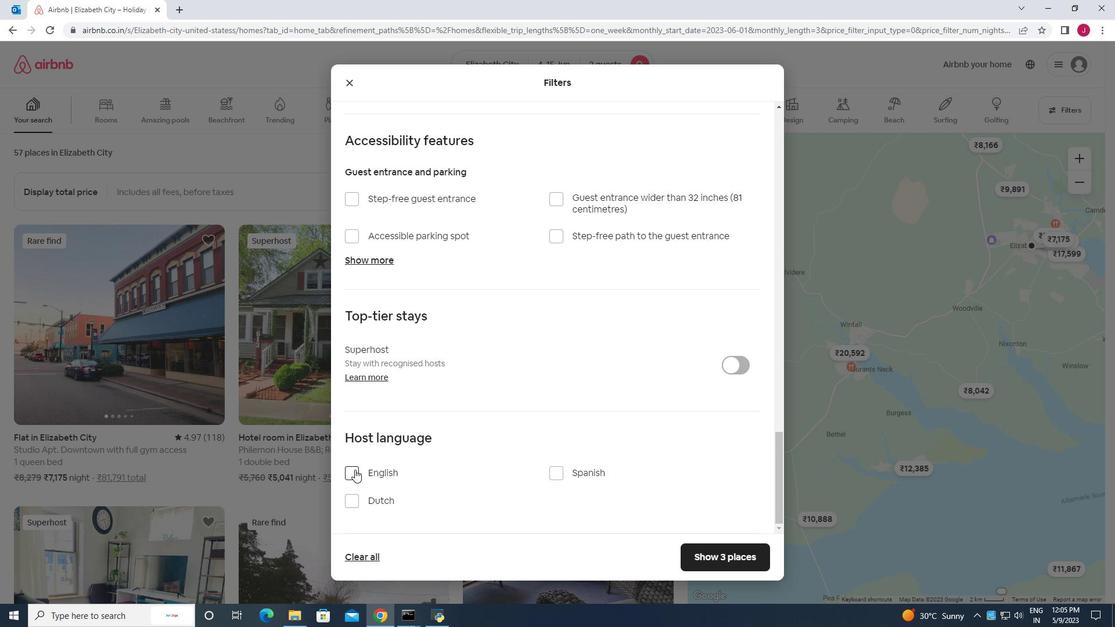 
Action: Mouse pressed left at (352, 471)
Screenshot: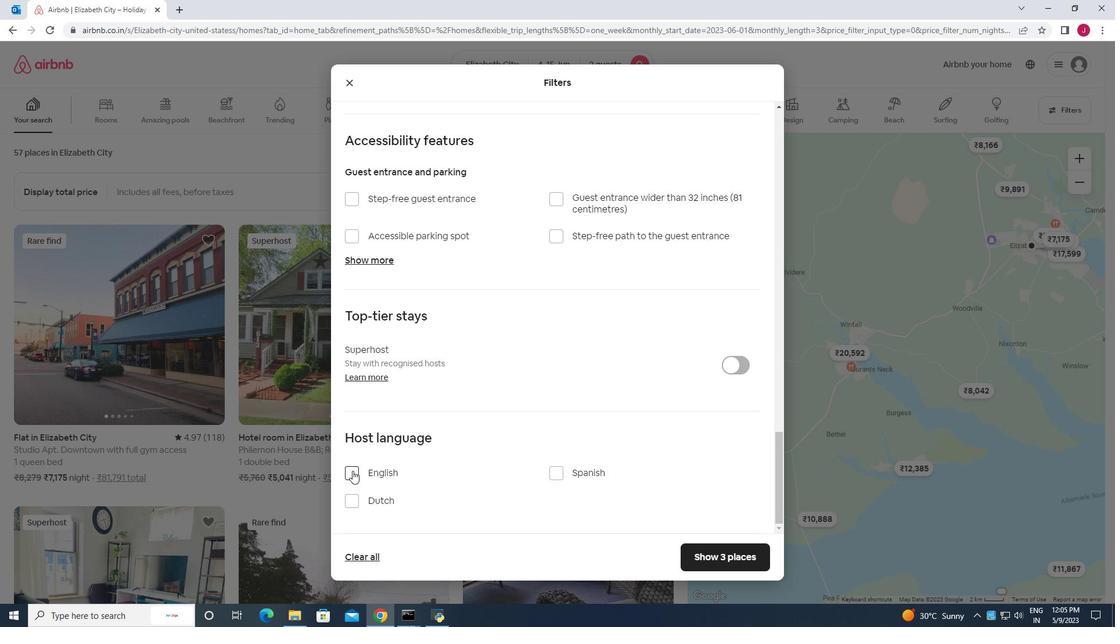 
Action: Mouse moved to (719, 556)
Screenshot: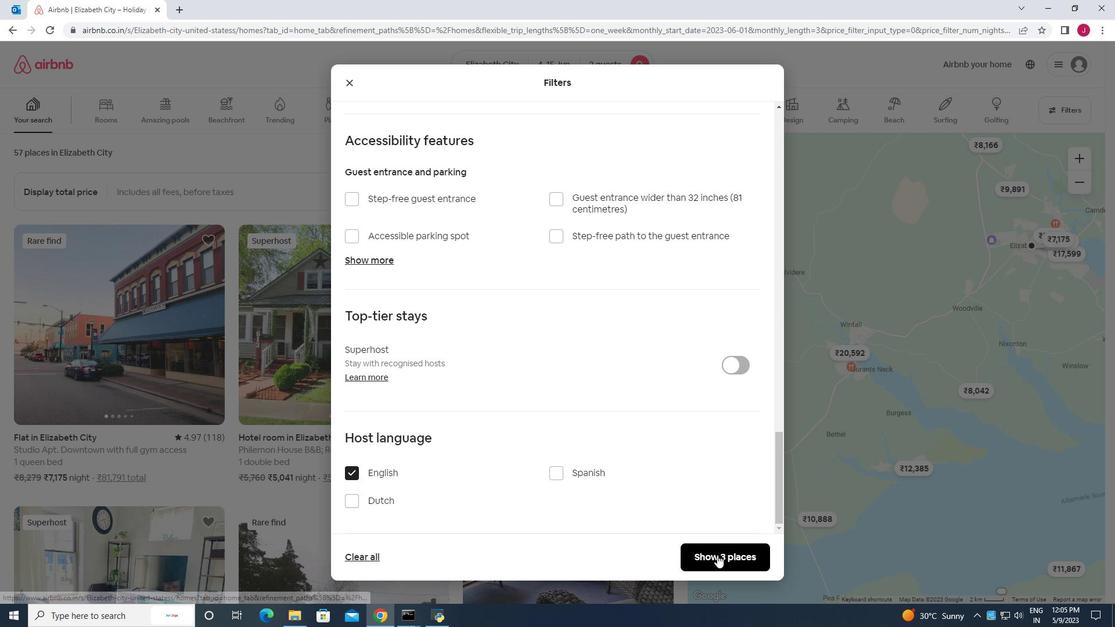 
Action: Mouse pressed left at (719, 556)
Screenshot: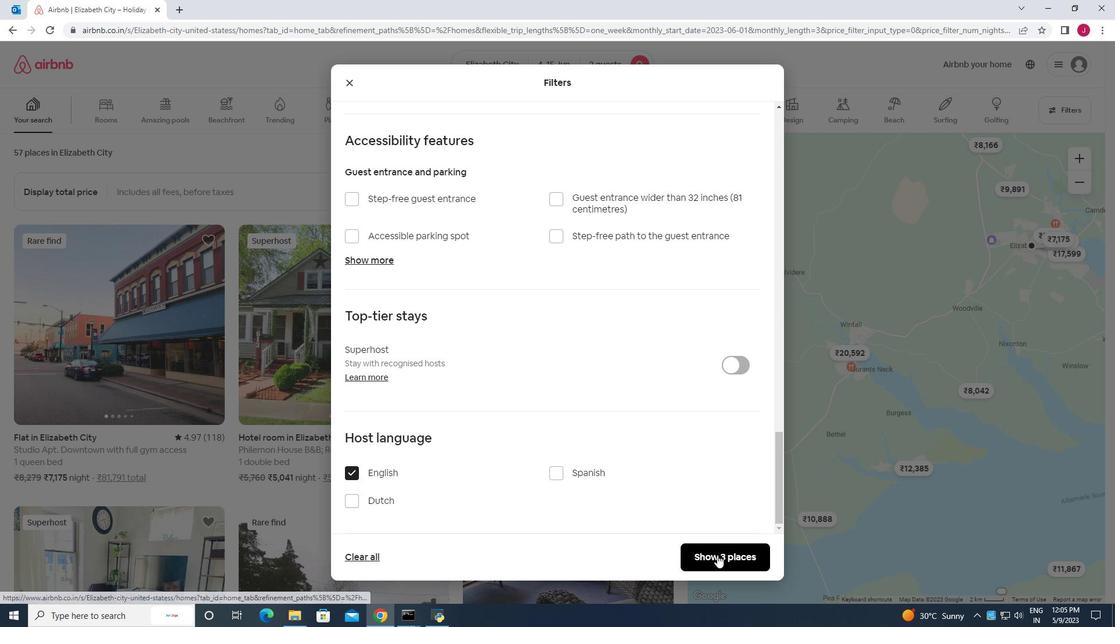 
Action: Mouse moved to (714, 516)
Screenshot: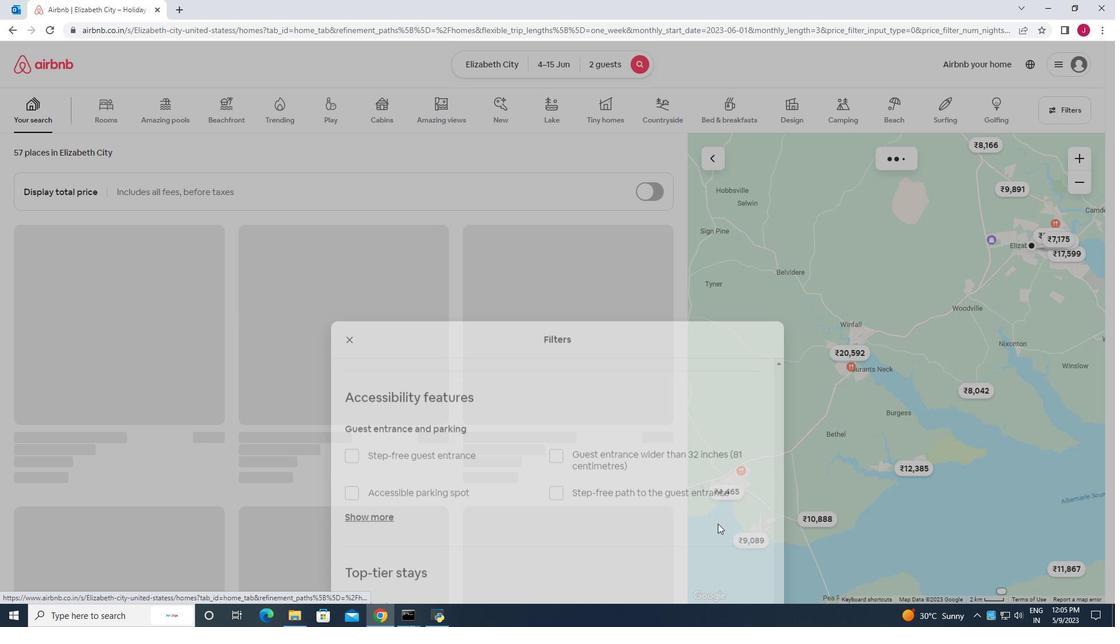 
